 Task: Find a place to stay in Marataízes, Brazil from 10th to 25th July for 4 guests, with amenities like Free parking, TV, and Wifi, within a price range of ₹15,000 to ₹25,000, and with 2 bedrooms, 3 beds, and 2 bathrooms.
Action: Mouse moved to (467, 66)
Screenshot: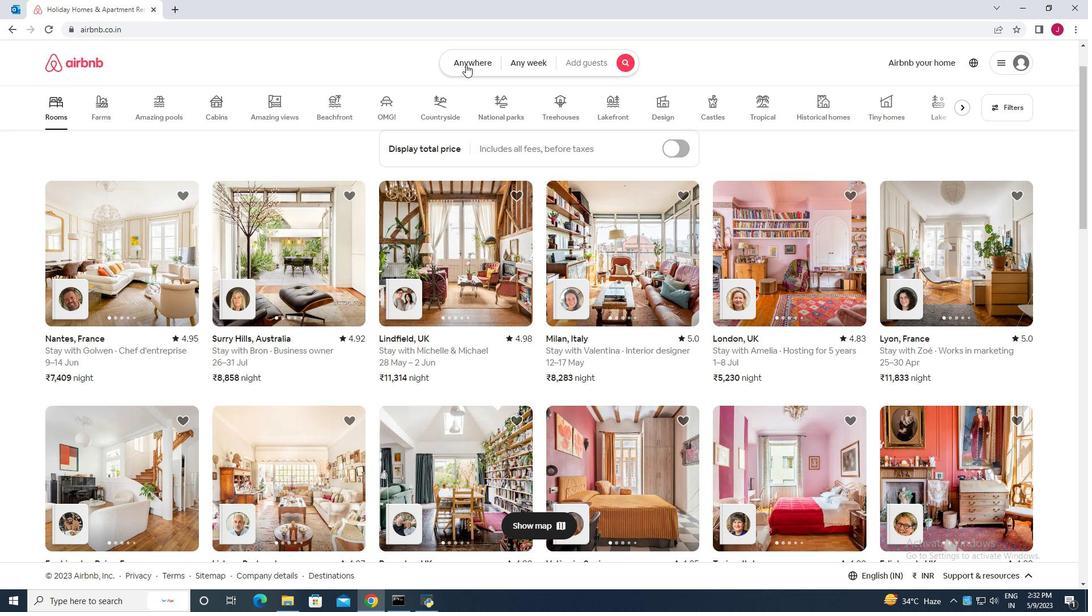 
Action: Mouse pressed left at (467, 66)
Screenshot: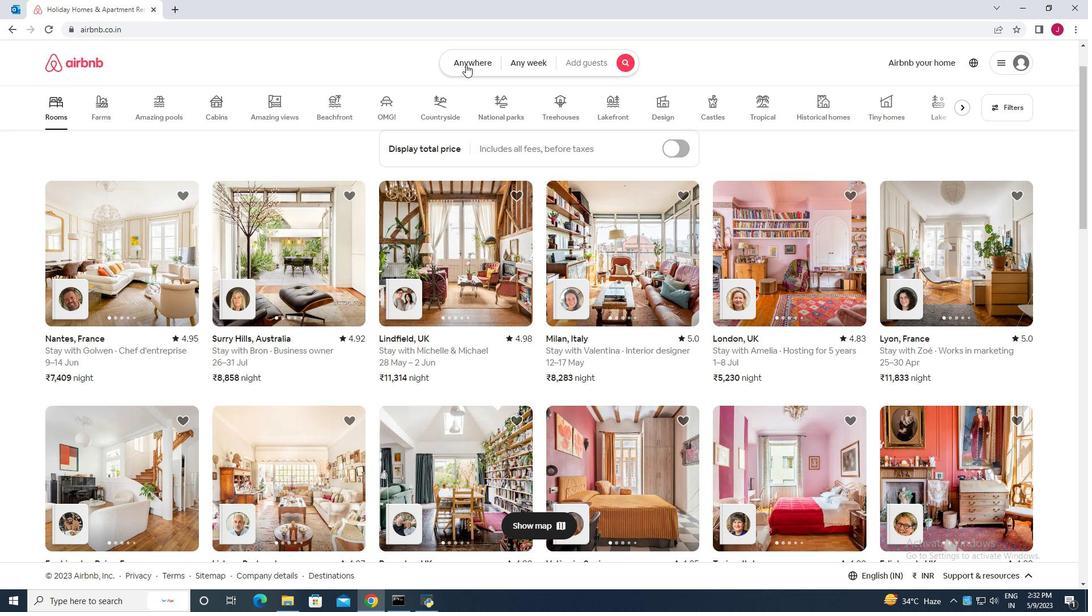 
Action: Mouse moved to (354, 107)
Screenshot: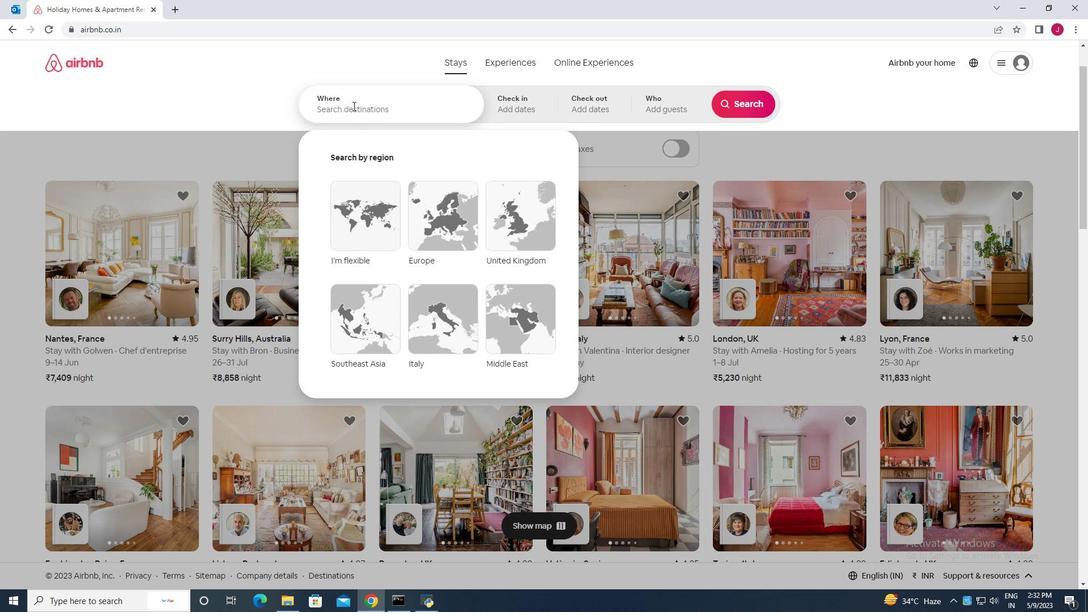 
Action: Mouse pressed left at (354, 107)
Screenshot: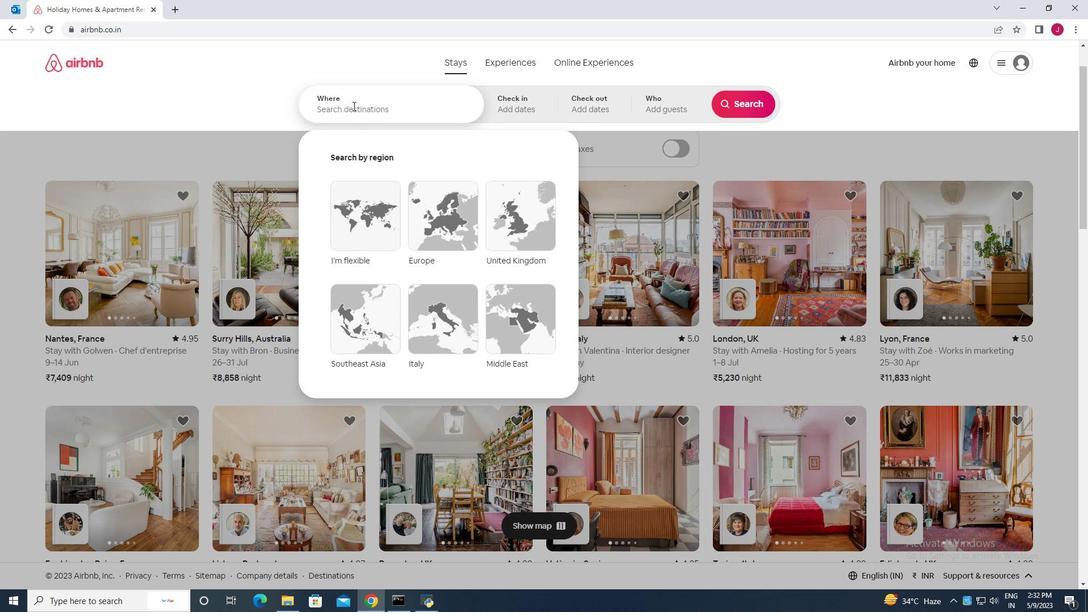 
Action: Key pressed marataizes
Screenshot: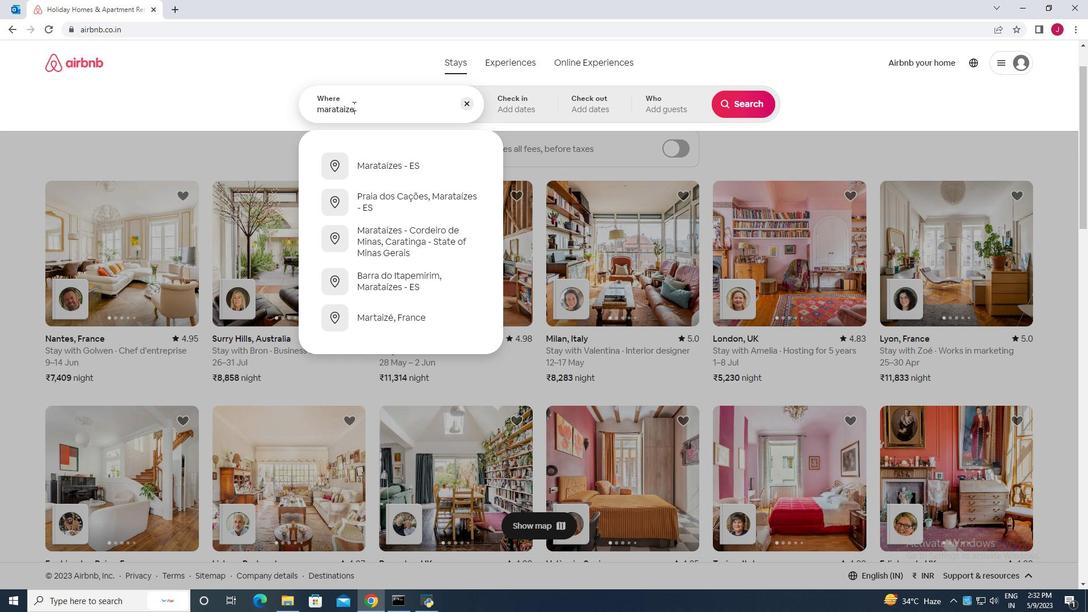 
Action: Mouse moved to (372, 107)
Screenshot: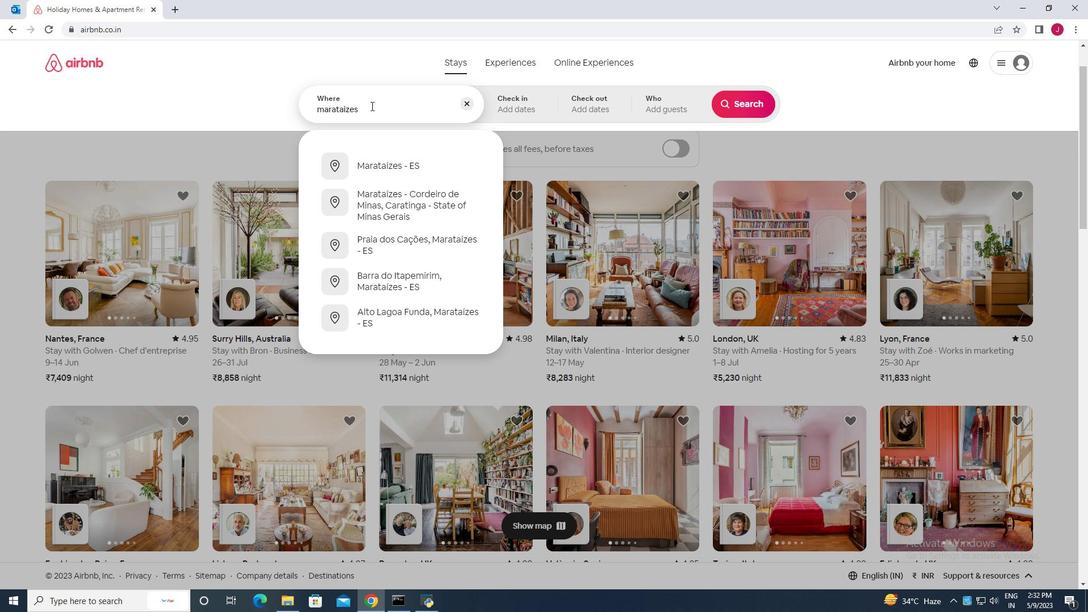 
Action: Key pressed <Key.space>brazil<Key.space>
Screenshot: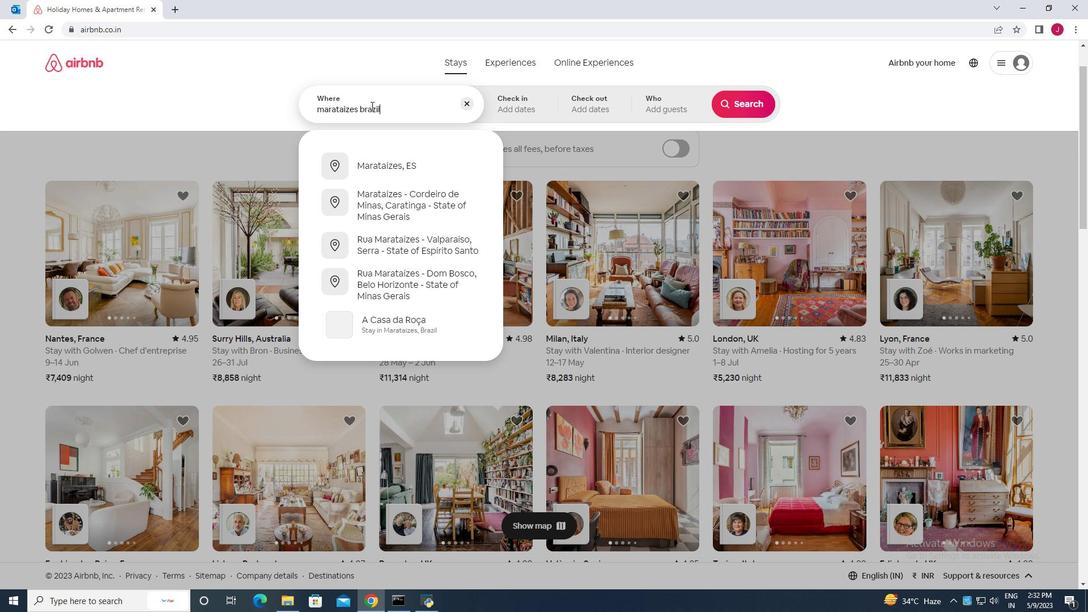 
Action: Mouse moved to (376, 132)
Screenshot: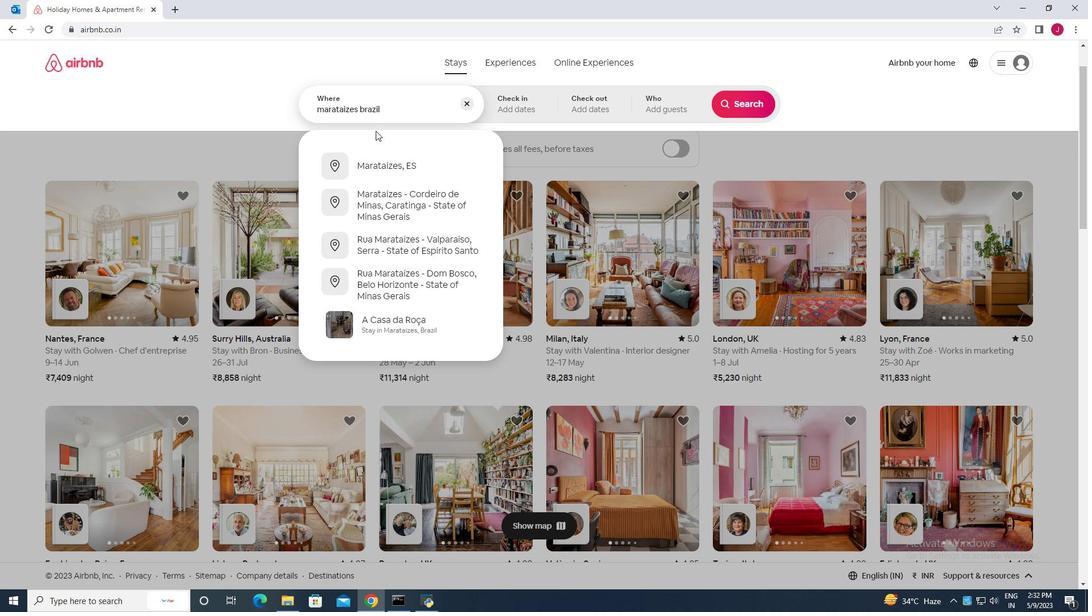
Action: Key pressed <Key.enter>
Screenshot: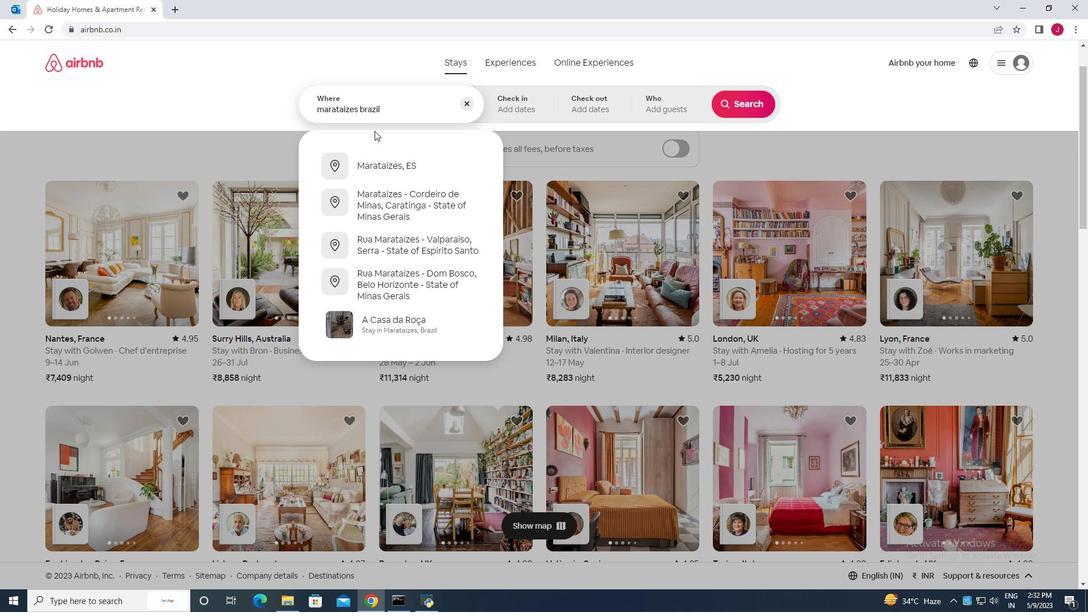 
Action: Mouse moved to (738, 202)
Screenshot: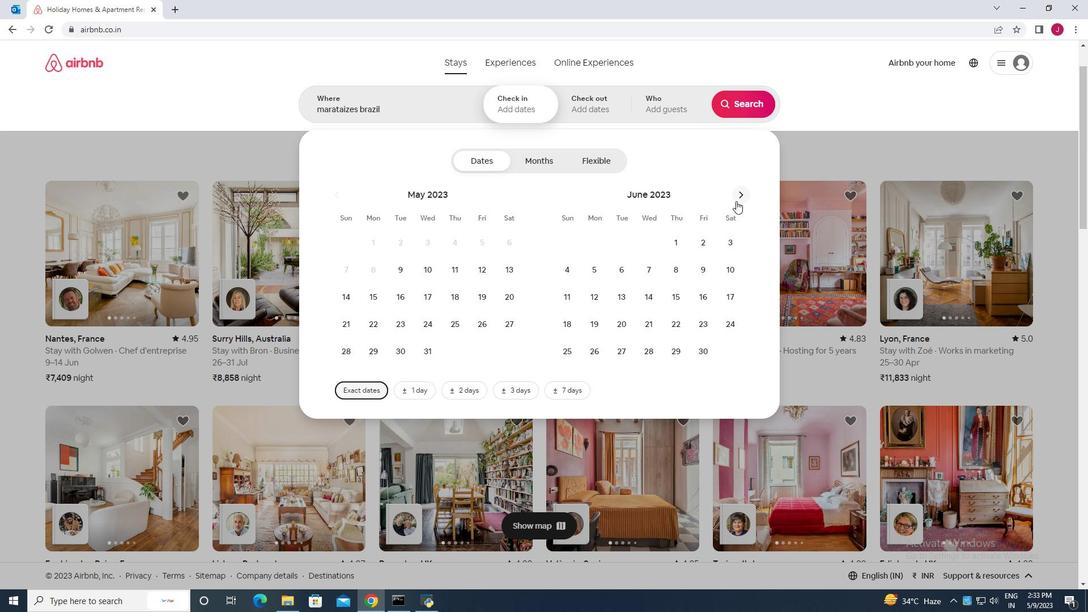 
Action: Mouse pressed left at (738, 202)
Screenshot: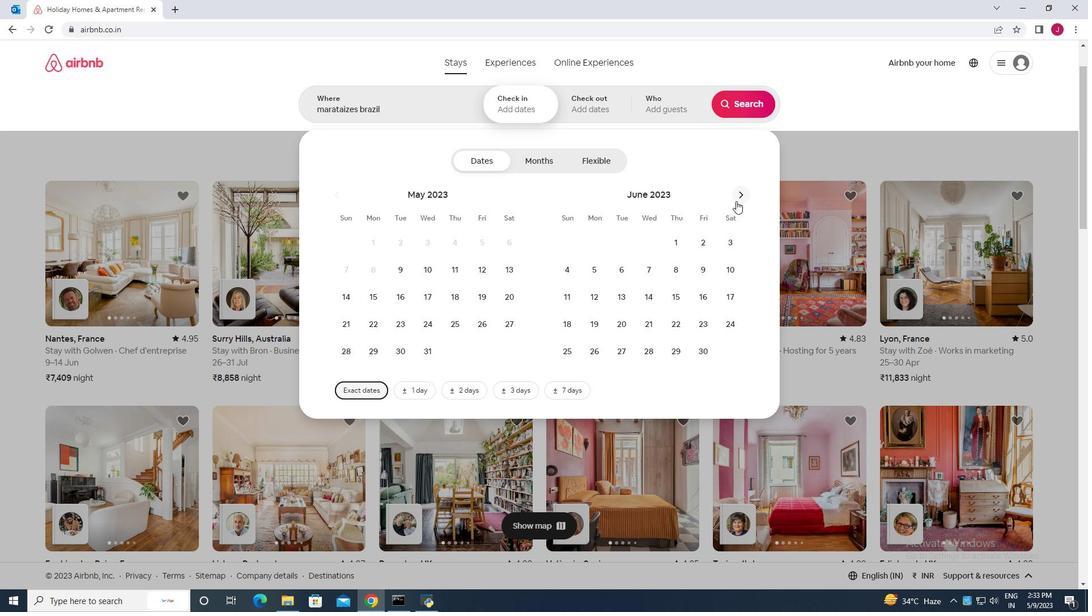 
Action: Mouse moved to (594, 299)
Screenshot: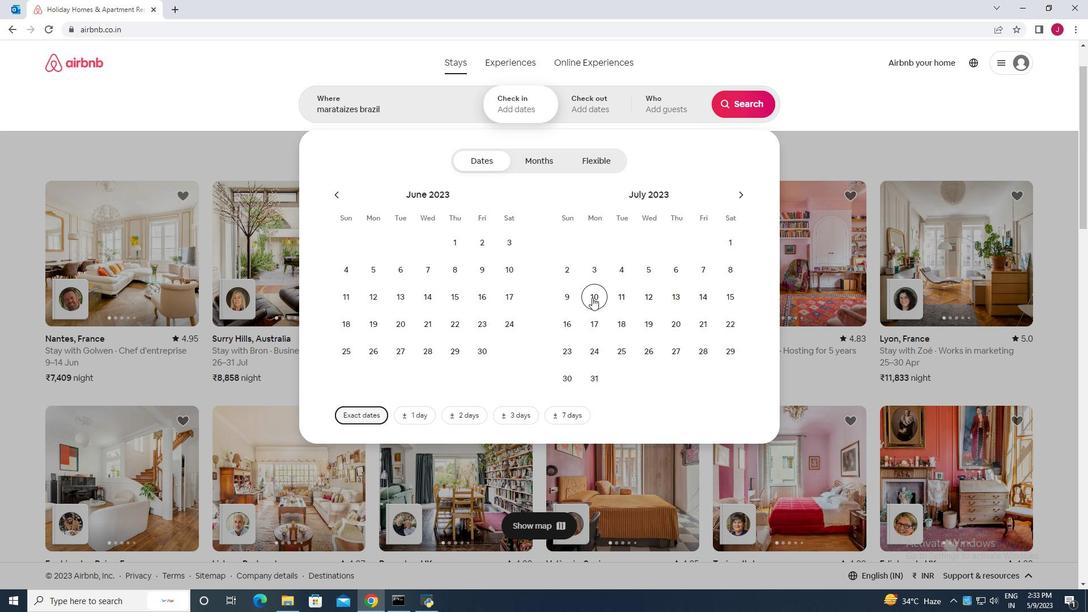
Action: Mouse pressed left at (594, 299)
Screenshot: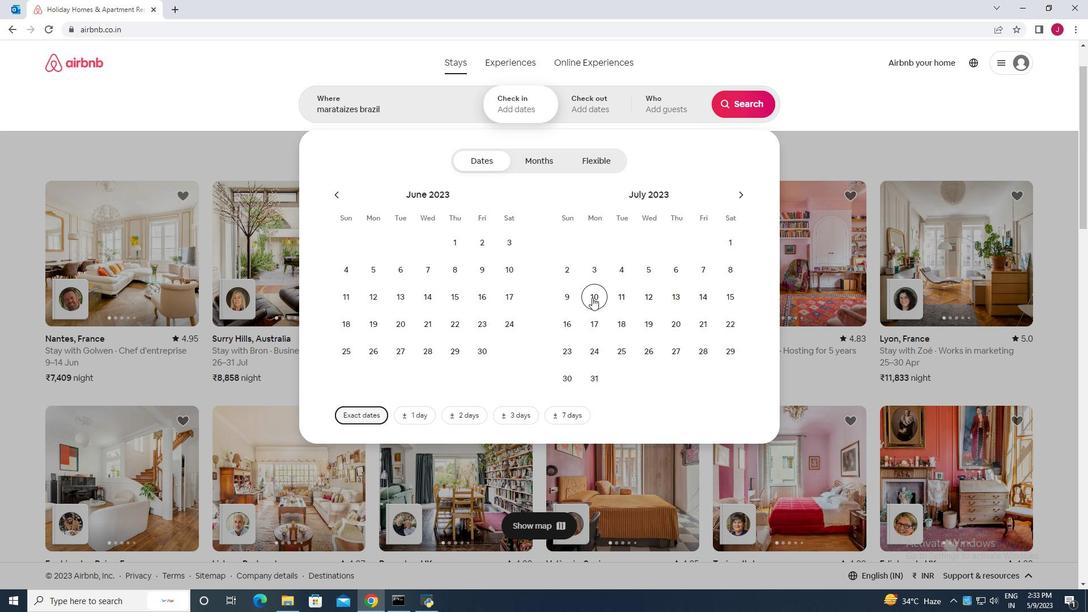 
Action: Mouse moved to (625, 355)
Screenshot: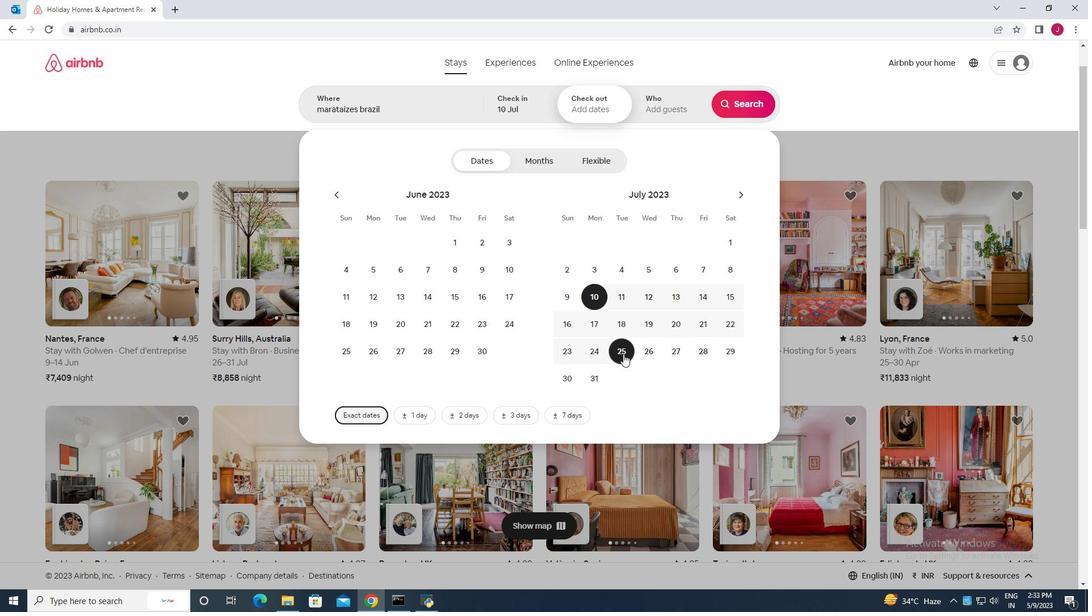 
Action: Mouse pressed left at (625, 355)
Screenshot: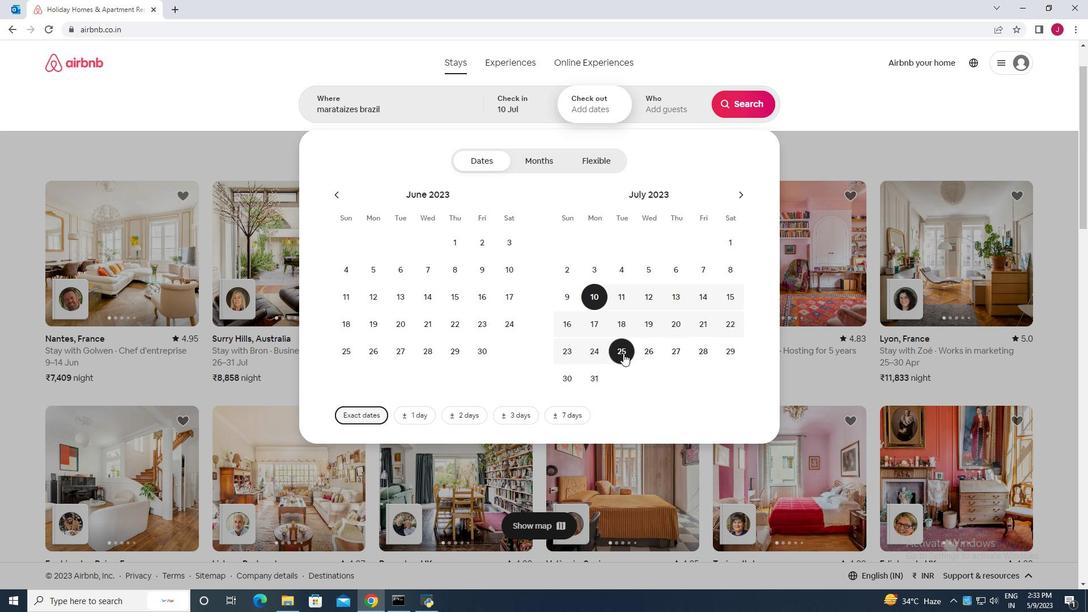 
Action: Mouse moved to (656, 112)
Screenshot: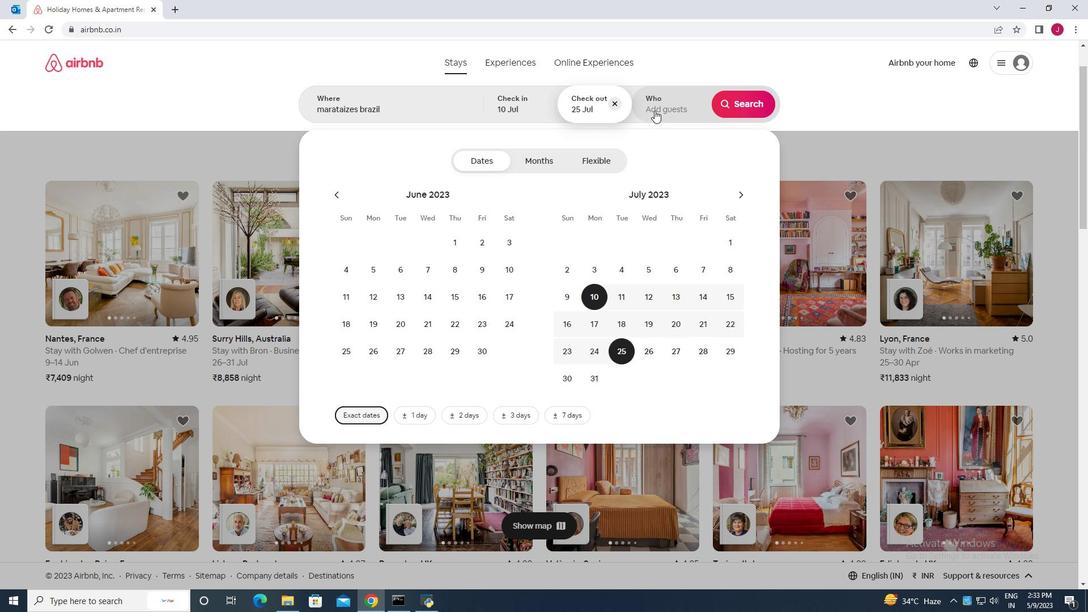 
Action: Mouse pressed left at (656, 112)
Screenshot: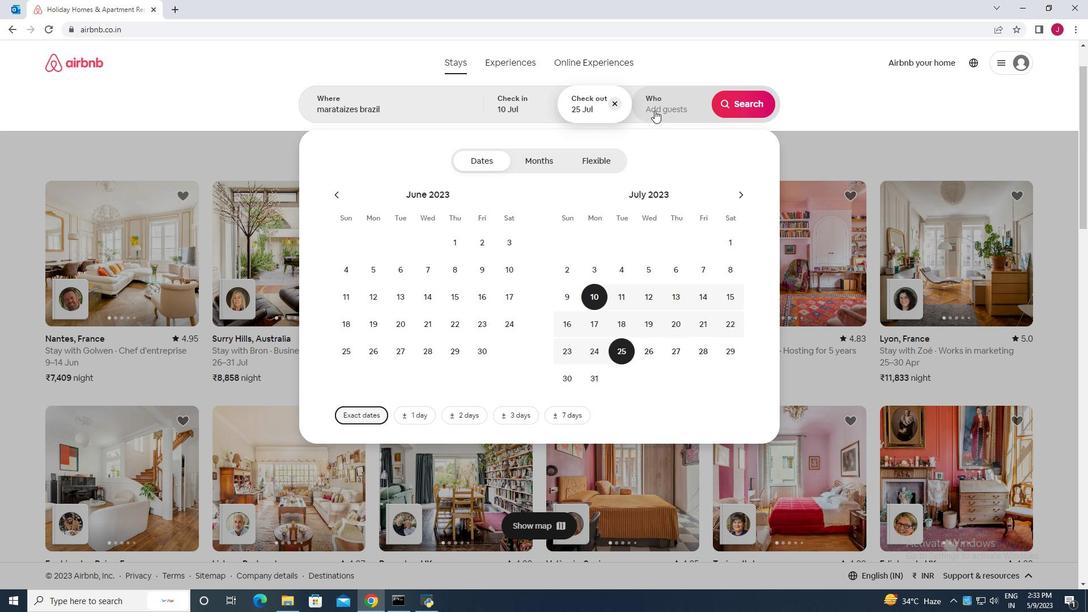 
Action: Mouse moved to (750, 166)
Screenshot: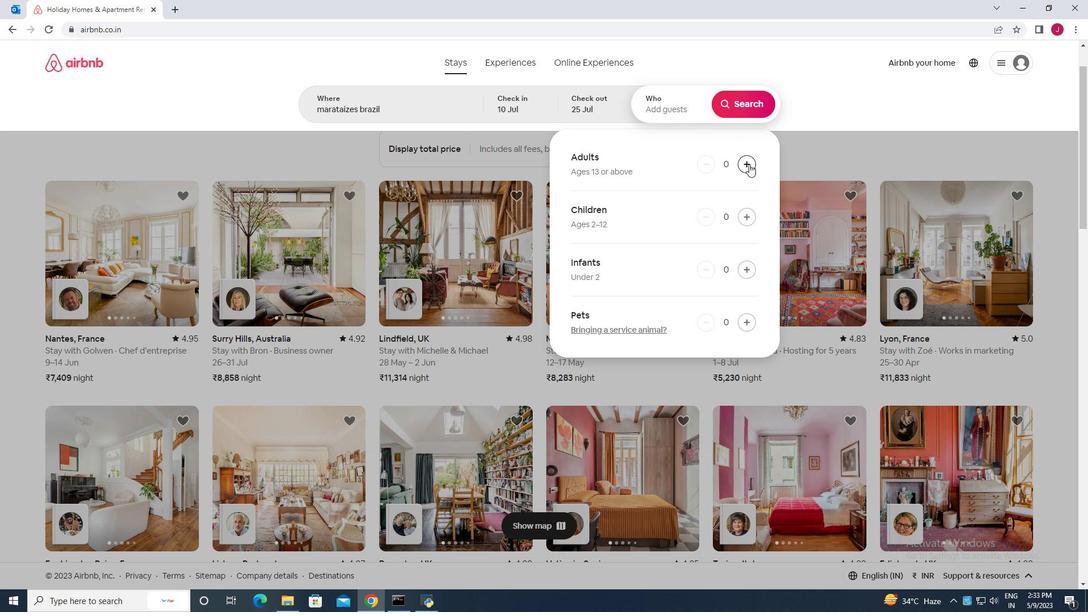 
Action: Mouse pressed left at (750, 166)
Screenshot: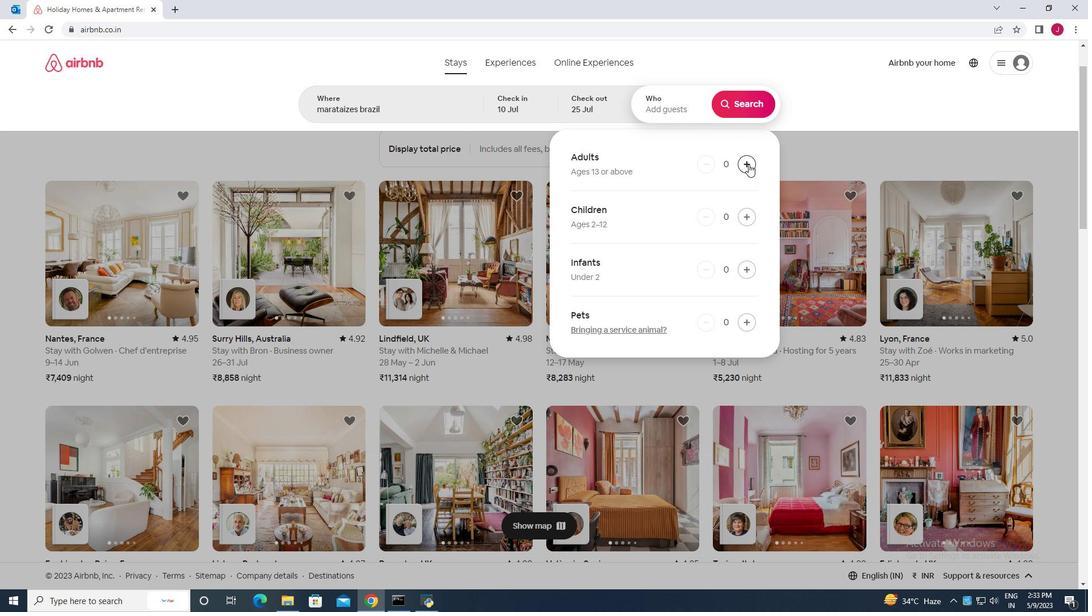 
Action: Mouse pressed left at (750, 166)
Screenshot: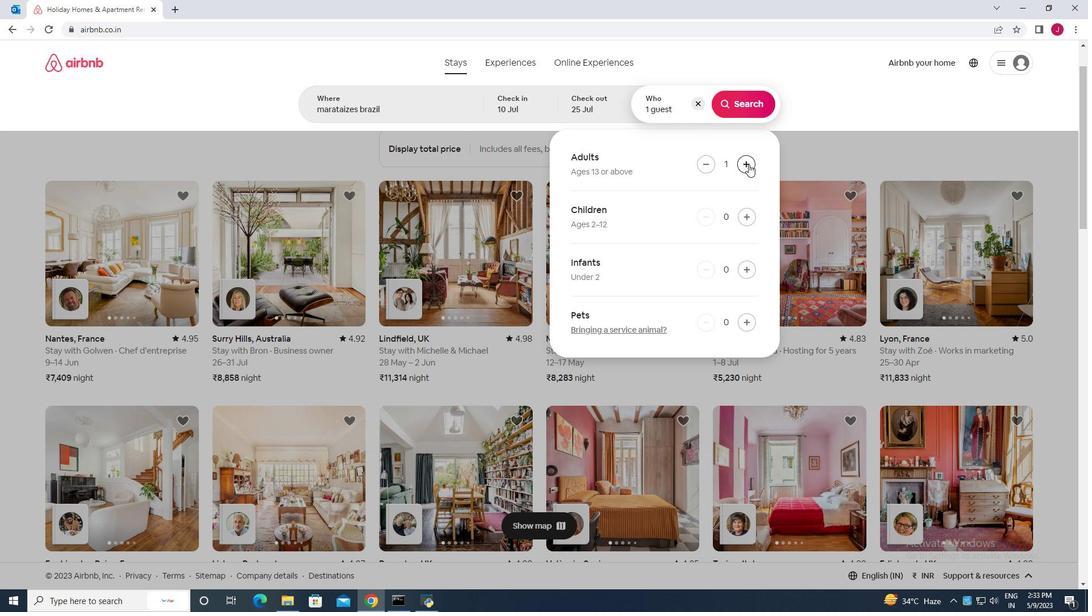 
Action: Mouse pressed left at (750, 166)
Screenshot: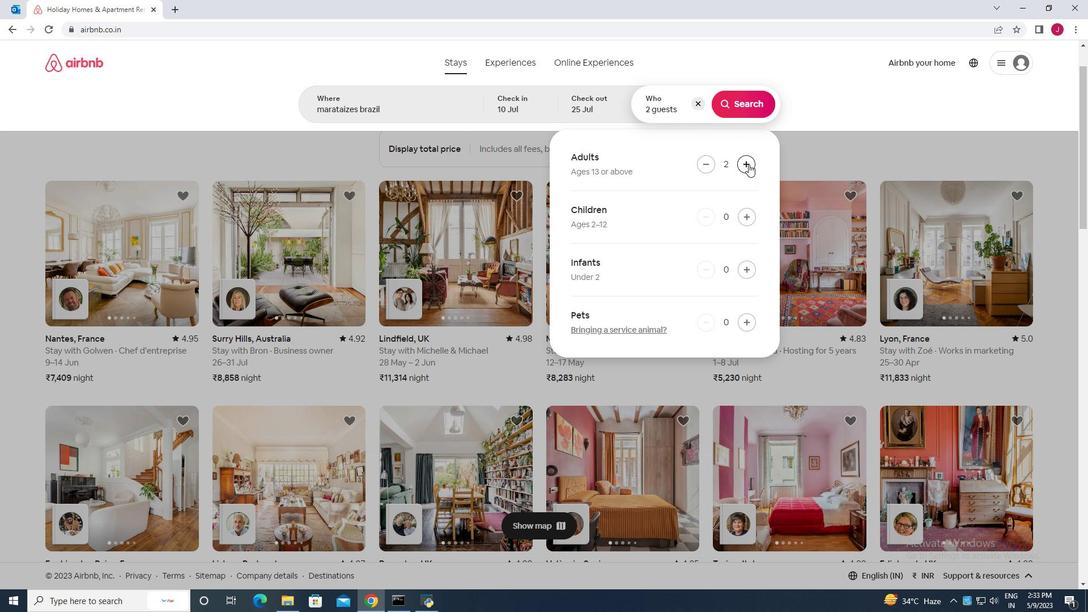 
Action: Mouse moved to (751, 219)
Screenshot: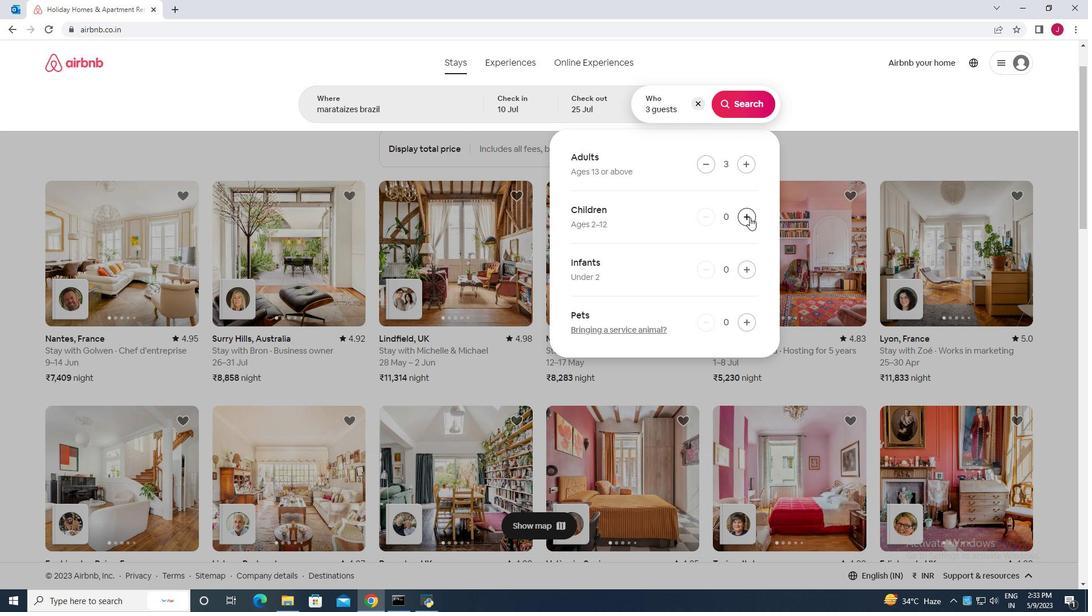 
Action: Mouse pressed left at (751, 219)
Screenshot: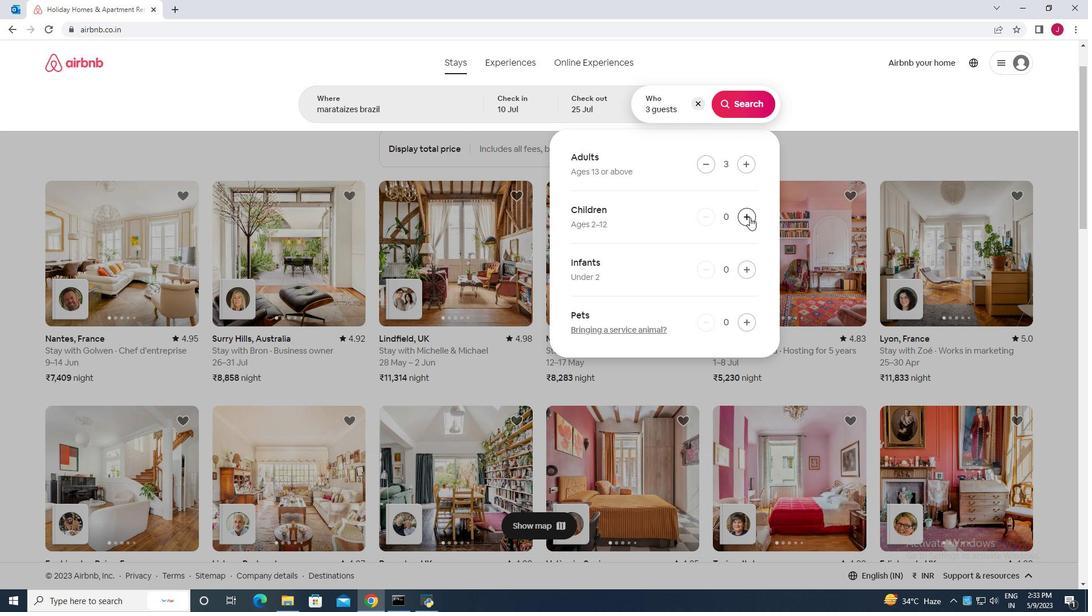 
Action: Mouse moved to (745, 108)
Screenshot: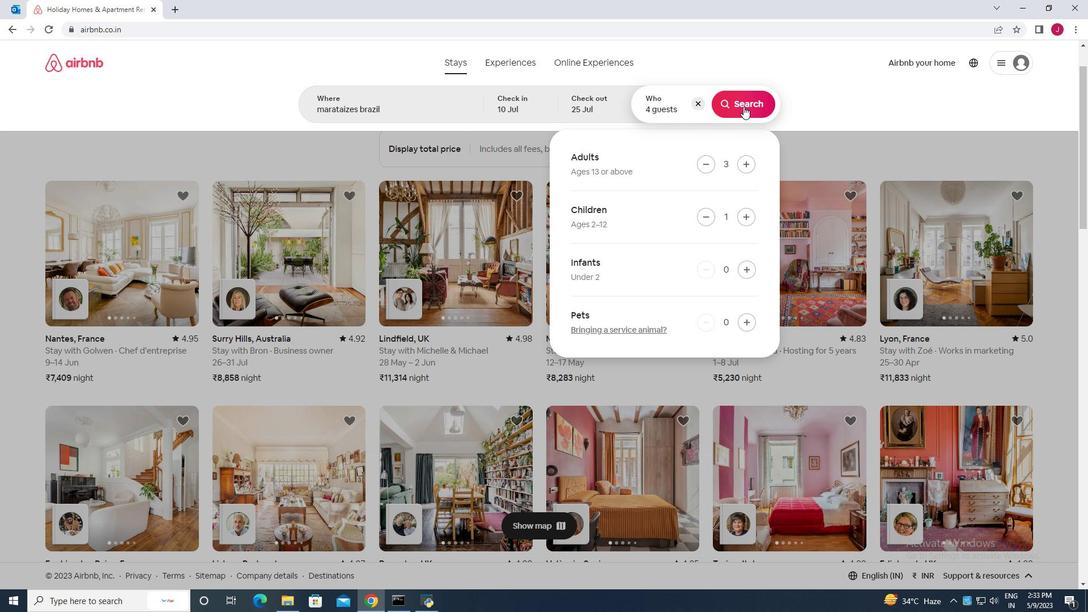
Action: Mouse pressed left at (745, 108)
Screenshot: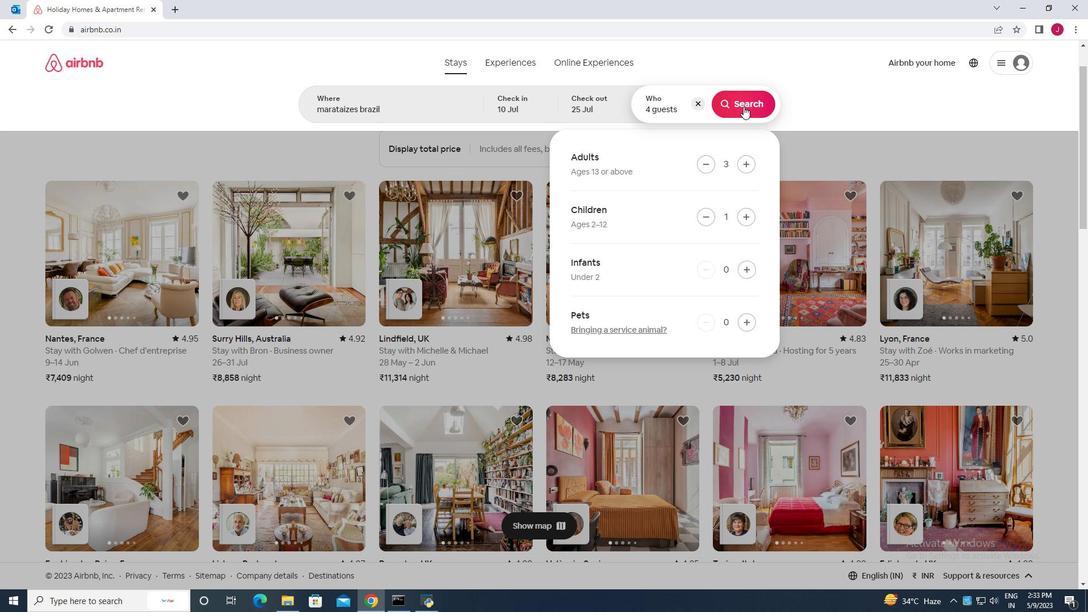 
Action: Mouse moved to (1045, 108)
Screenshot: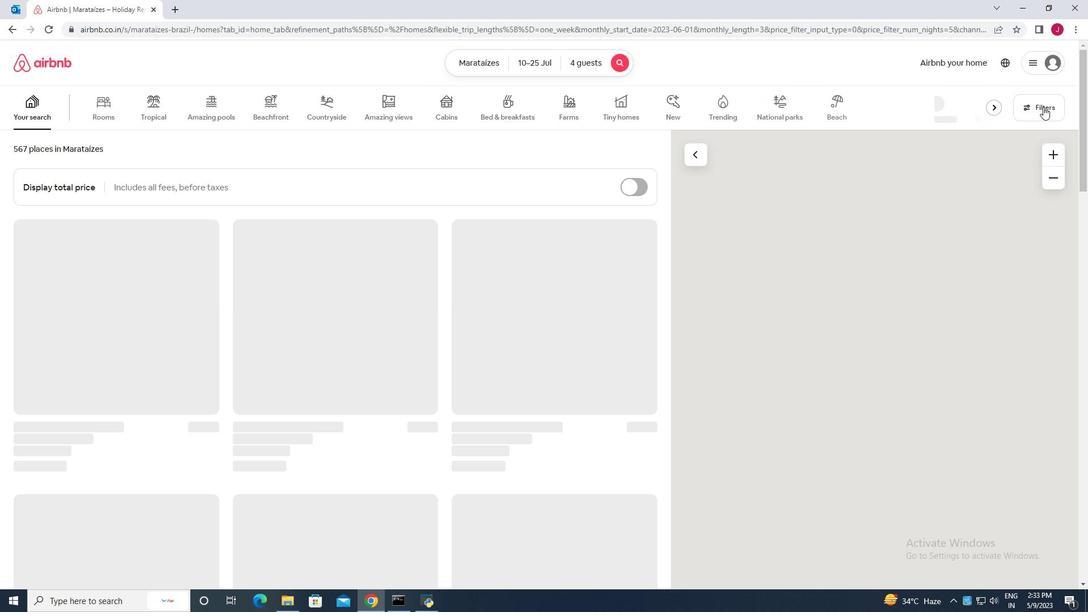 
Action: Mouse pressed left at (1045, 108)
Screenshot: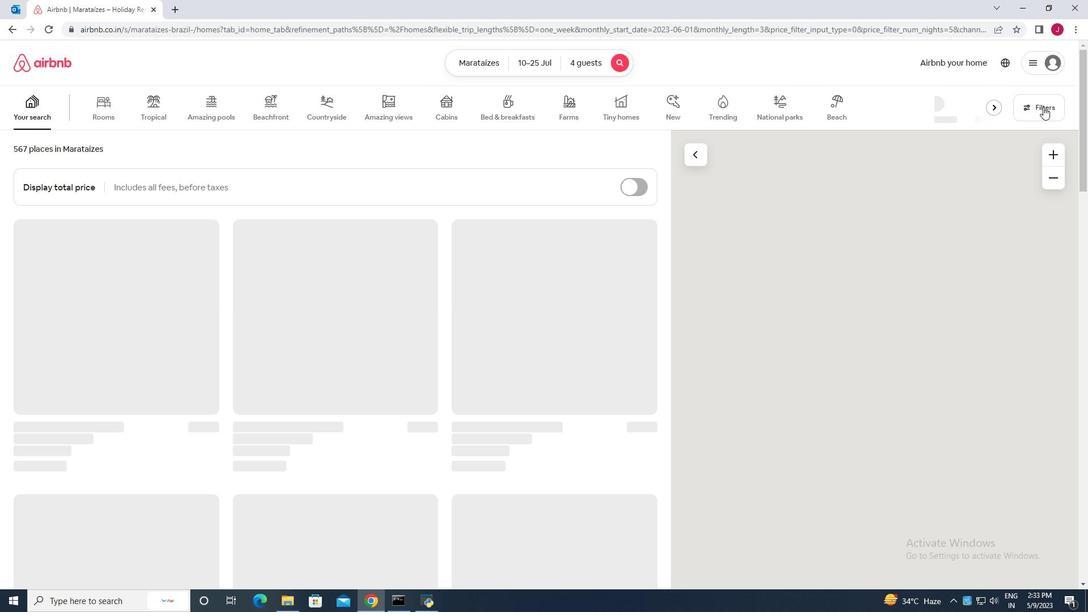 
Action: Mouse moved to (411, 387)
Screenshot: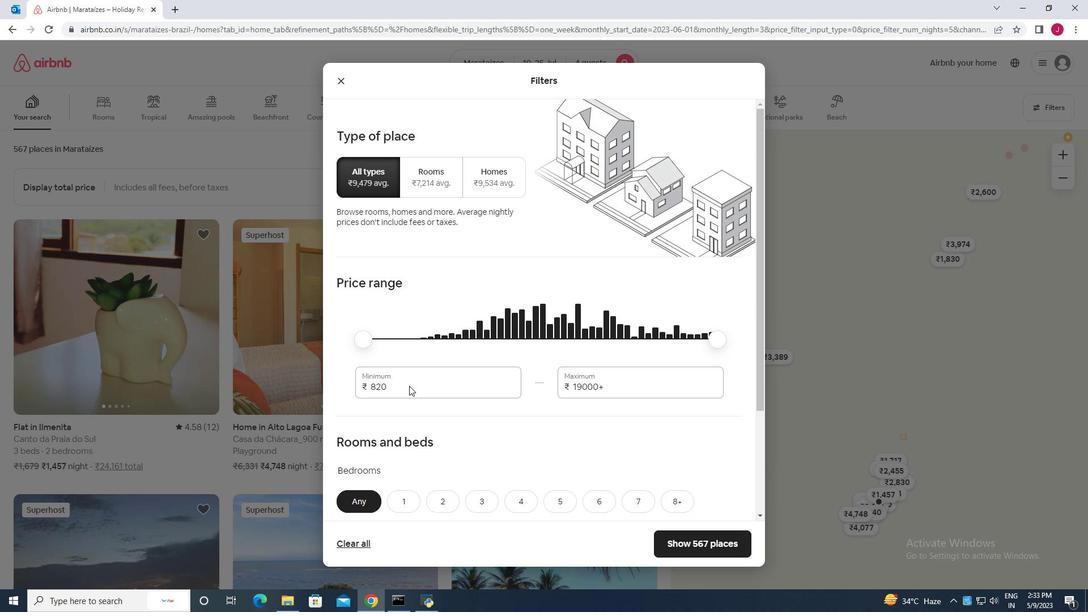 
Action: Mouse pressed left at (411, 387)
Screenshot: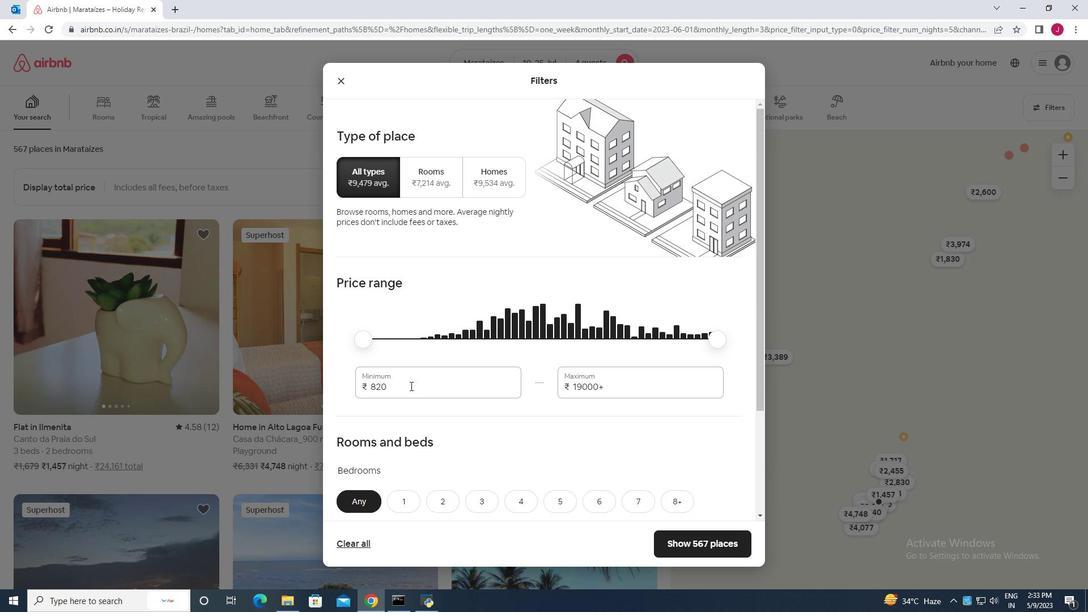
Action: Mouse moved to (414, 386)
Screenshot: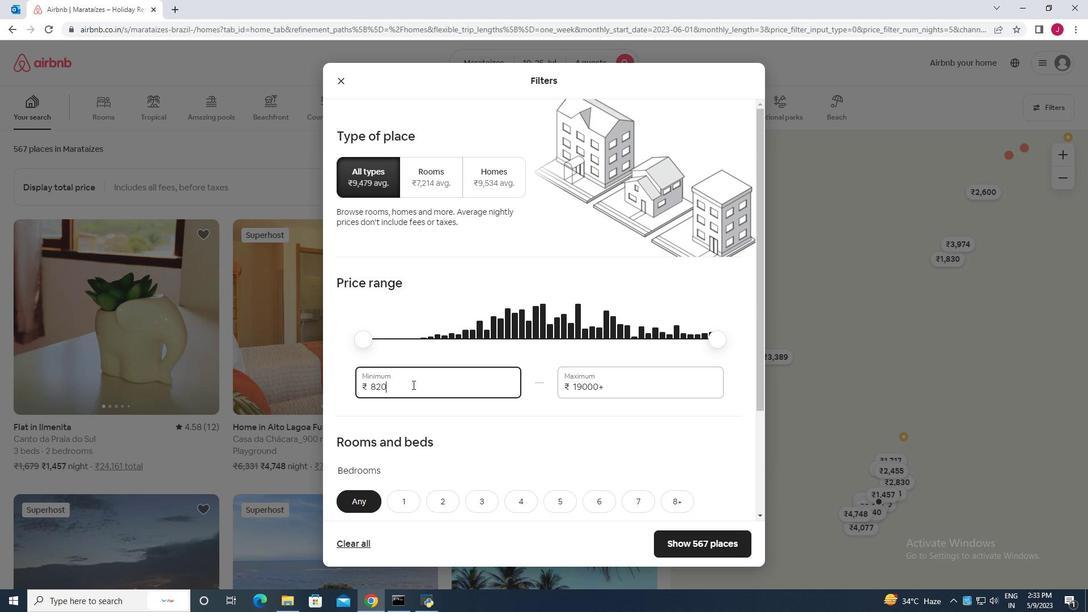 
Action: Key pressed <Key.backspace><Key.backspace><Key.backspace><Key.backspace><Key.backspace><Key.backspace><Key.backspace><Key.backspace><Key.backspace><Key.backspace><Key.backspace><Key.backspace><Key.backspace><Key.backspace>15000
Screenshot: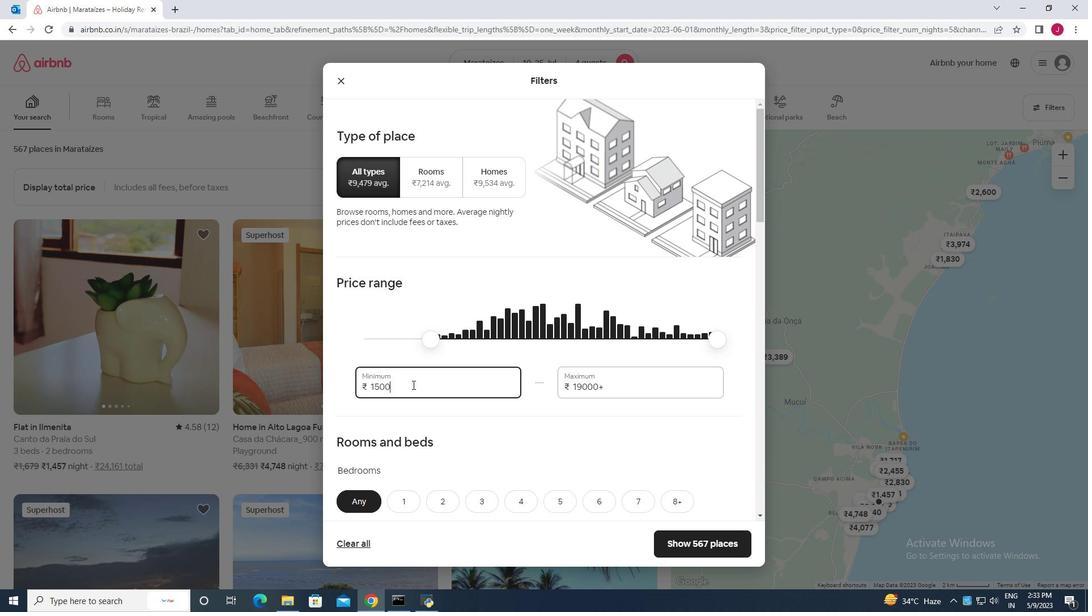 
Action: Mouse moved to (648, 379)
Screenshot: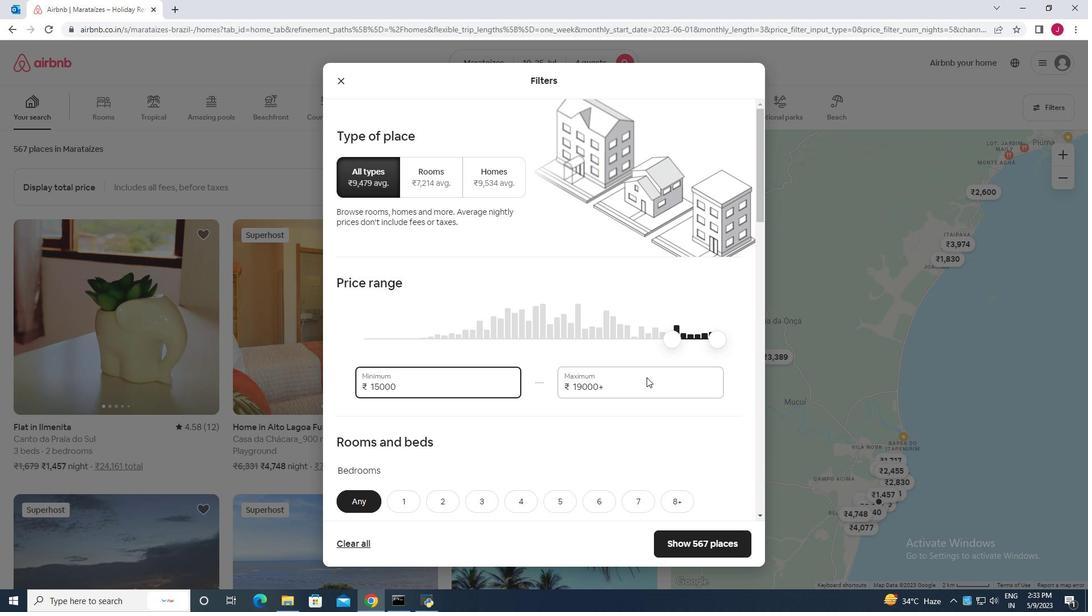 
Action: Mouse pressed left at (648, 379)
Screenshot: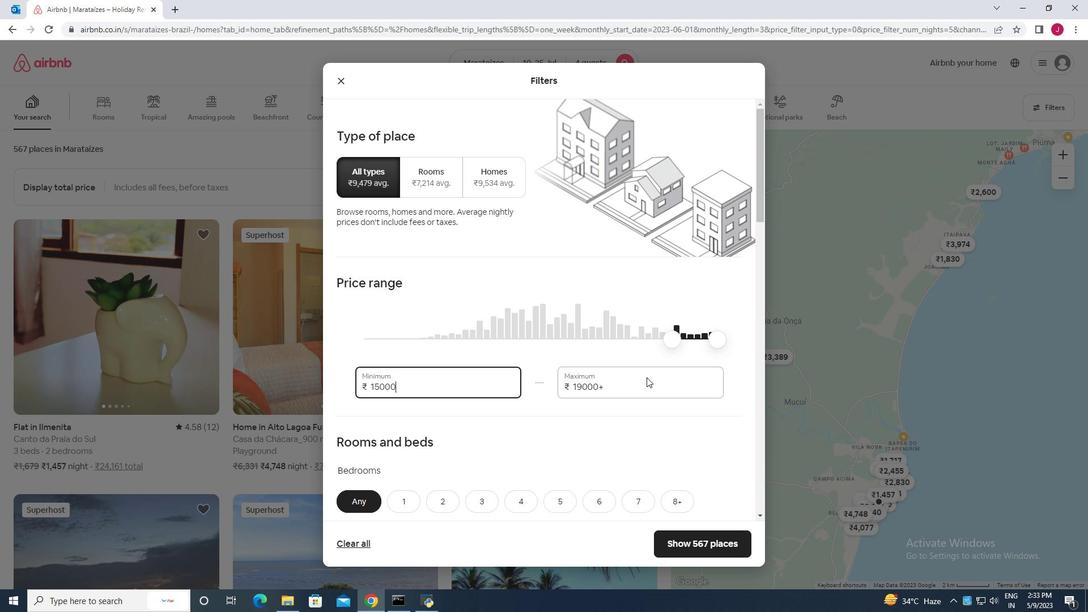 
Action: Mouse moved to (648, 378)
Screenshot: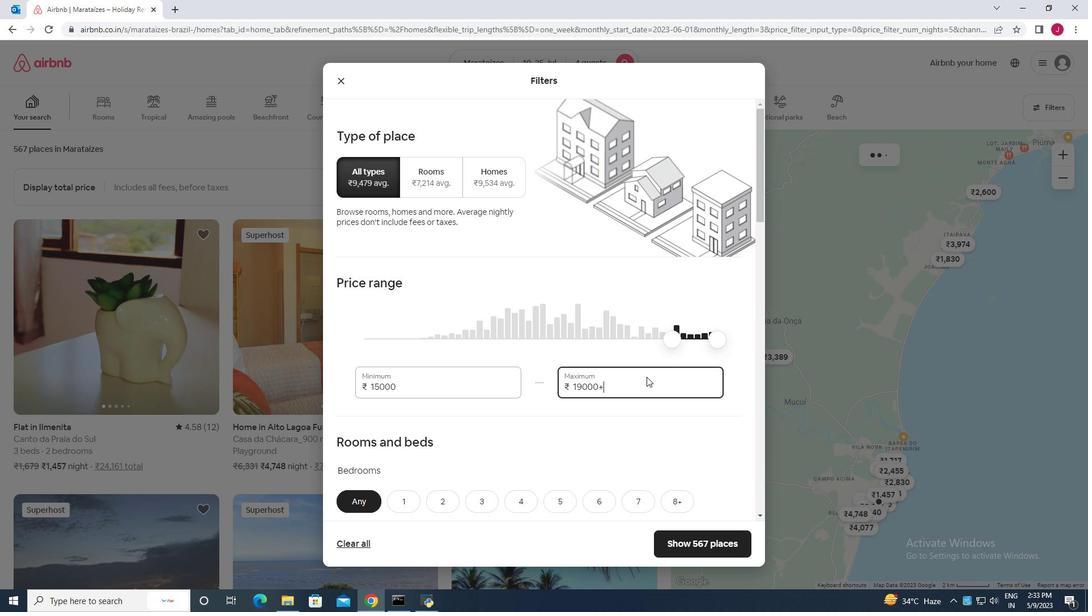 
Action: Key pressed <Key.backspace><Key.backspace><Key.backspace><Key.backspace><Key.backspace><Key.backspace><Key.backspace><Key.backspace><Key.backspace><Key.backspace><Key.backspace><Key.backspace>25000
Screenshot: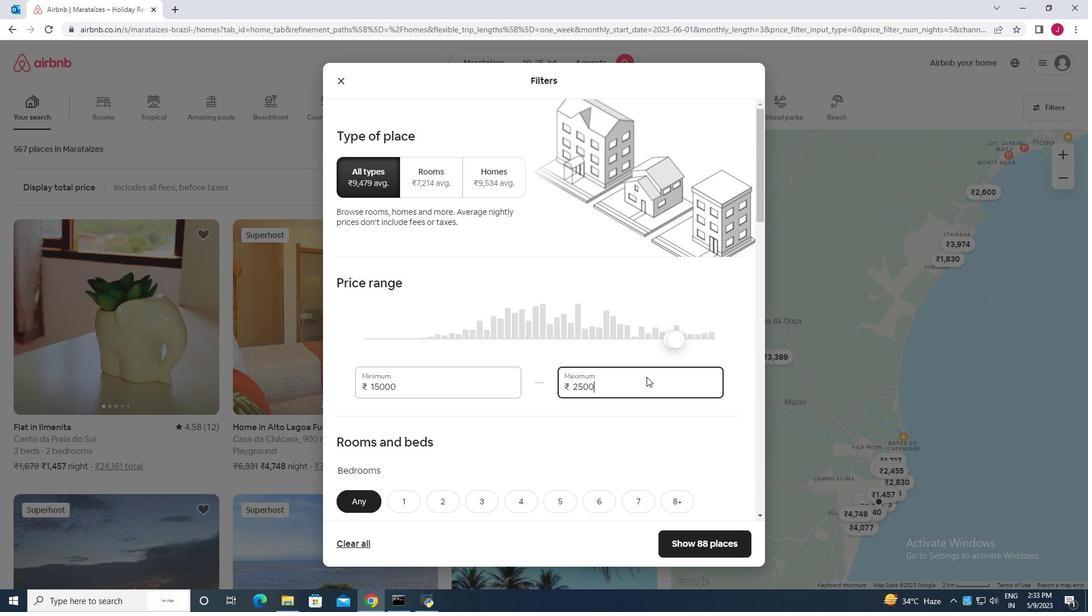 
Action: Mouse moved to (536, 393)
Screenshot: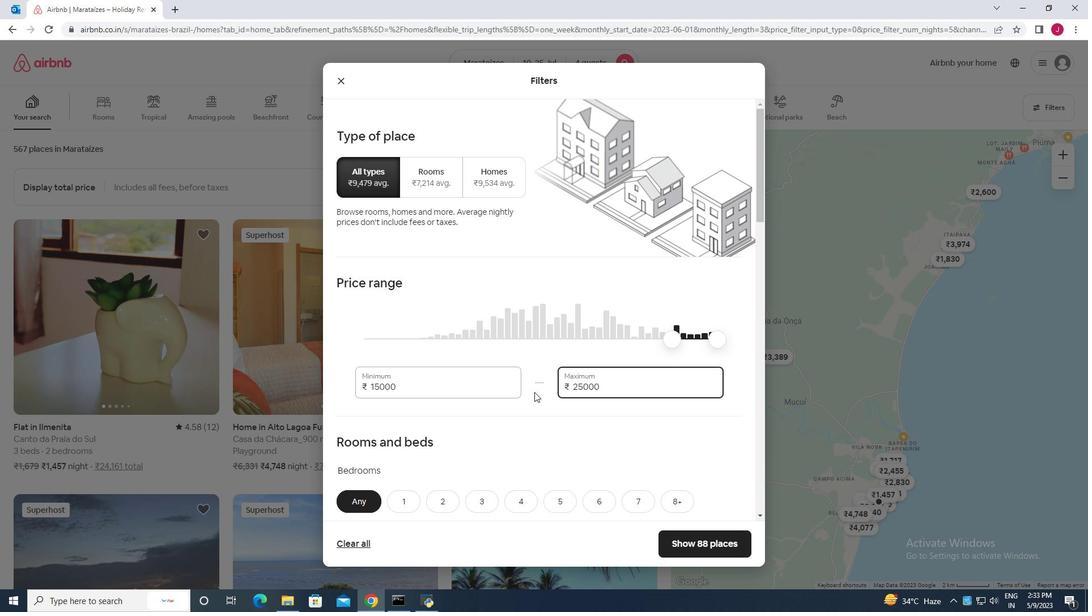 
Action: Mouse scrolled (536, 393) with delta (0, 0)
Screenshot: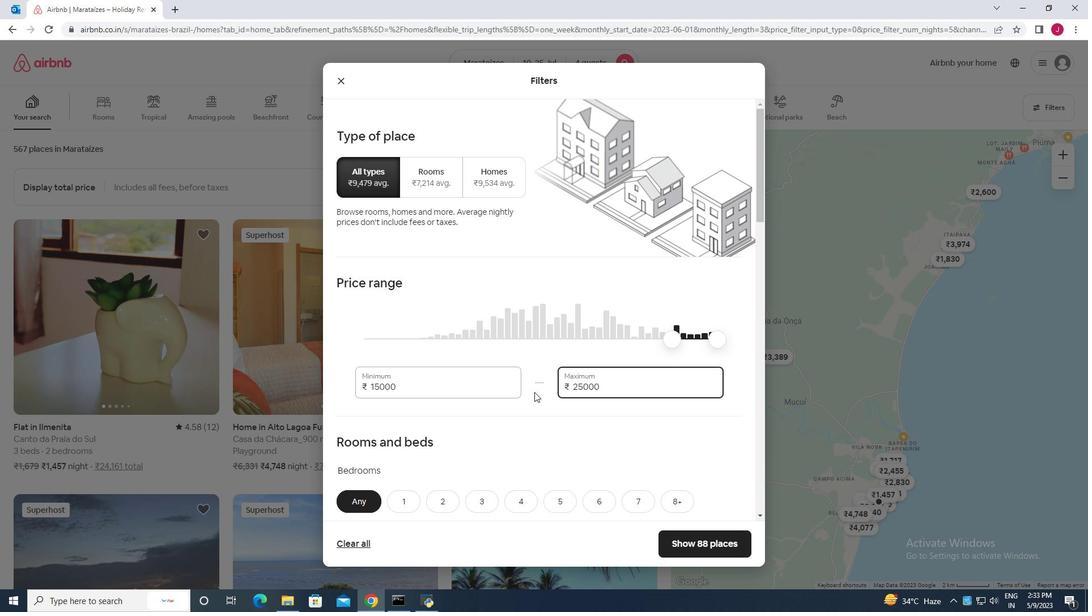 
Action: Mouse moved to (536, 393)
Screenshot: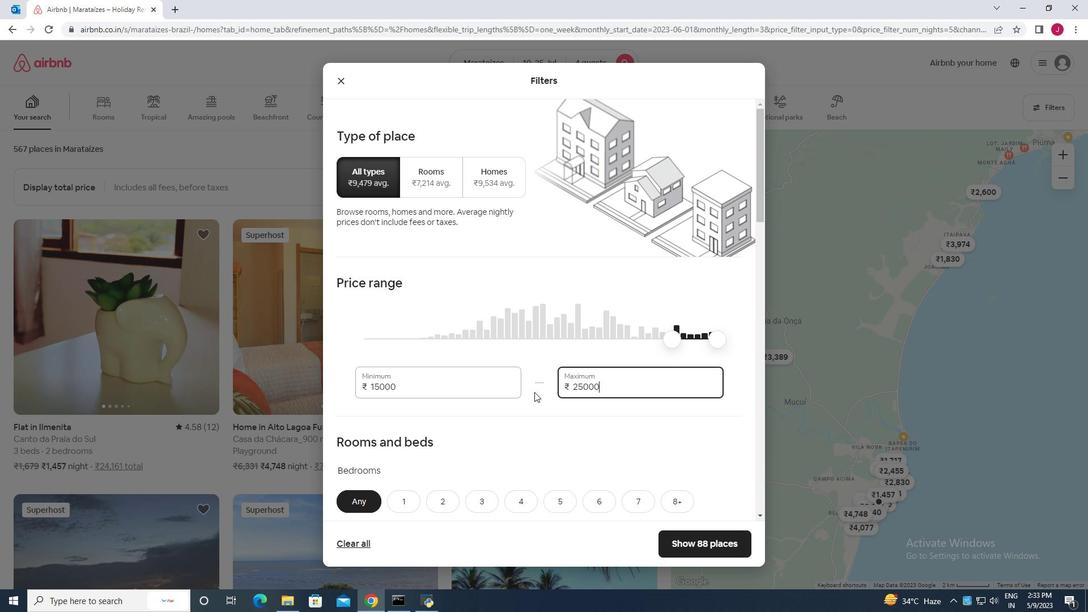 
Action: Mouse scrolled (536, 393) with delta (0, 0)
Screenshot: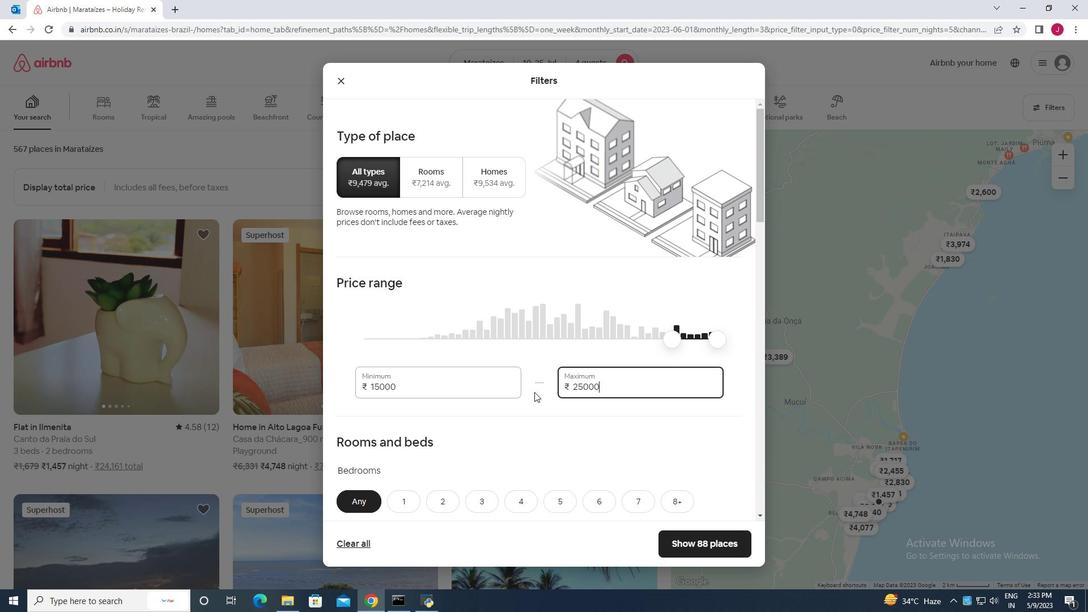 
Action: Mouse scrolled (536, 393) with delta (0, 0)
Screenshot: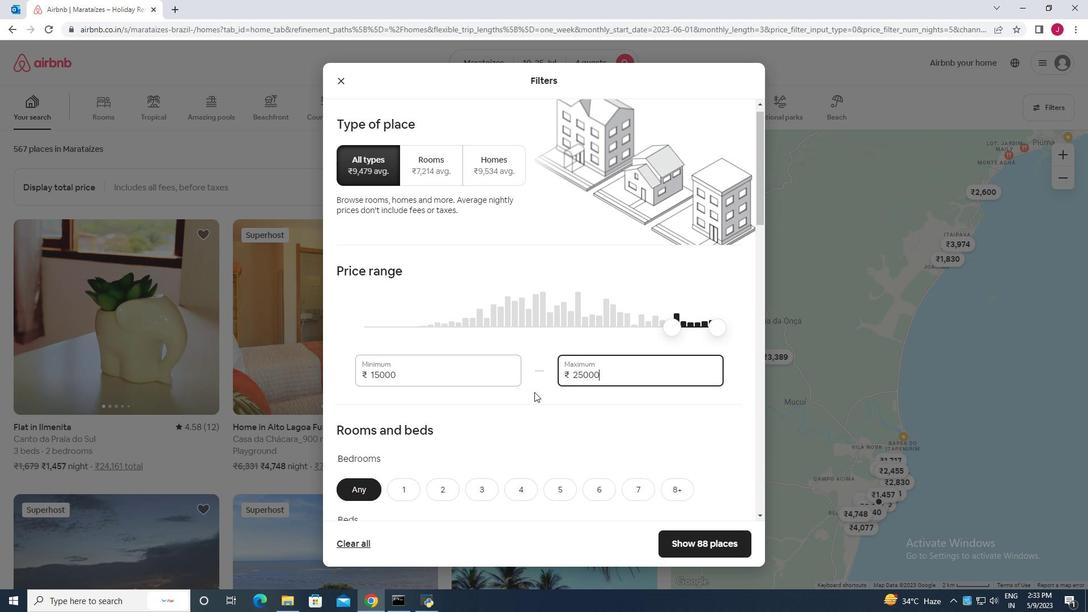 
Action: Mouse moved to (534, 394)
Screenshot: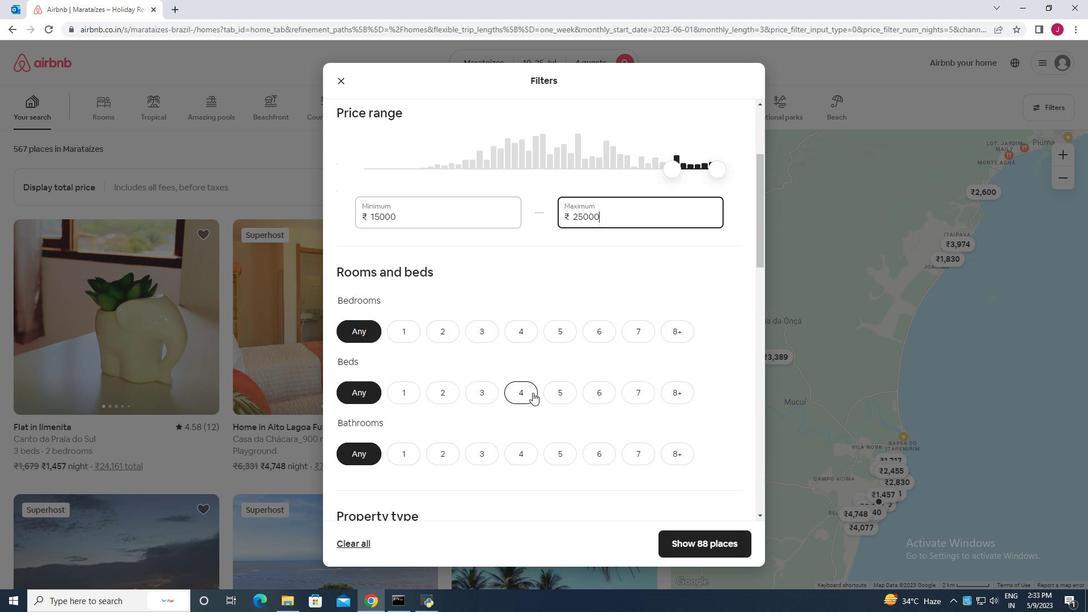 
Action: Mouse scrolled (534, 393) with delta (0, 0)
Screenshot: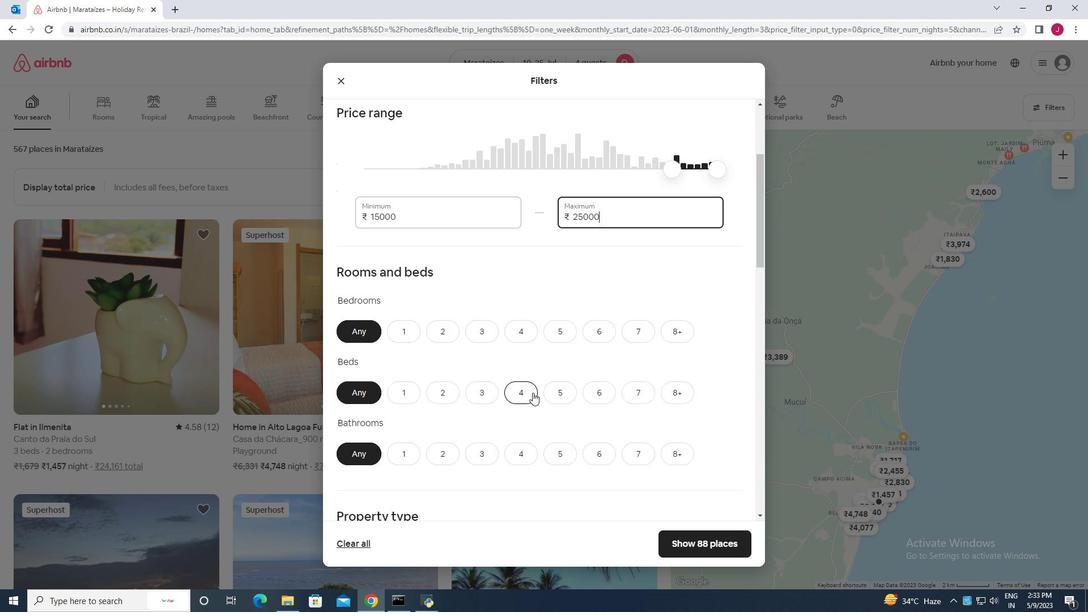 
Action: Mouse moved to (531, 394)
Screenshot: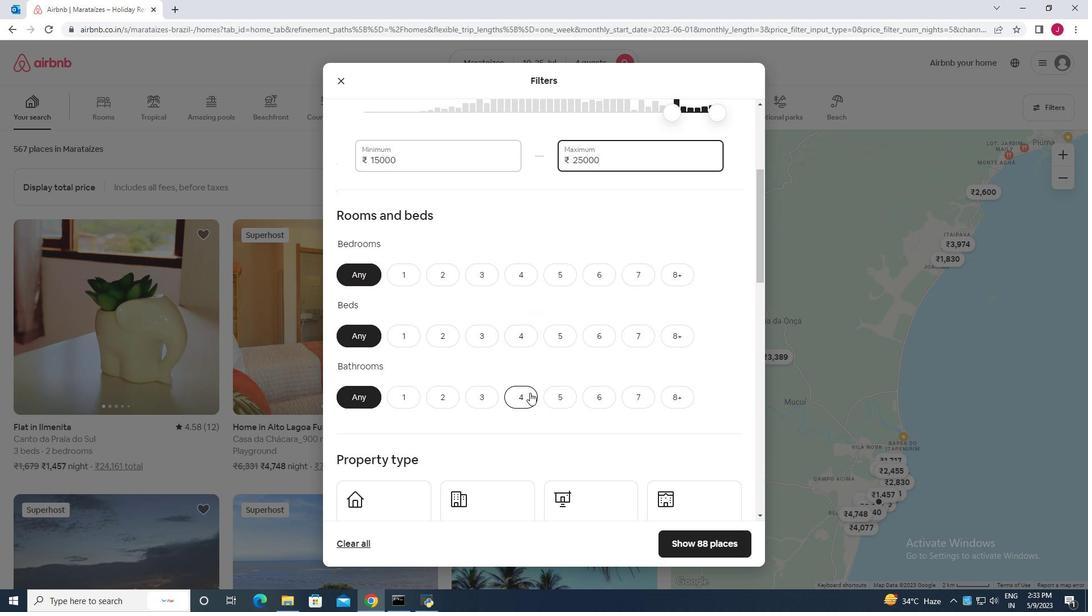 
Action: Mouse scrolled (531, 393) with delta (0, 0)
Screenshot: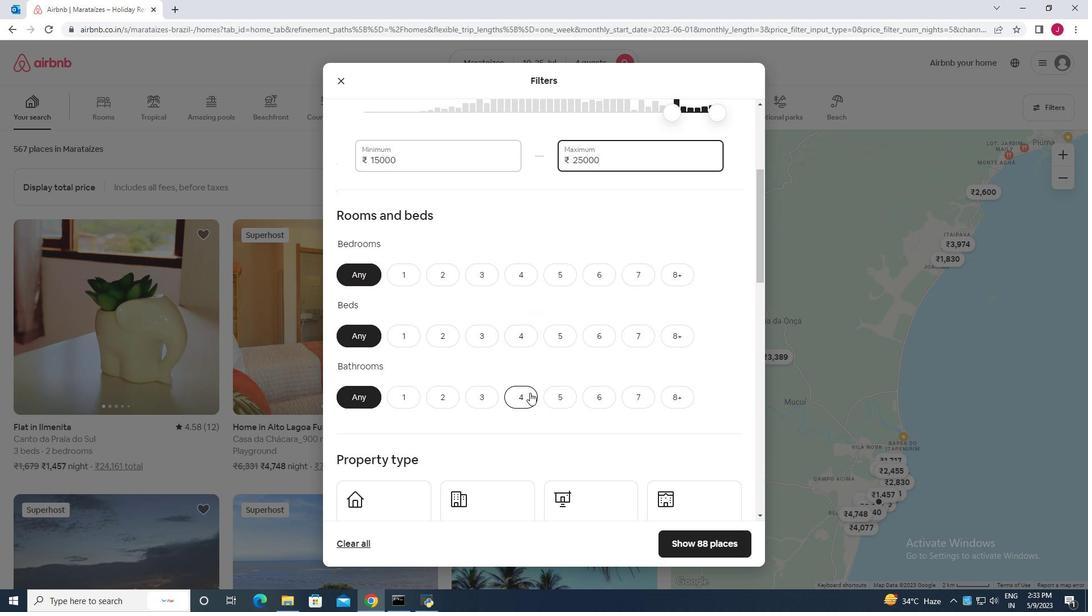 
Action: Mouse moved to (514, 369)
Screenshot: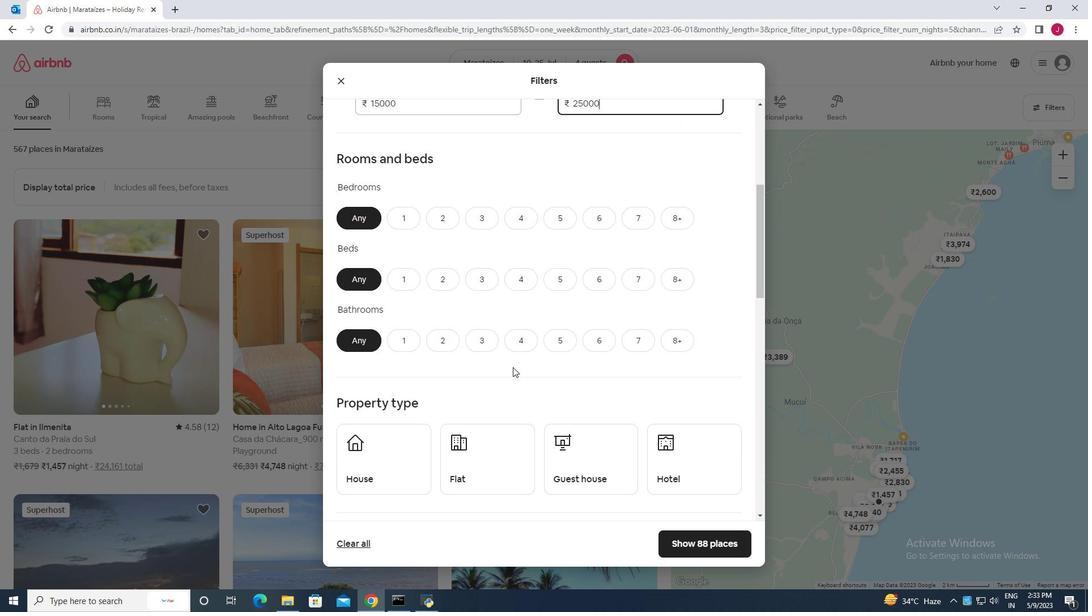 
Action: Mouse scrolled (514, 368) with delta (0, 0)
Screenshot: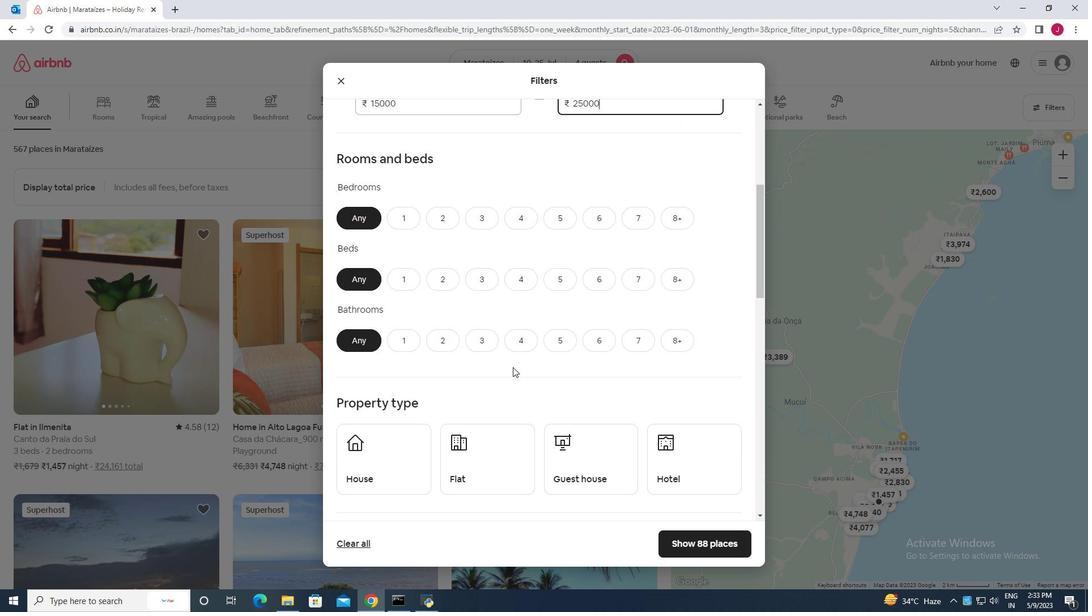 
Action: Mouse moved to (446, 165)
Screenshot: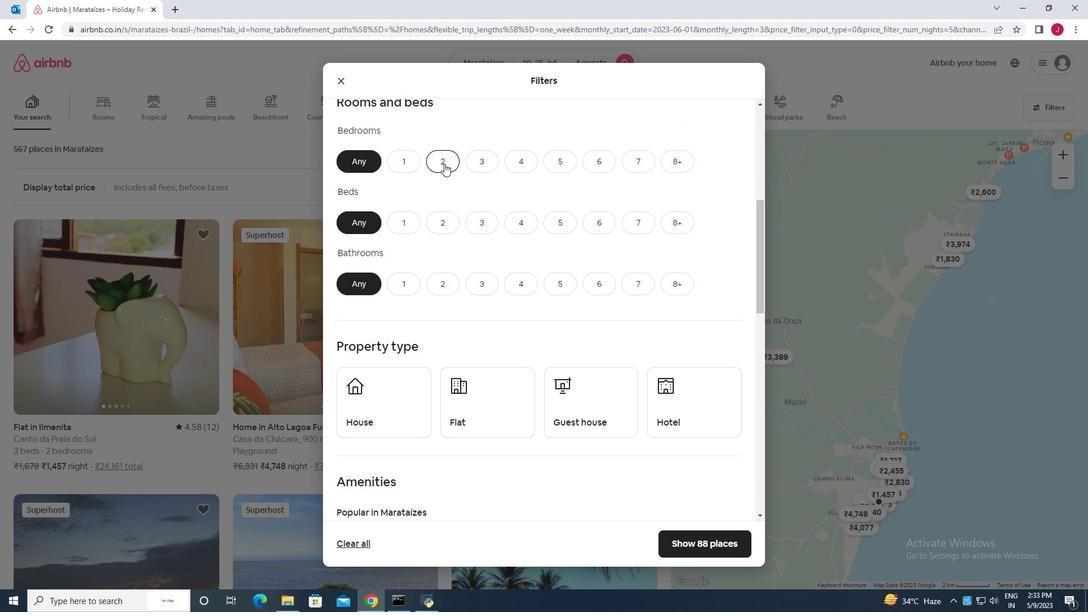 
Action: Mouse pressed left at (446, 165)
Screenshot: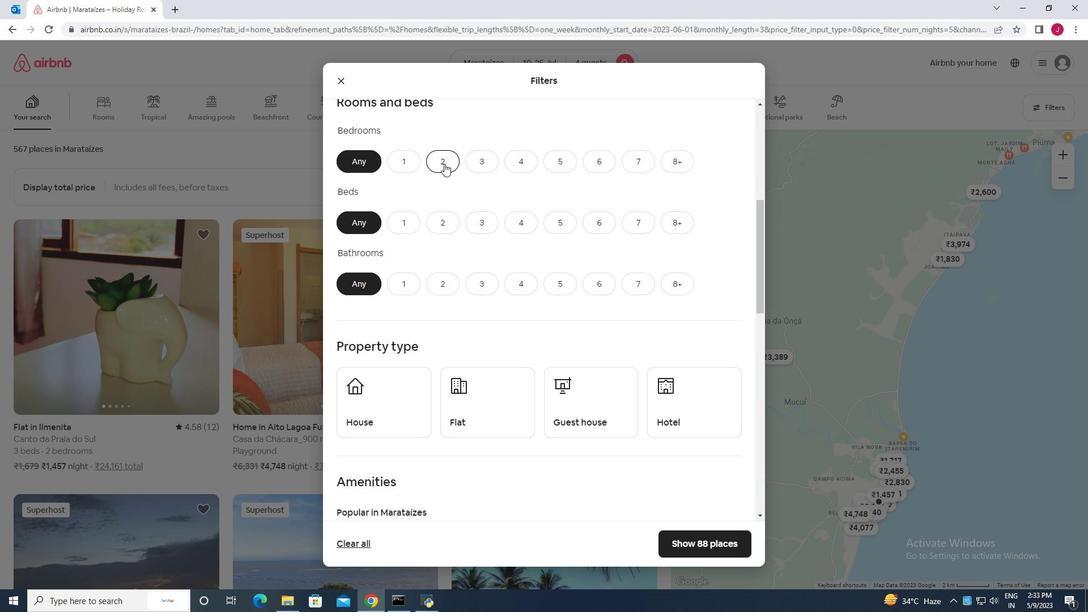 
Action: Mouse moved to (480, 217)
Screenshot: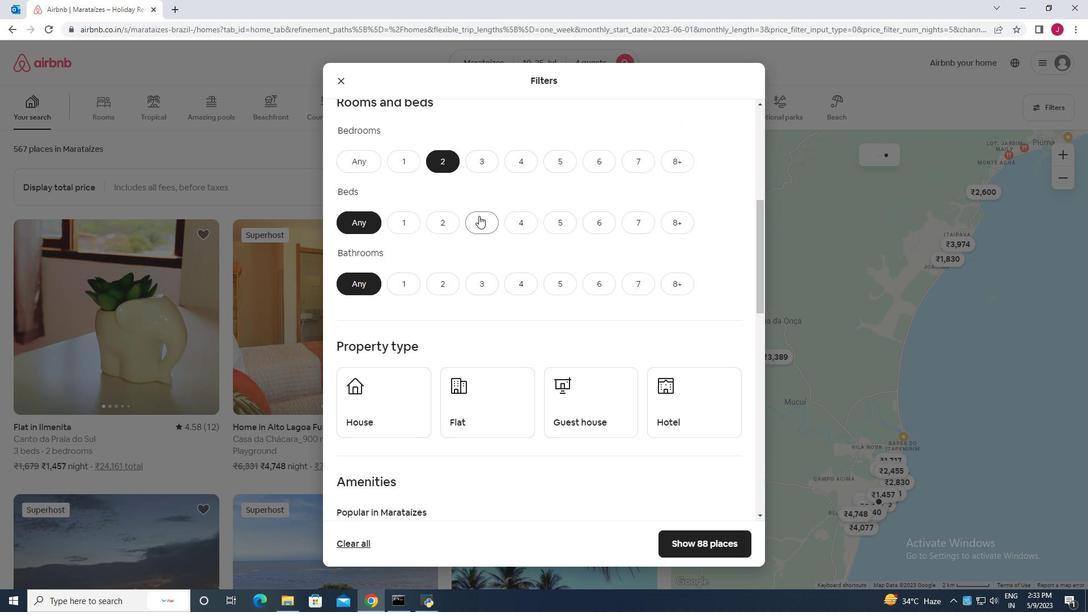 
Action: Mouse pressed left at (480, 217)
Screenshot: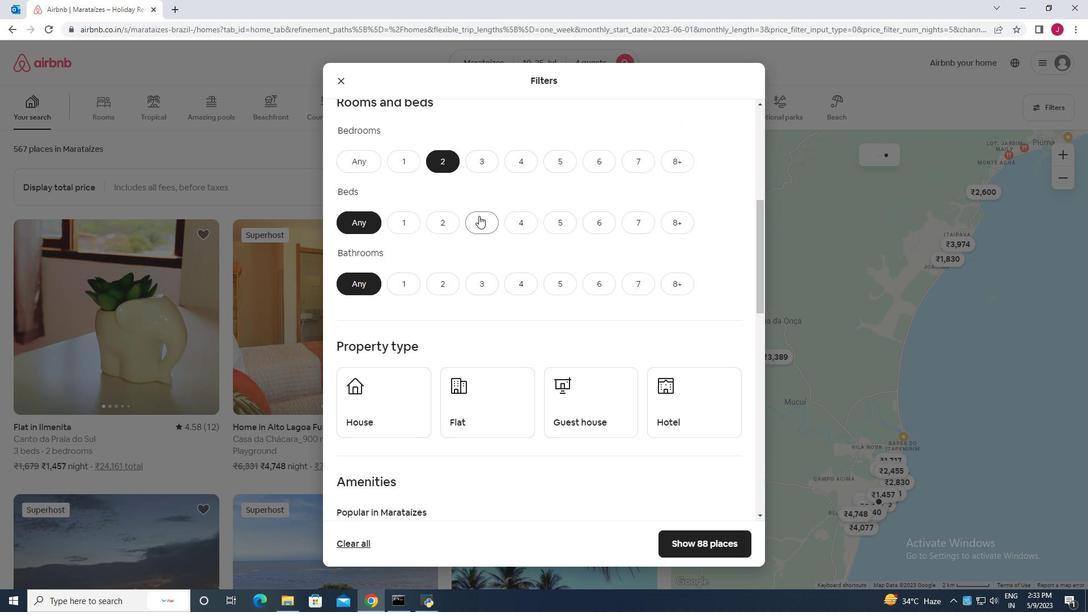 
Action: Mouse moved to (449, 286)
Screenshot: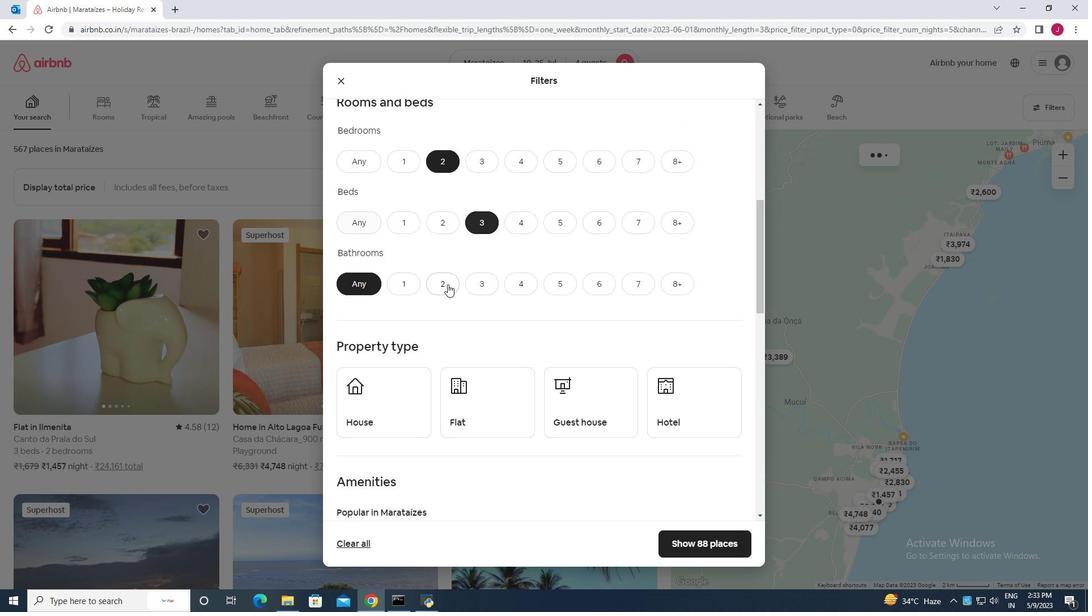 
Action: Mouse pressed left at (449, 286)
Screenshot: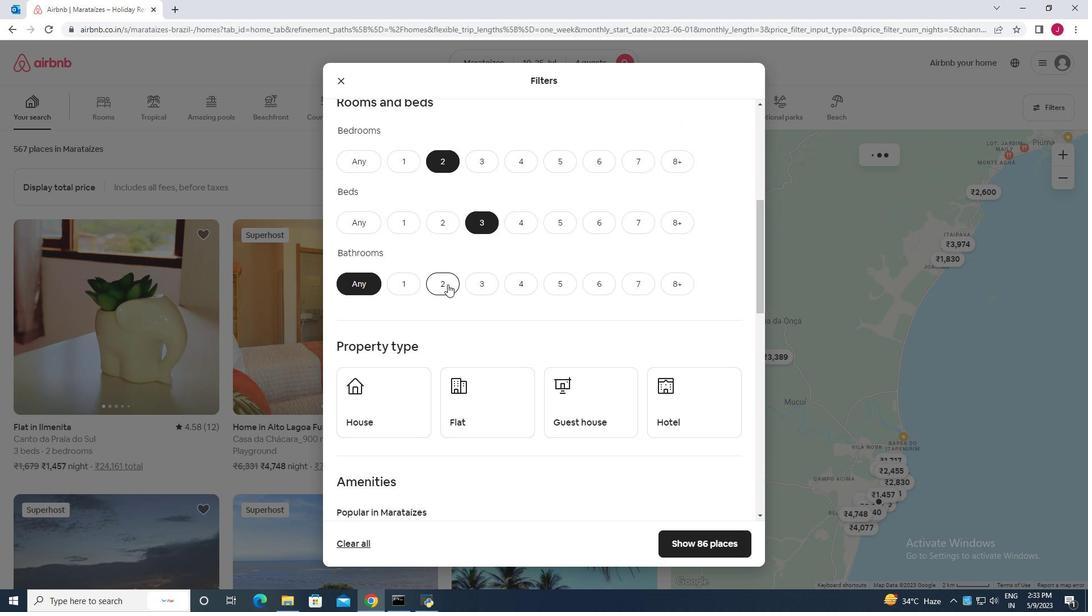 
Action: Mouse moved to (472, 288)
Screenshot: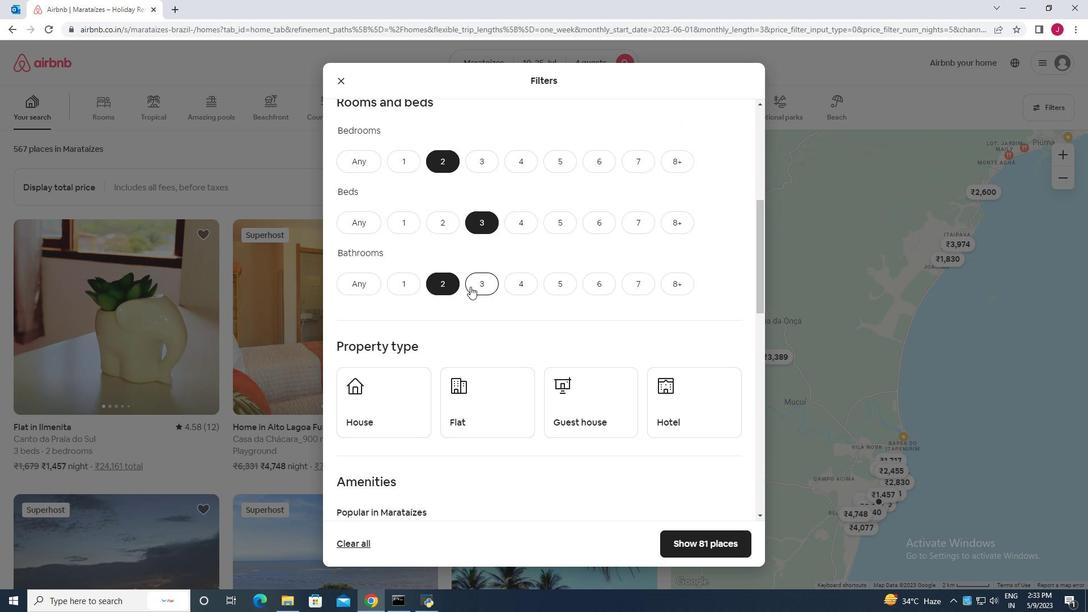 
Action: Mouse scrolled (472, 287) with delta (0, 0)
Screenshot: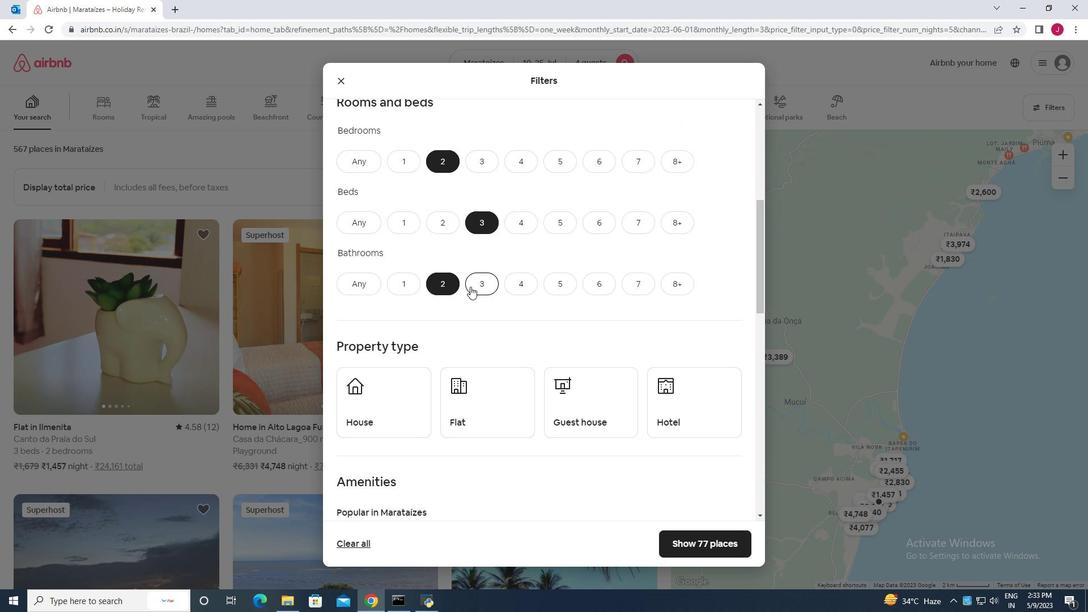 
Action: Mouse scrolled (472, 287) with delta (0, 0)
Screenshot: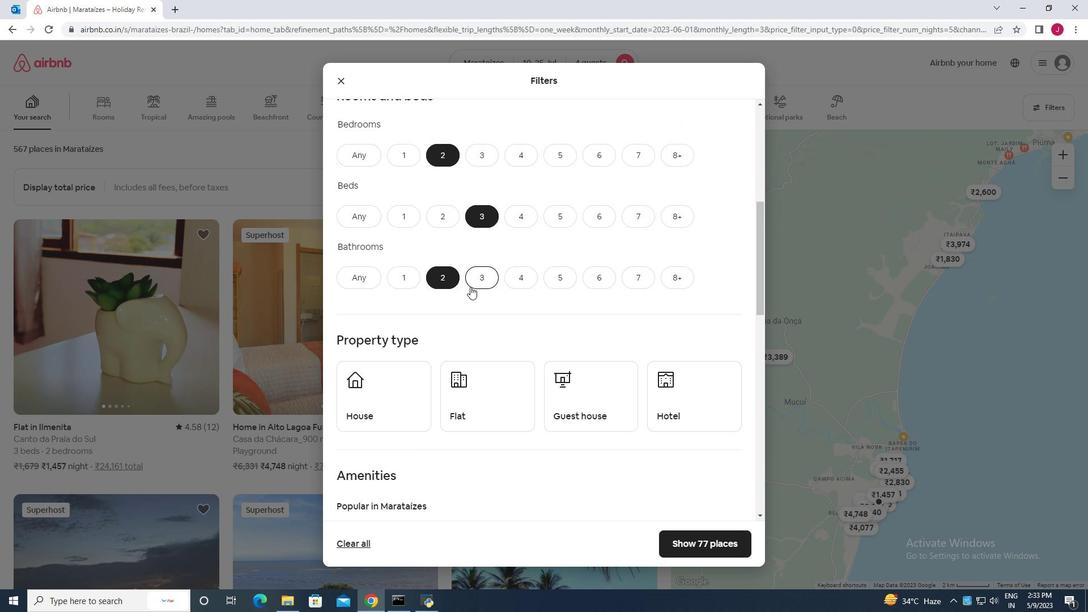 
Action: Mouse moved to (398, 306)
Screenshot: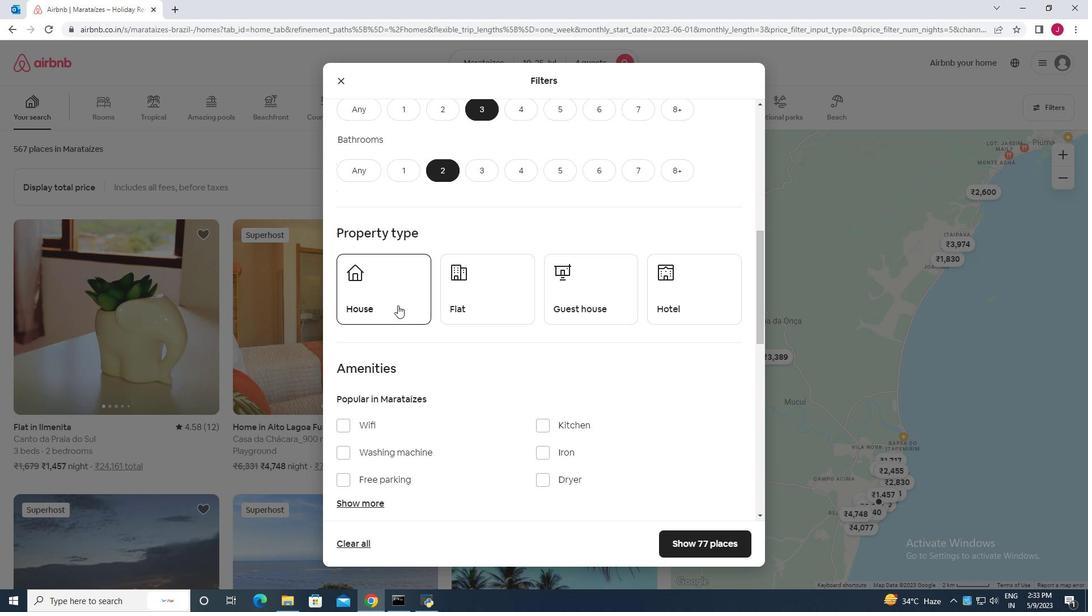 
Action: Mouse pressed left at (398, 306)
Screenshot: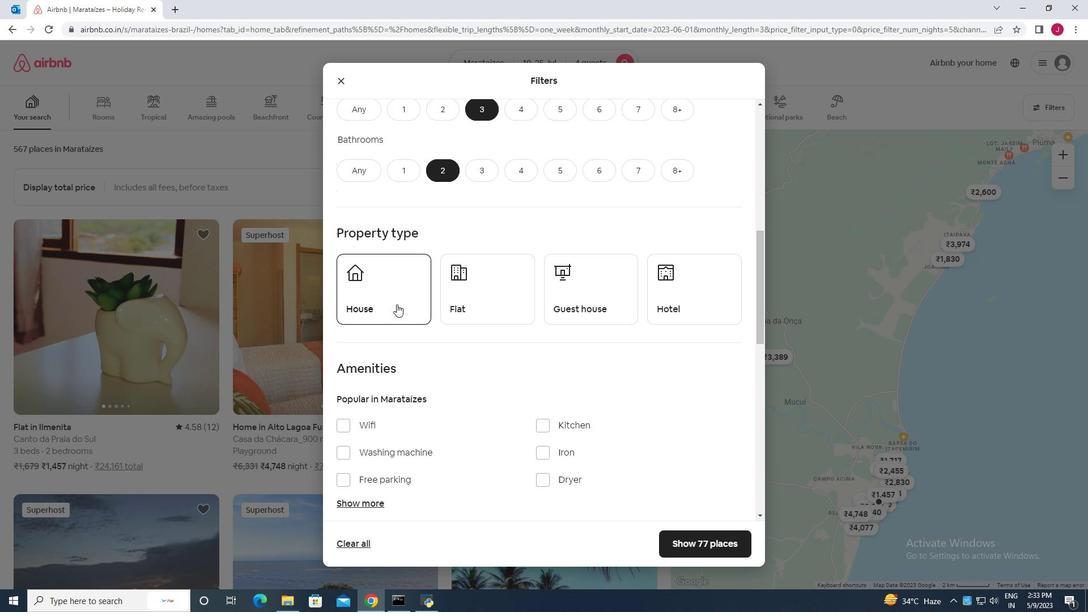 
Action: Mouse moved to (456, 302)
Screenshot: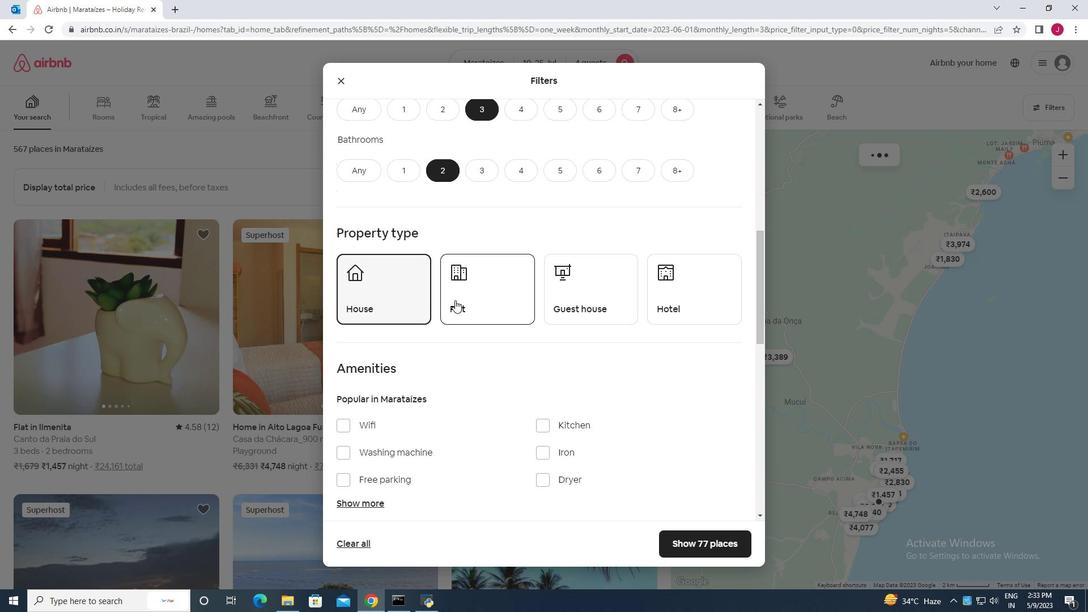 
Action: Mouse pressed left at (456, 302)
Screenshot: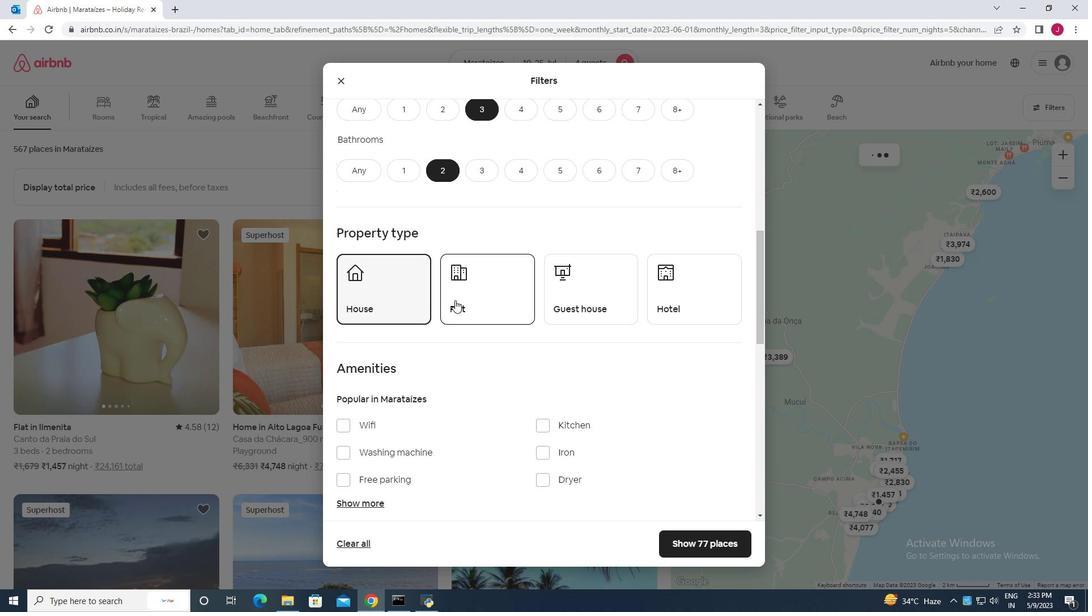 
Action: Mouse moved to (569, 303)
Screenshot: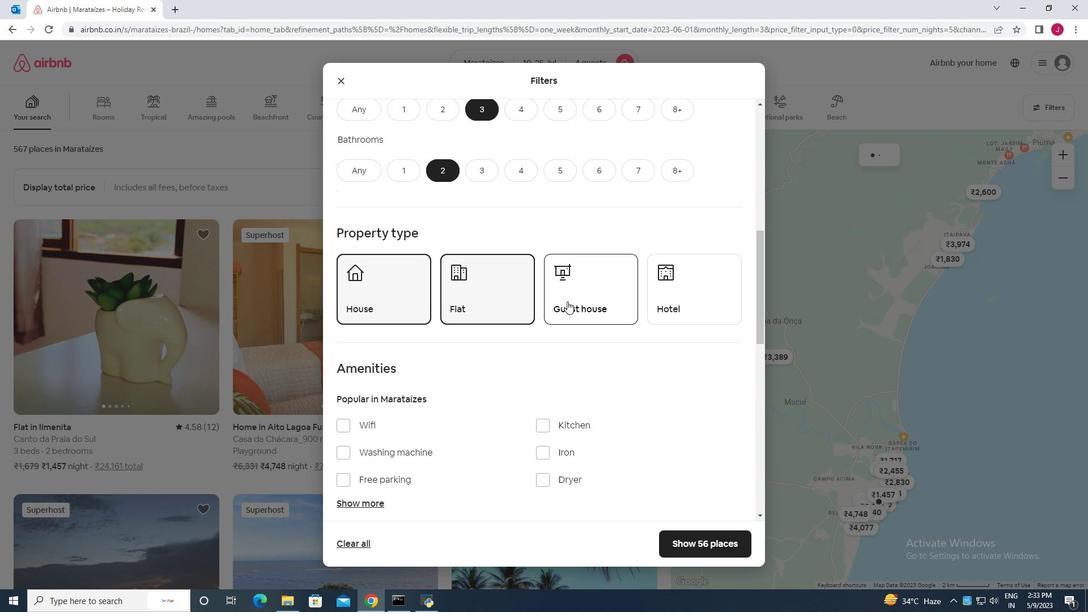 
Action: Mouse pressed left at (569, 303)
Screenshot: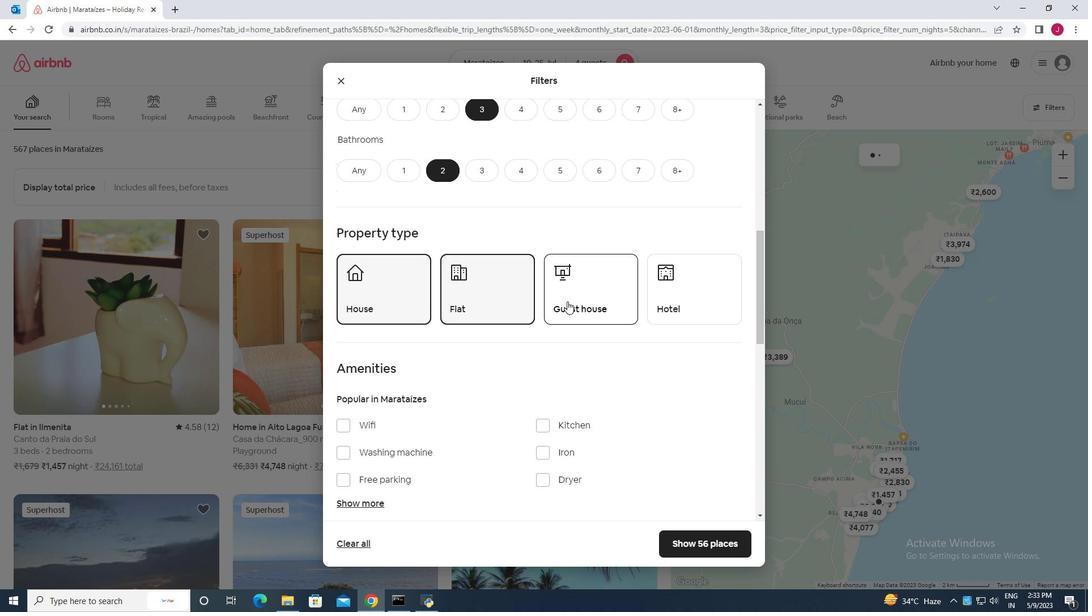 
Action: Mouse moved to (510, 302)
Screenshot: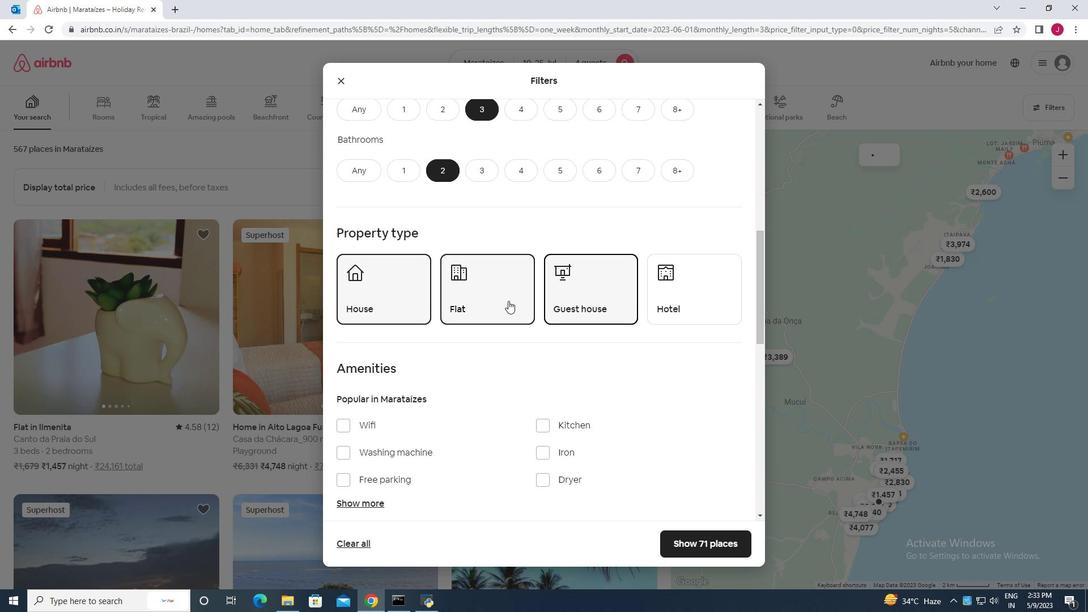 
Action: Mouse scrolled (510, 302) with delta (0, 0)
Screenshot: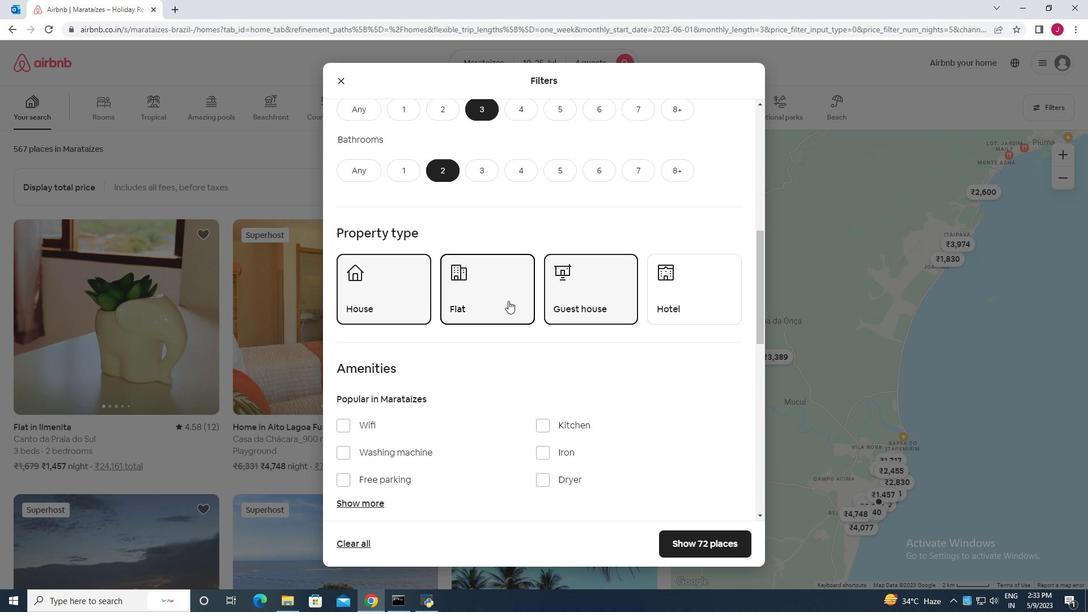 
Action: Mouse scrolled (510, 302) with delta (0, 0)
Screenshot: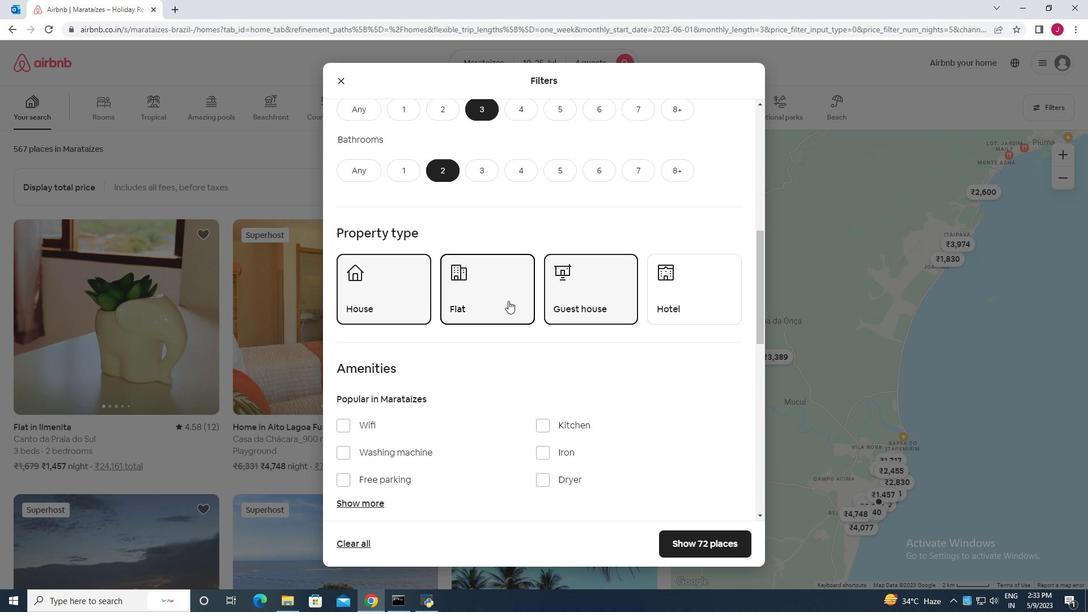 
Action: Mouse moved to (345, 314)
Screenshot: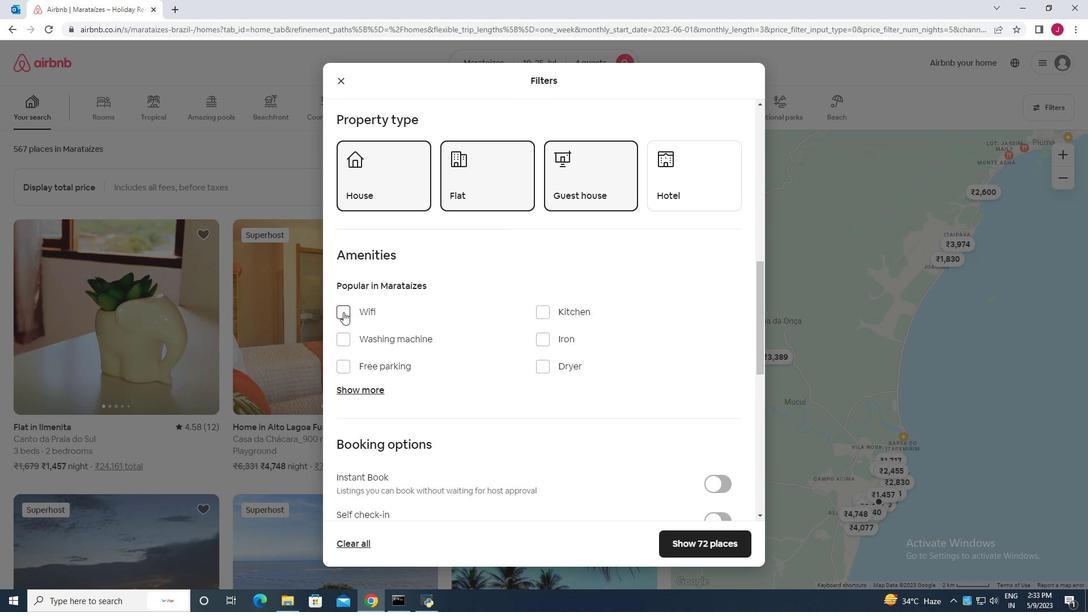 
Action: Mouse pressed left at (345, 314)
Screenshot: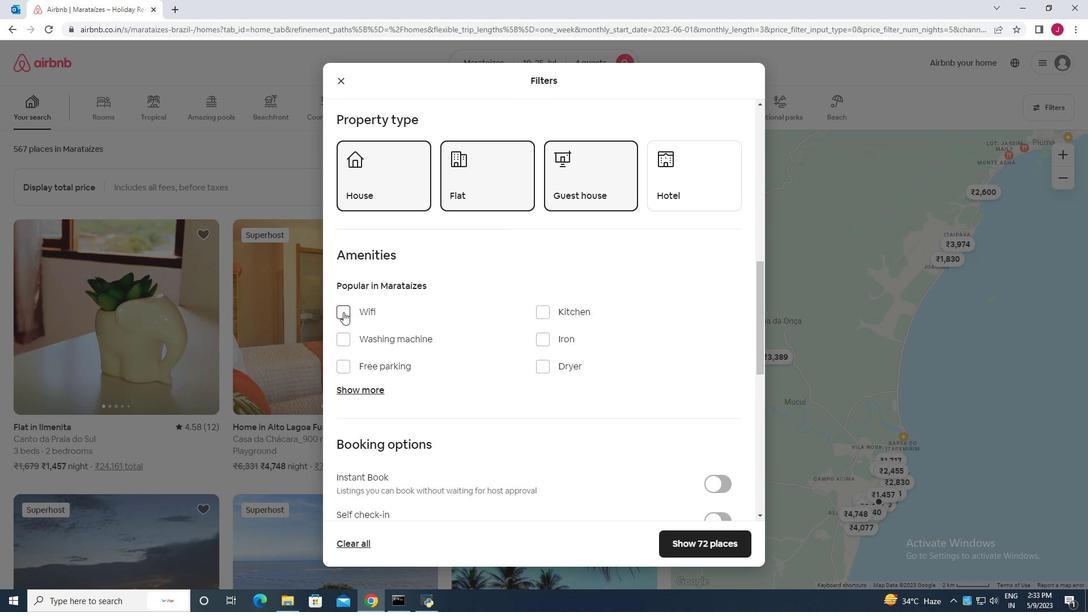 
Action: Mouse moved to (362, 392)
Screenshot: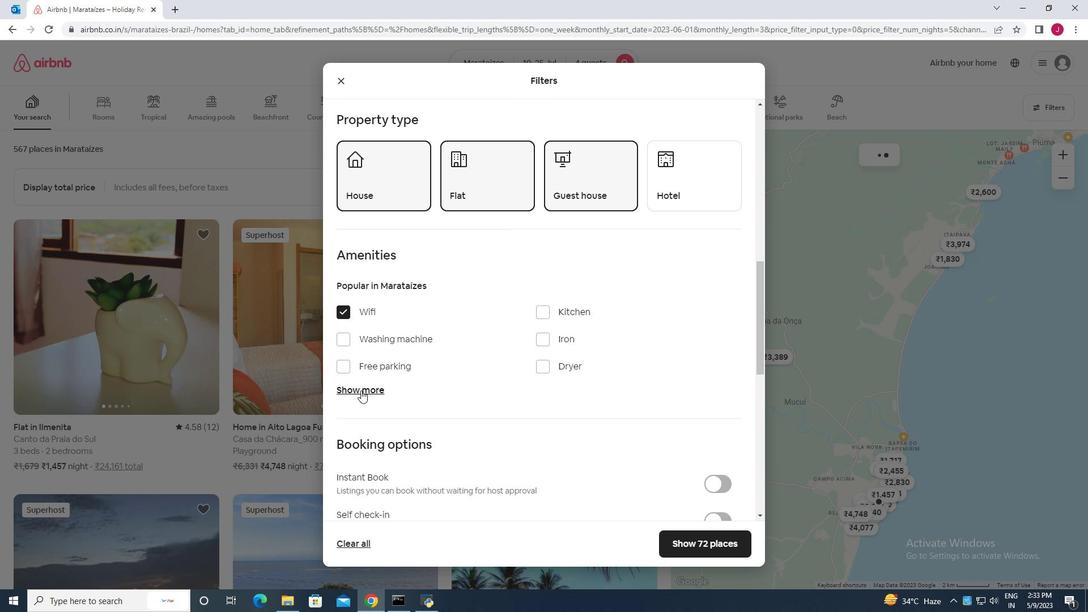 
Action: Mouse pressed left at (362, 392)
Screenshot: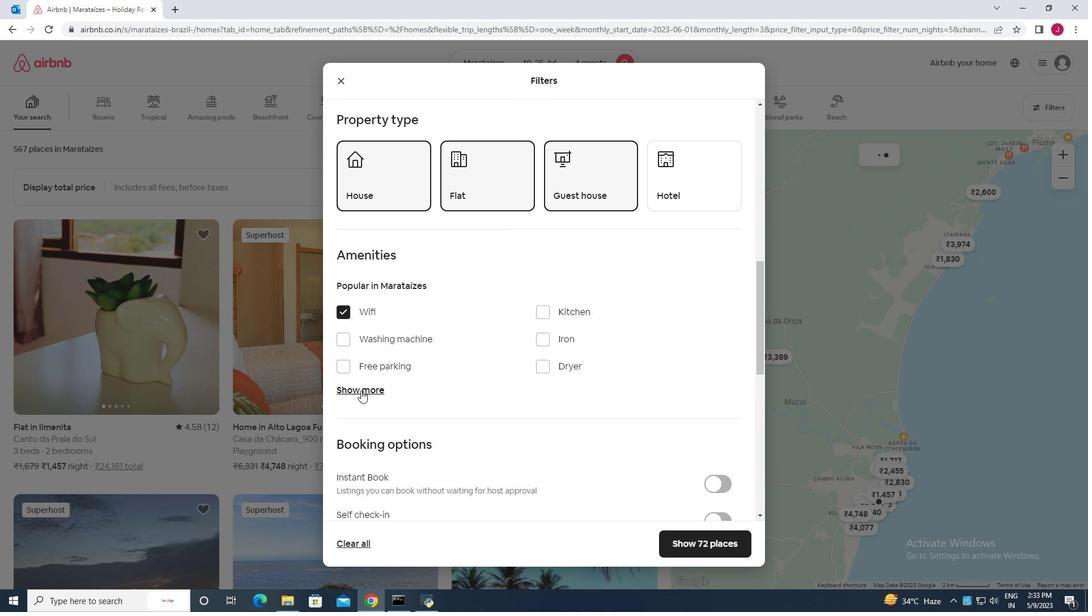 
Action: Mouse moved to (346, 369)
Screenshot: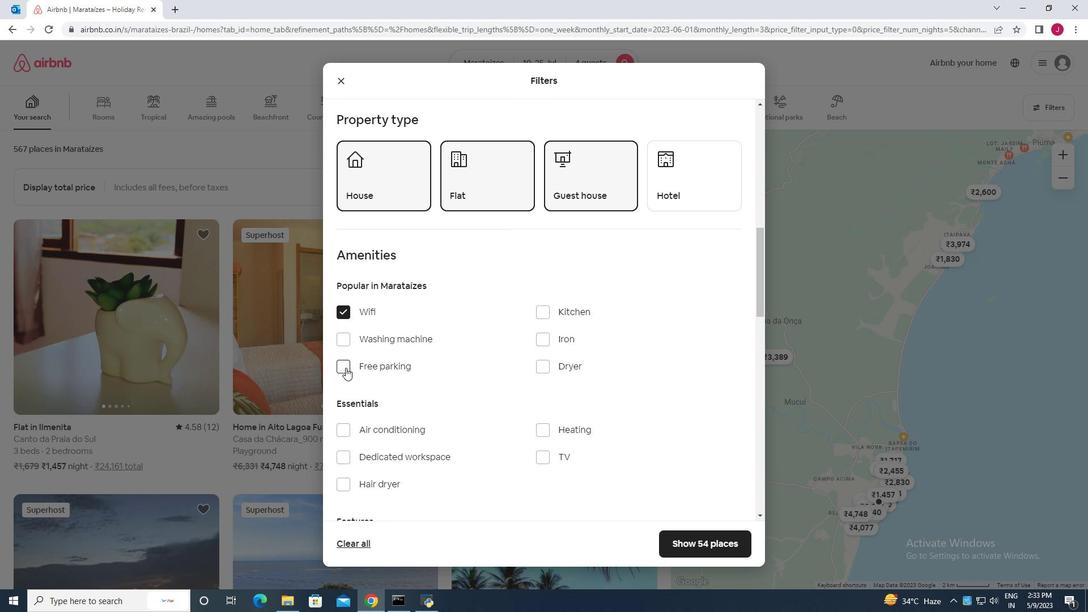 
Action: Mouse pressed left at (346, 369)
Screenshot: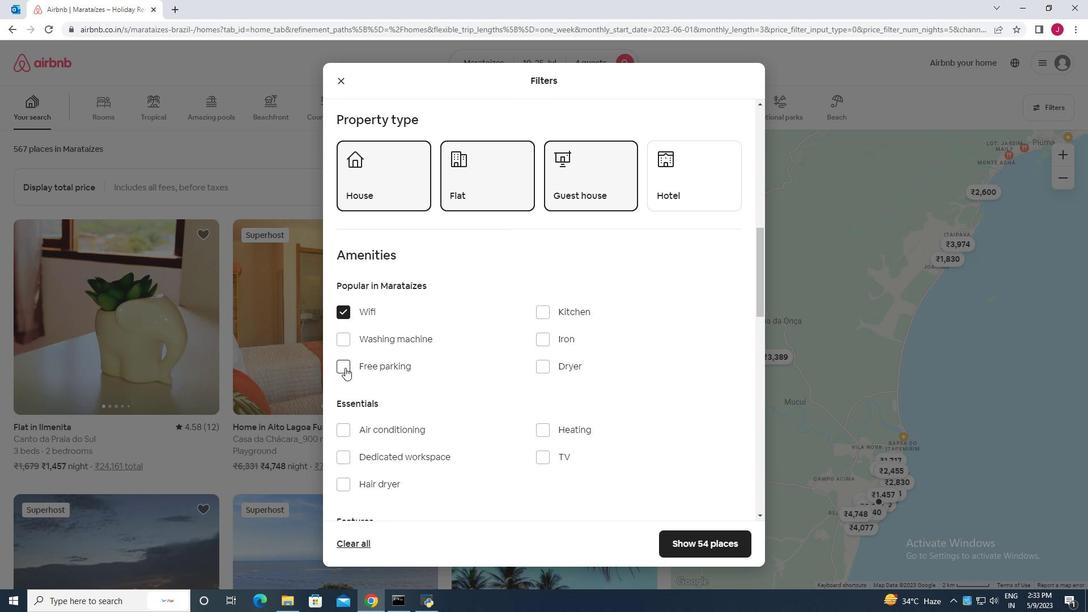 
Action: Mouse moved to (383, 363)
Screenshot: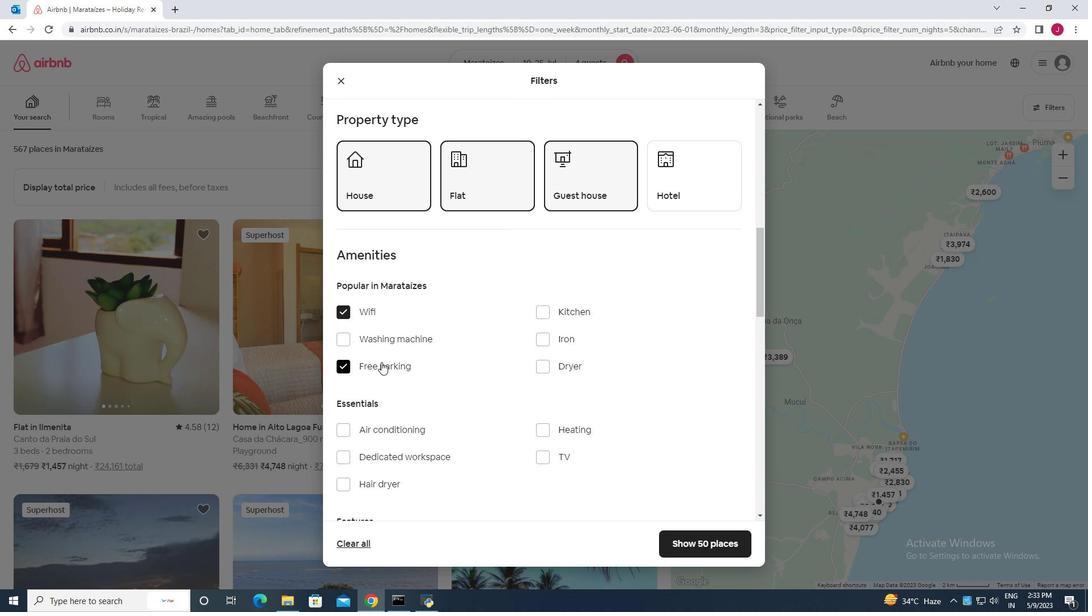 
Action: Mouse scrolled (383, 363) with delta (0, 0)
Screenshot: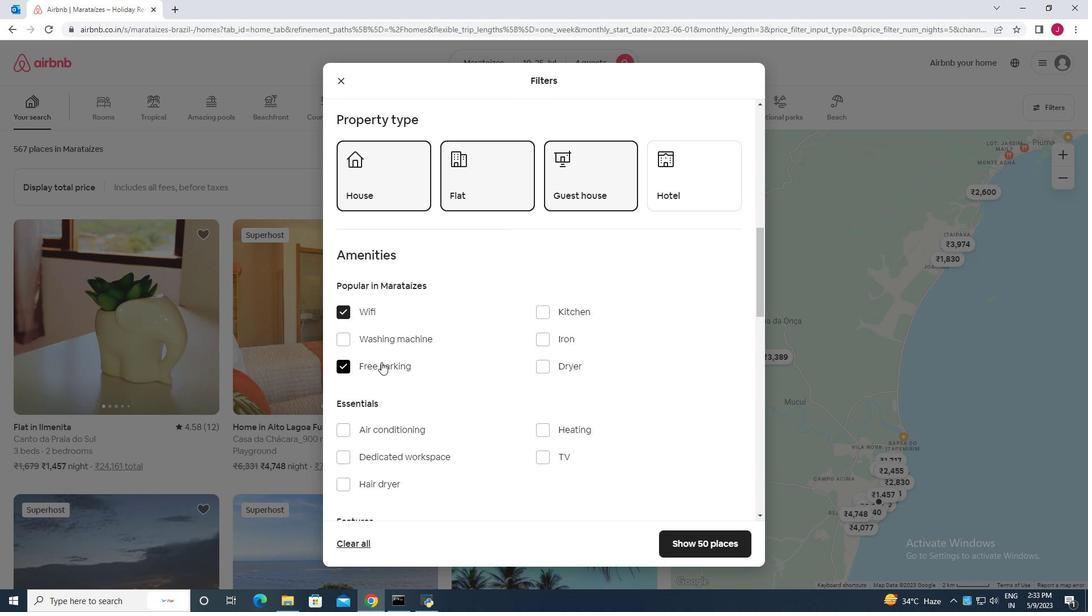
Action: Mouse scrolled (383, 363) with delta (0, 0)
Screenshot: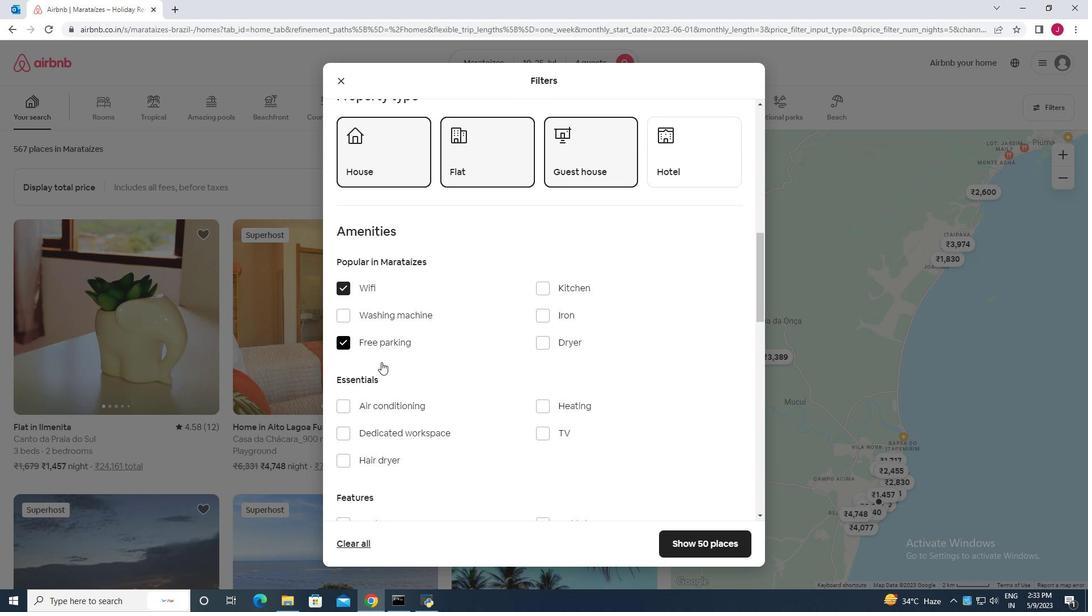 
Action: Mouse moved to (545, 344)
Screenshot: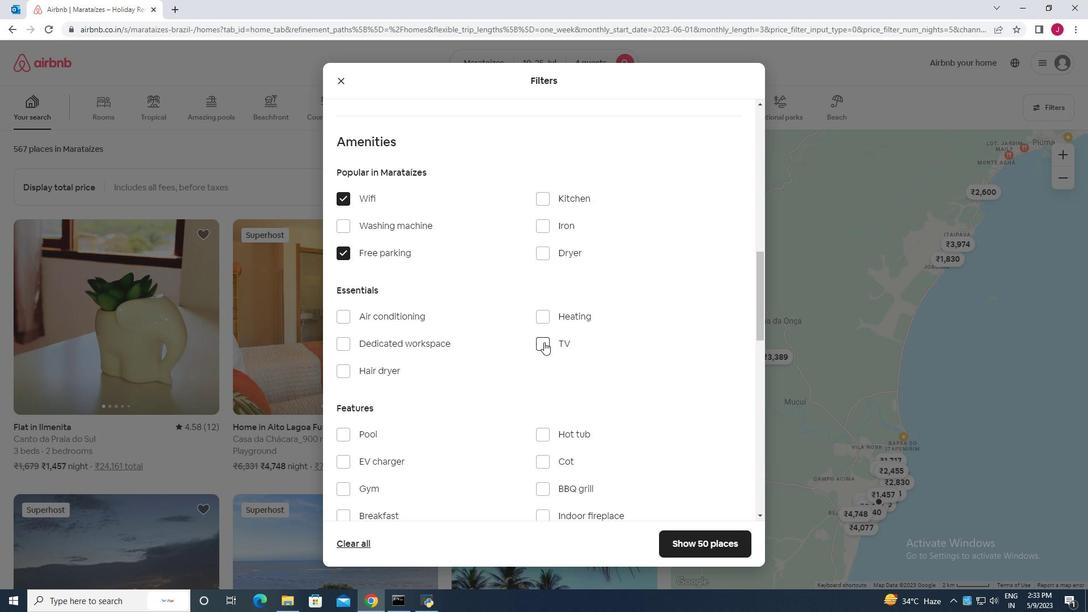 
Action: Mouse pressed left at (545, 344)
Screenshot: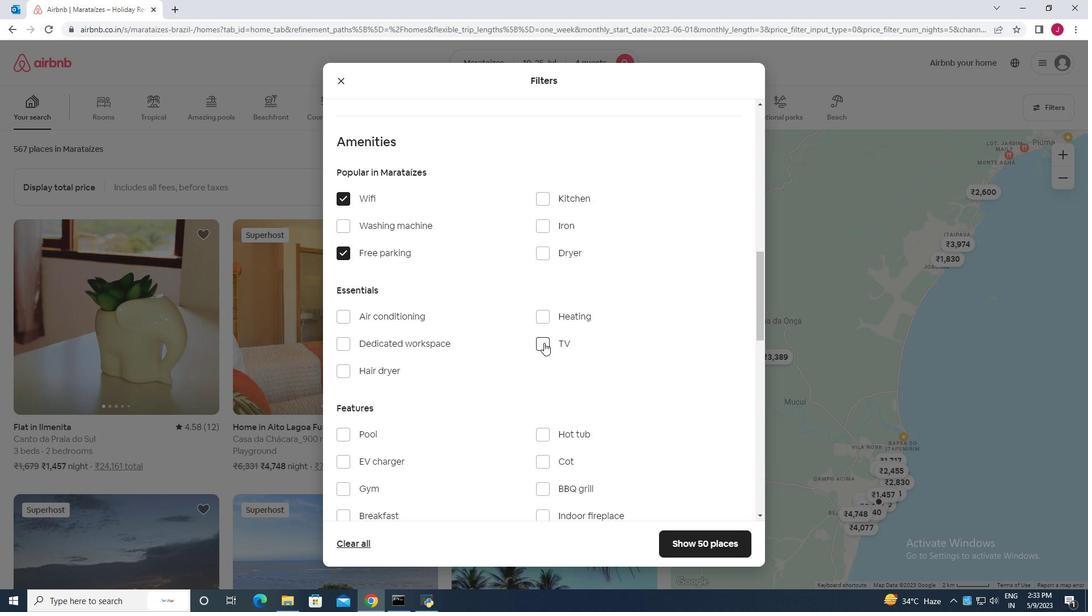 
Action: Mouse moved to (486, 334)
Screenshot: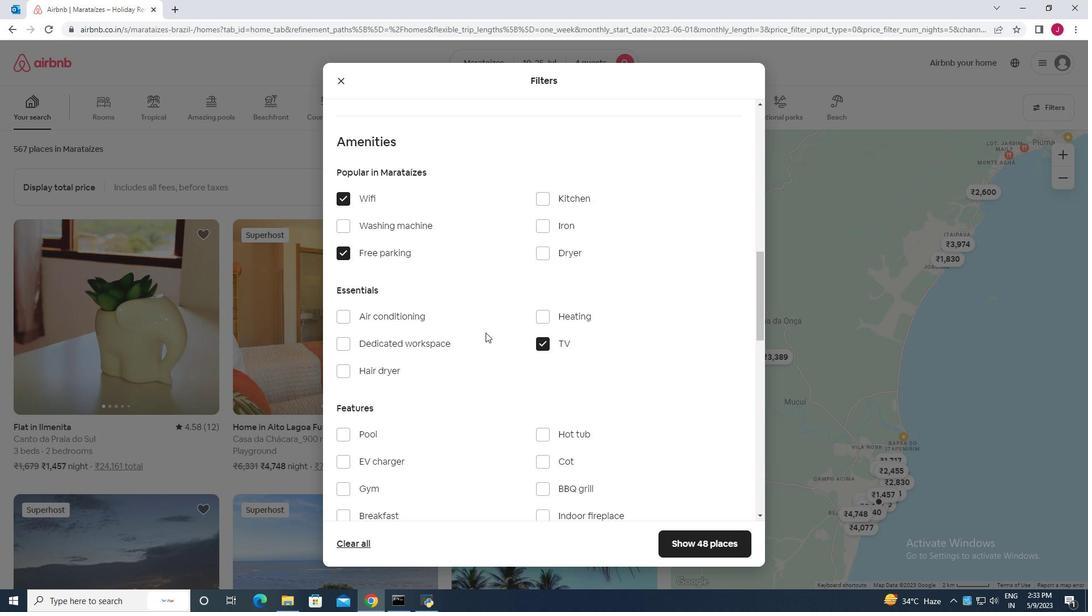 
Action: Mouse scrolled (486, 333) with delta (0, 0)
Screenshot: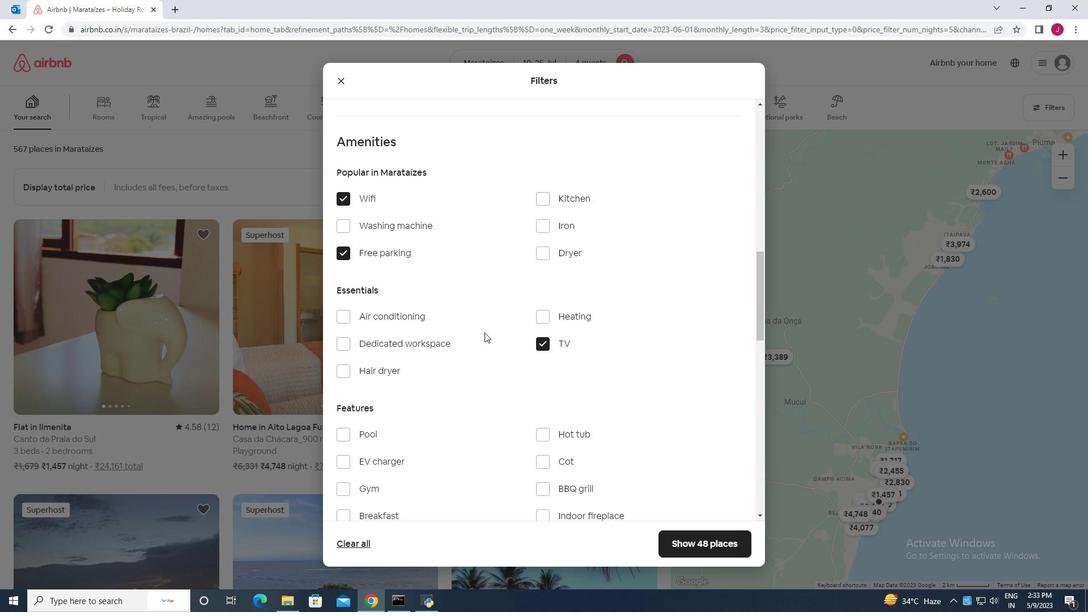 
Action: Mouse scrolled (486, 333) with delta (0, 0)
Screenshot: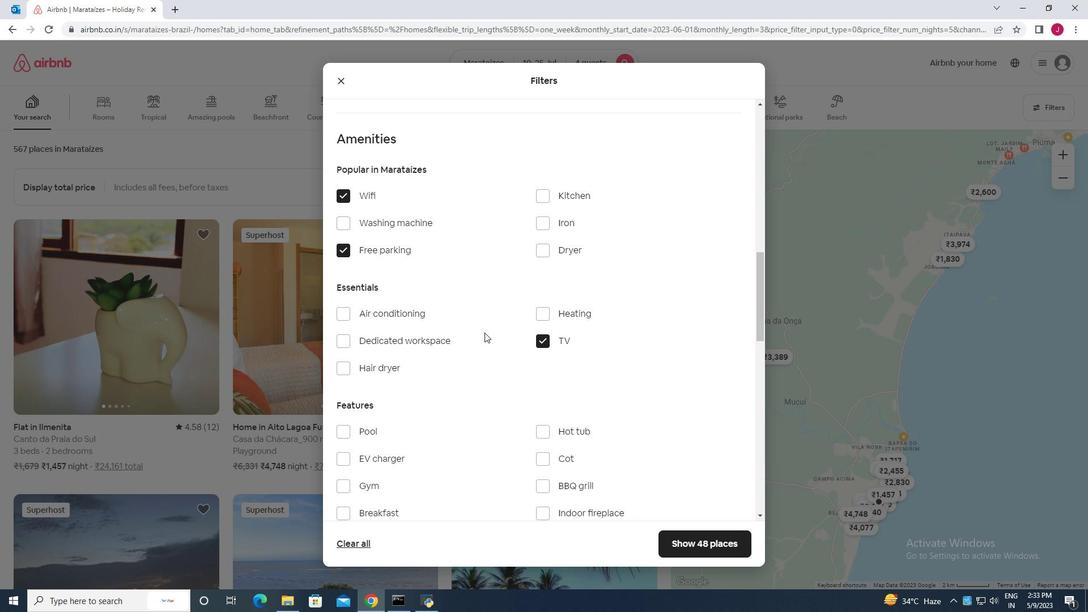 
Action: Mouse moved to (345, 375)
Screenshot: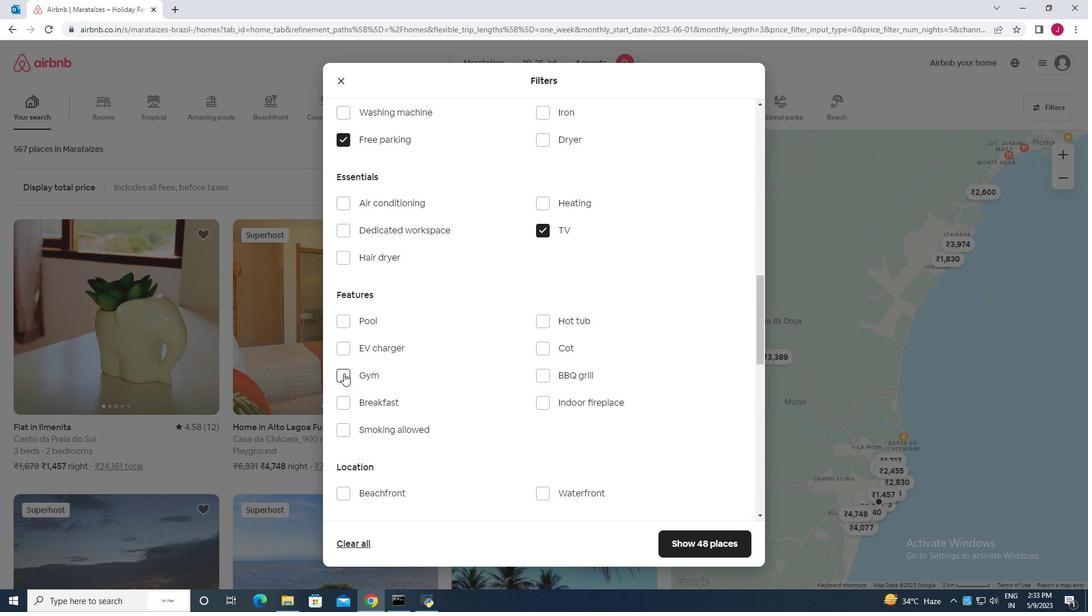 
Action: Mouse pressed left at (345, 375)
Screenshot: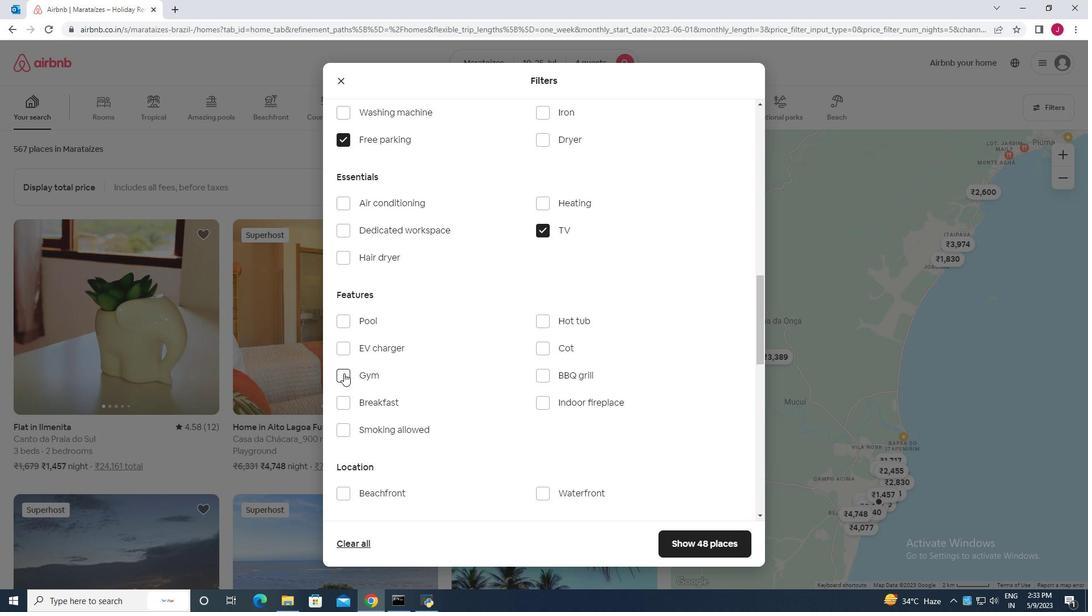 
Action: Mouse moved to (342, 404)
Screenshot: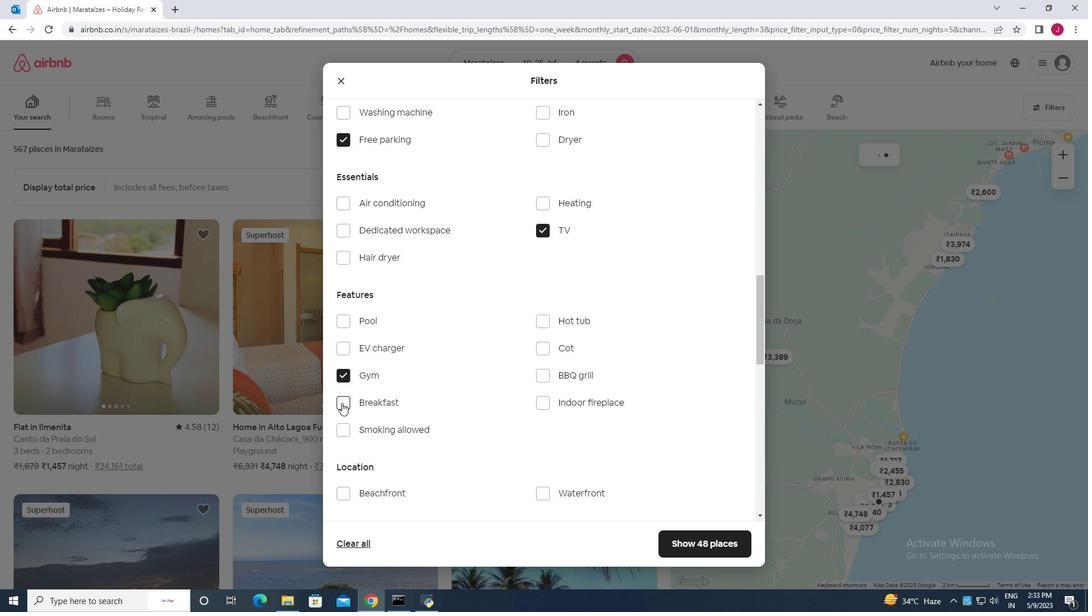 
Action: Mouse pressed left at (342, 404)
Screenshot: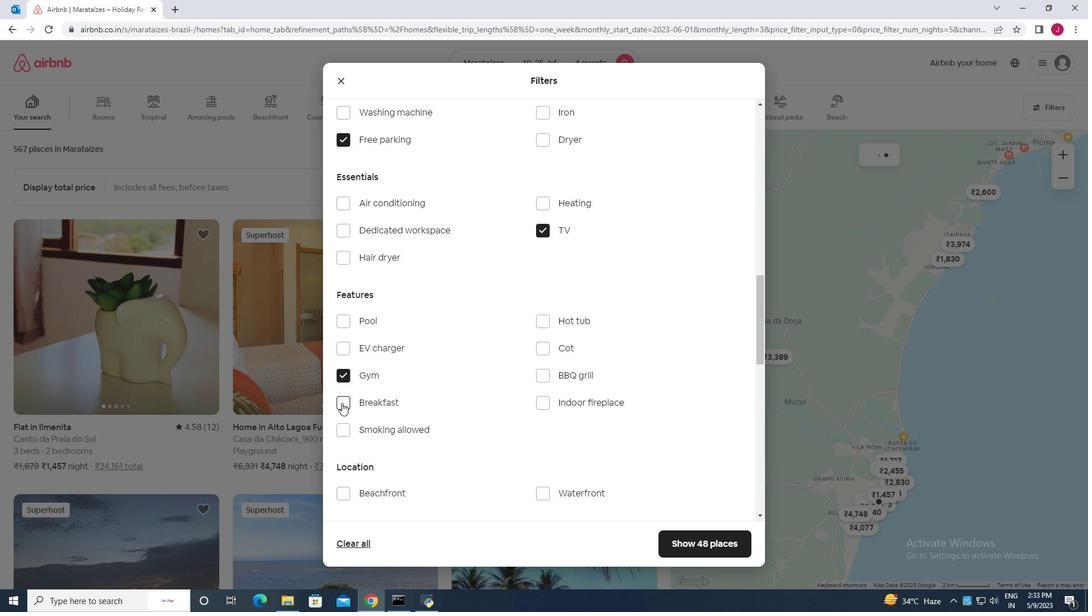 
Action: Mouse moved to (451, 378)
Screenshot: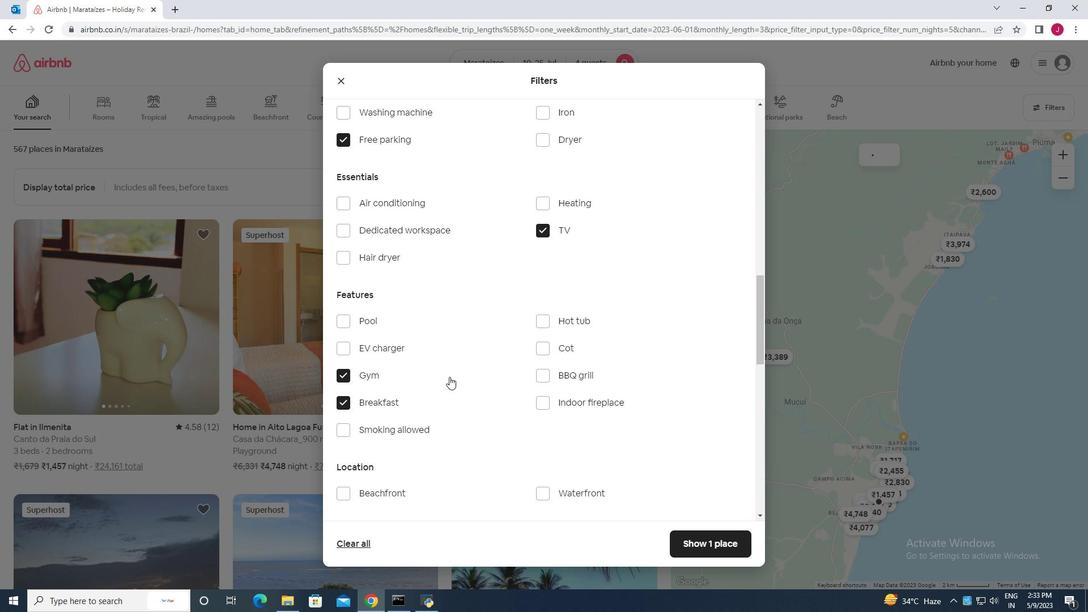 
Action: Mouse scrolled (451, 378) with delta (0, 0)
Screenshot: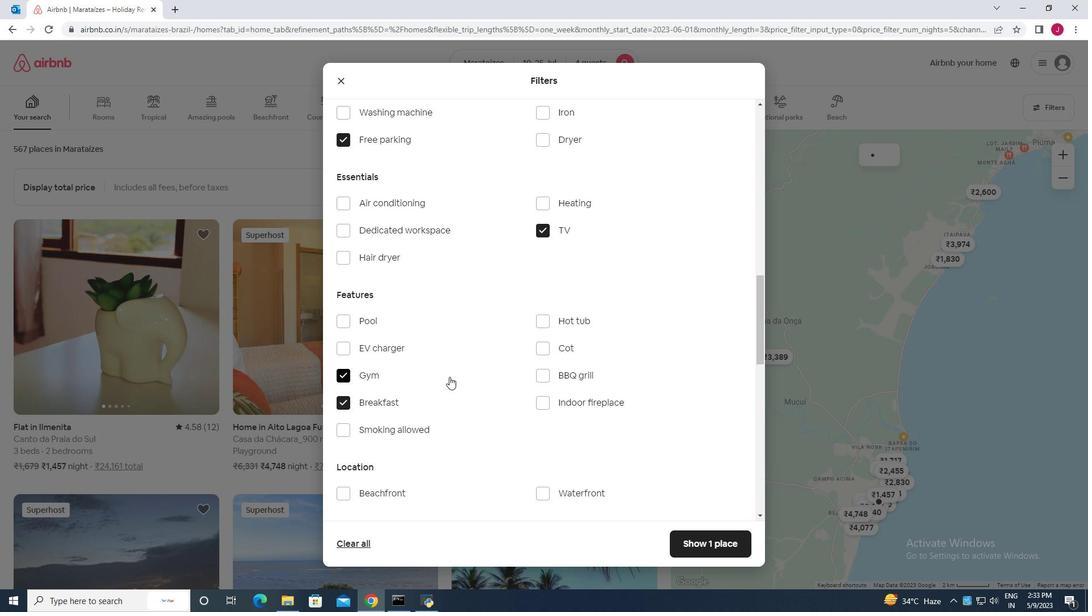 
Action: Mouse scrolled (451, 378) with delta (0, 0)
Screenshot: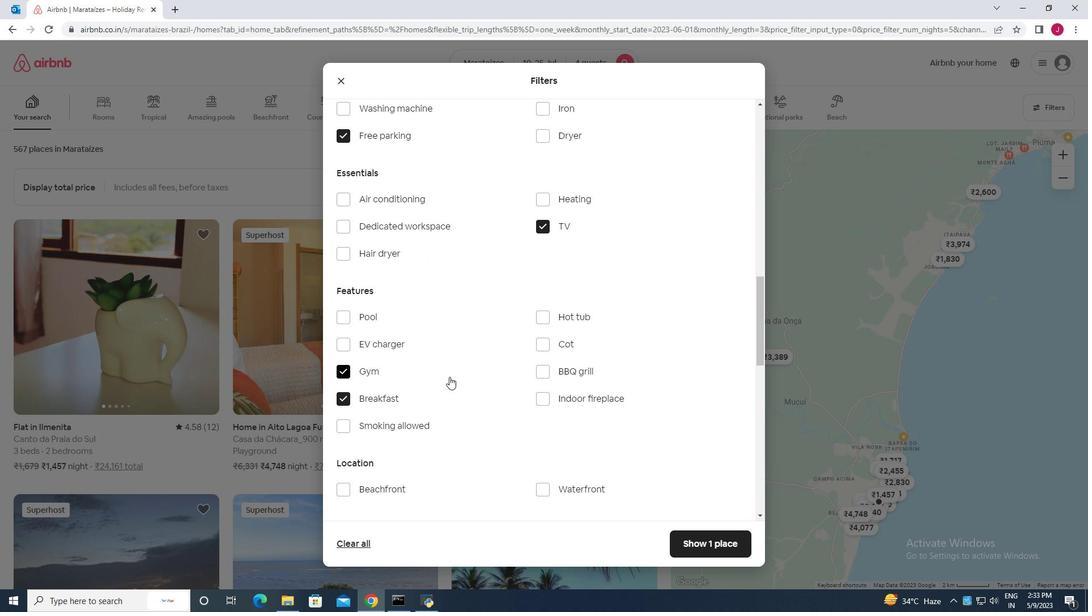 
Action: Mouse moved to (461, 379)
Screenshot: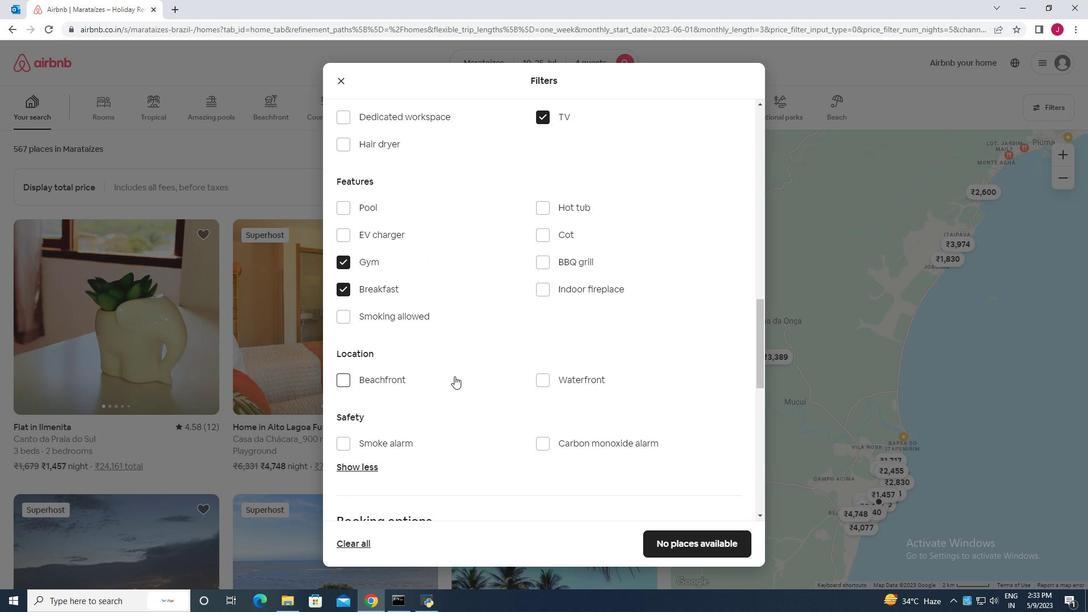 
Action: Mouse scrolled (461, 378) with delta (0, 0)
Screenshot: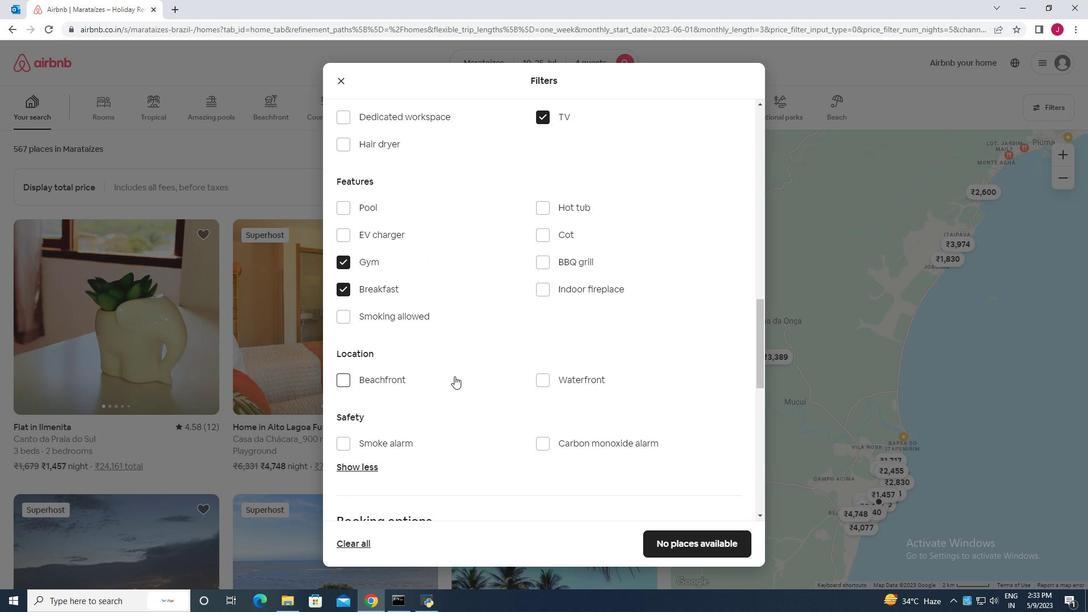 
Action: Mouse moved to (465, 381)
Screenshot: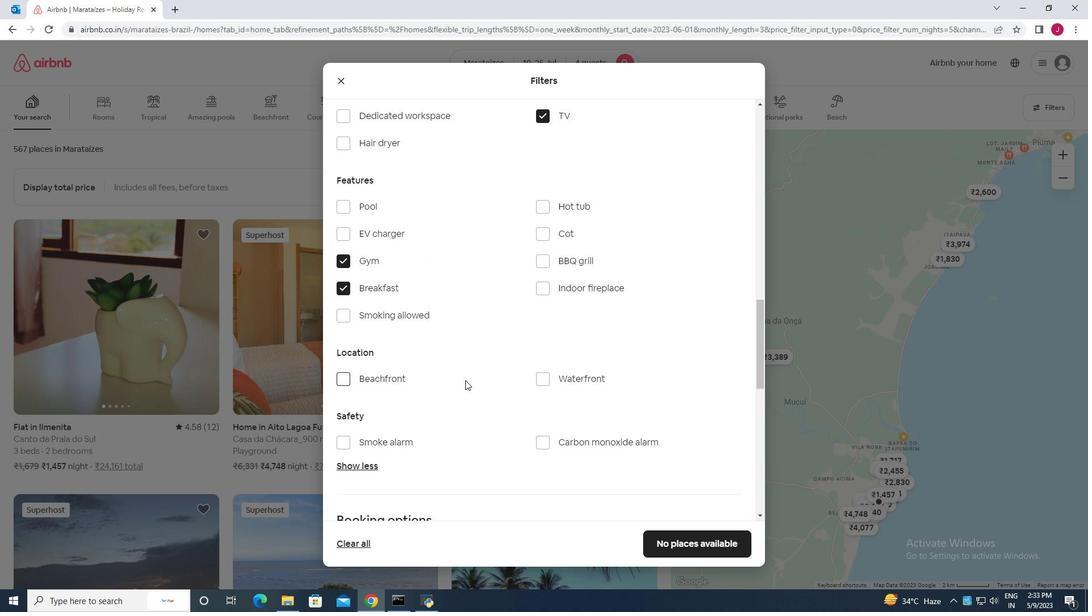 
Action: Mouse scrolled (465, 380) with delta (0, 0)
Screenshot: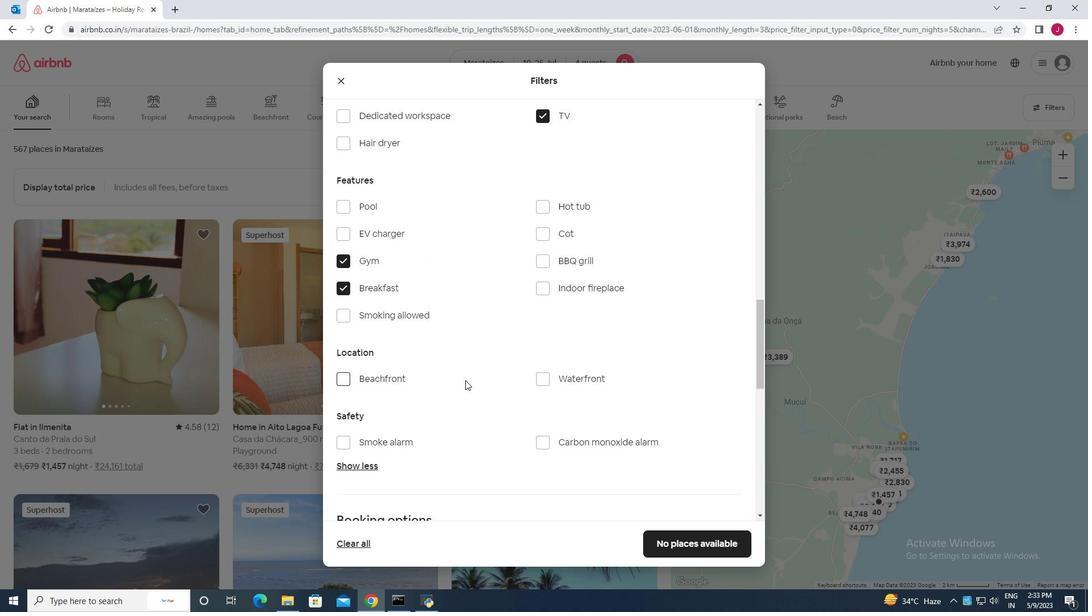 
Action: Mouse moved to (467, 382)
Screenshot: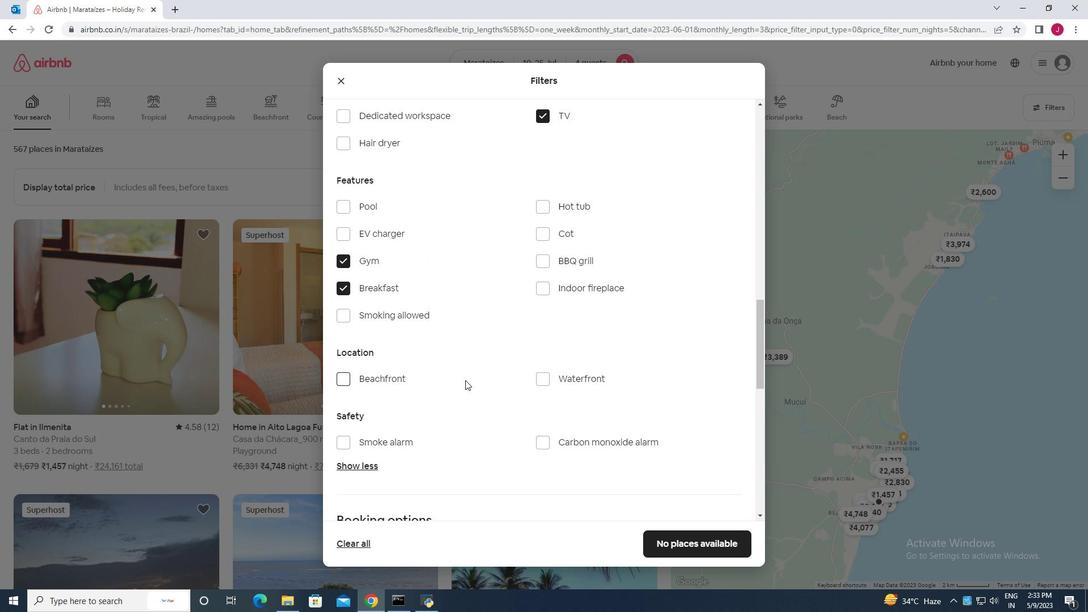 
Action: Mouse scrolled (467, 381) with delta (0, 0)
Screenshot: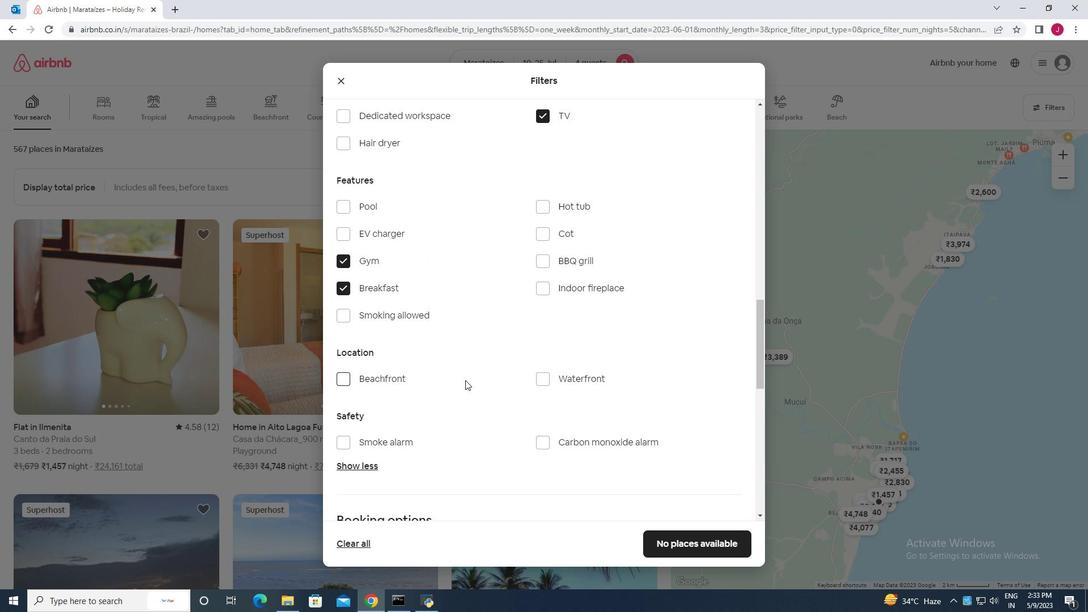 
Action: Mouse moved to (467, 382)
Screenshot: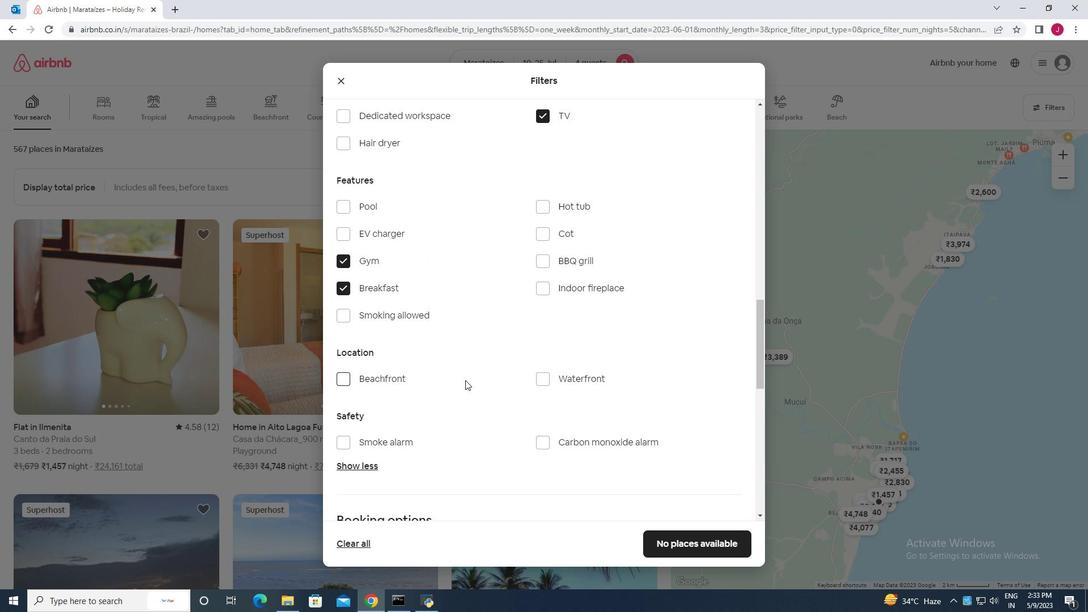 
Action: Mouse scrolled (467, 381) with delta (0, 0)
Screenshot: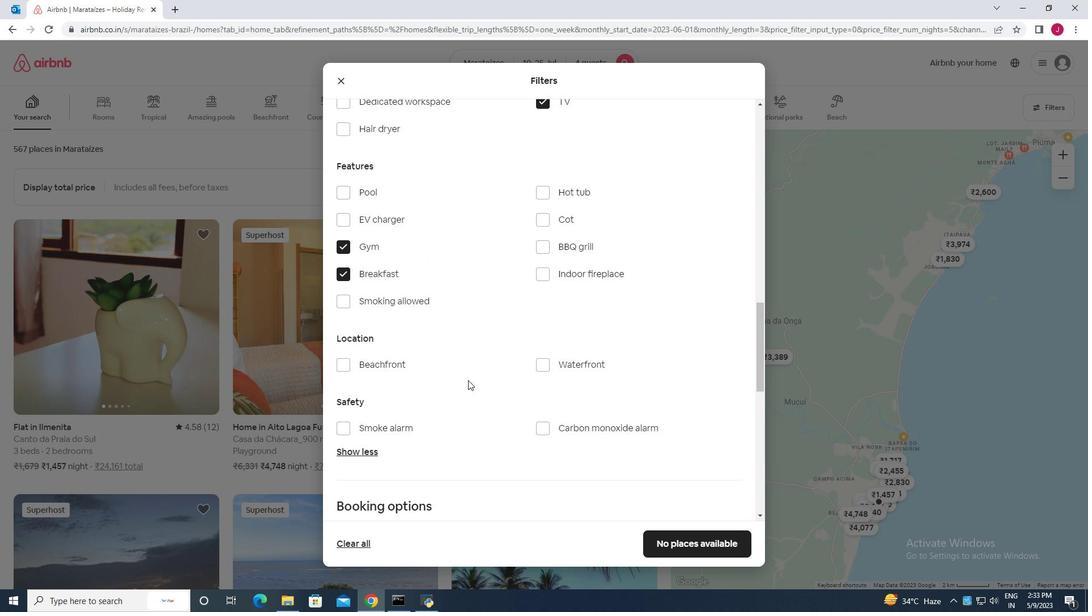 
Action: Mouse moved to (728, 373)
Screenshot: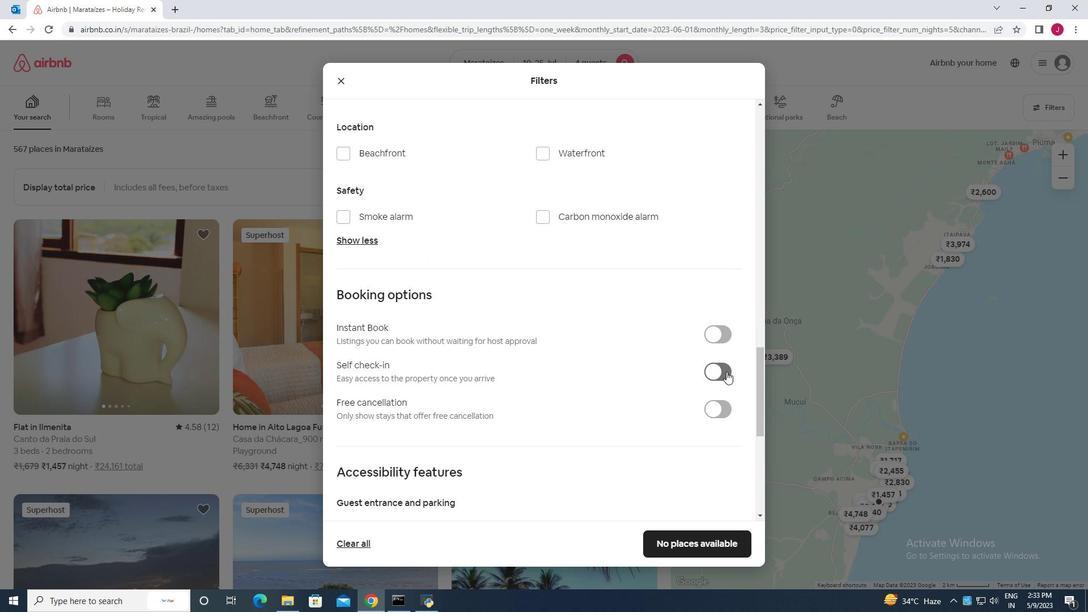 
Action: Mouse pressed left at (728, 373)
Screenshot: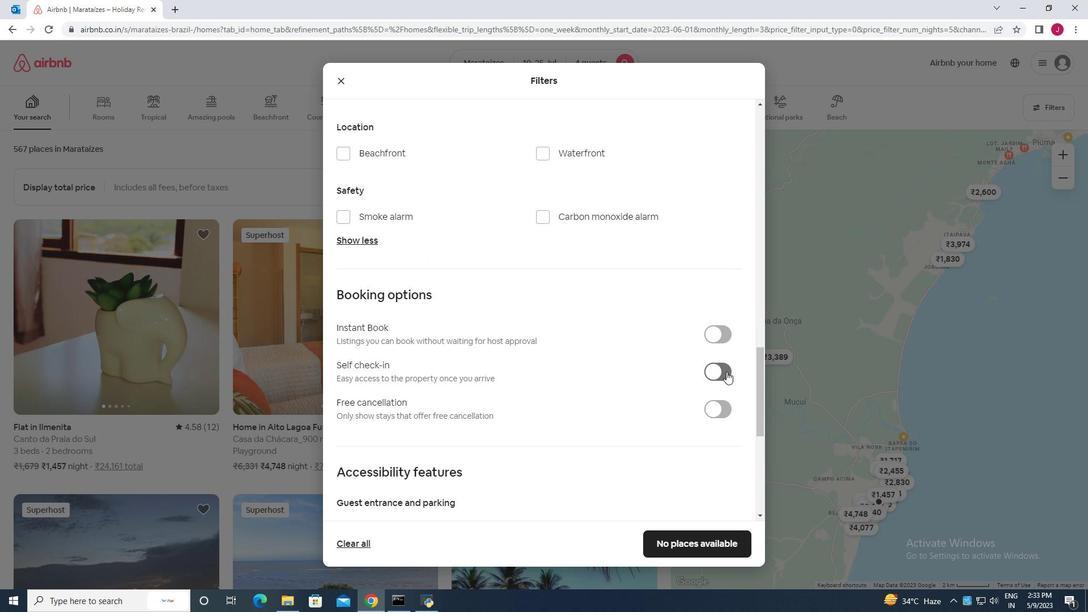 
Action: Mouse moved to (531, 395)
Screenshot: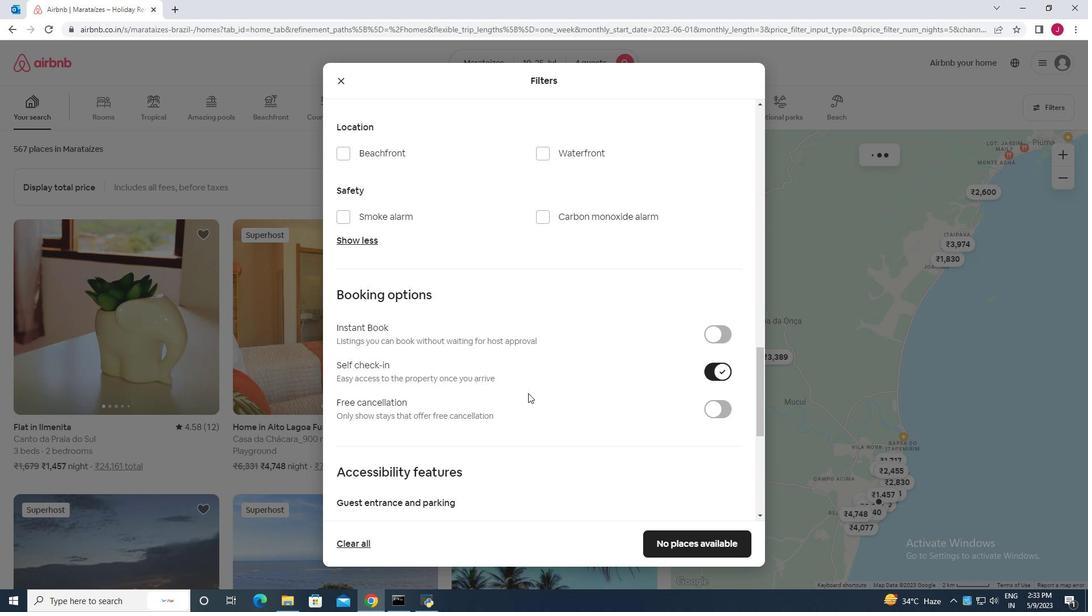 
Action: Mouse scrolled (531, 394) with delta (0, 0)
Screenshot: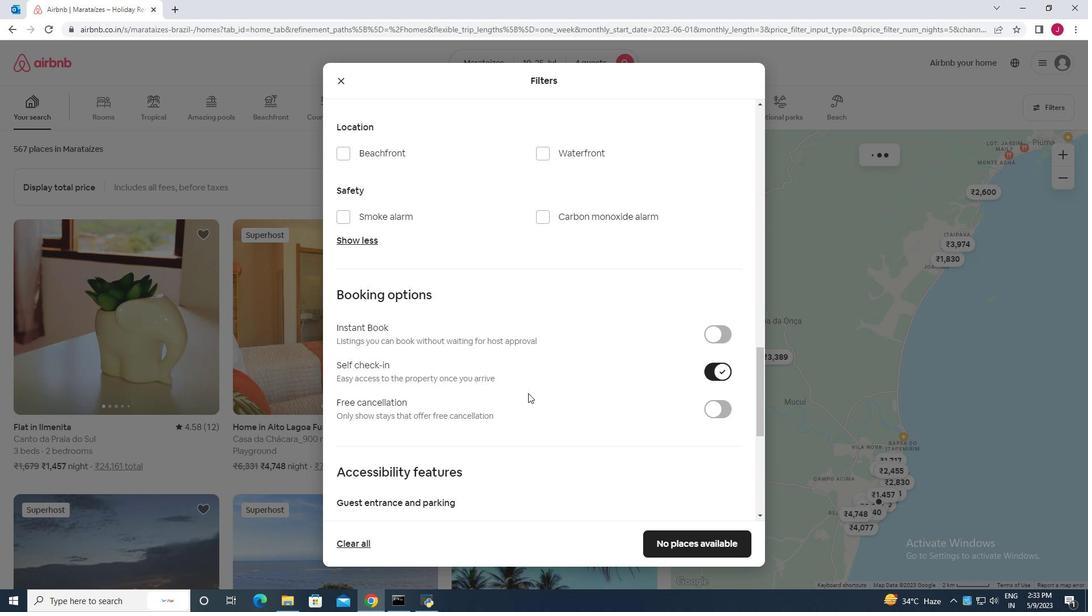 
Action: Mouse moved to (529, 395)
Screenshot: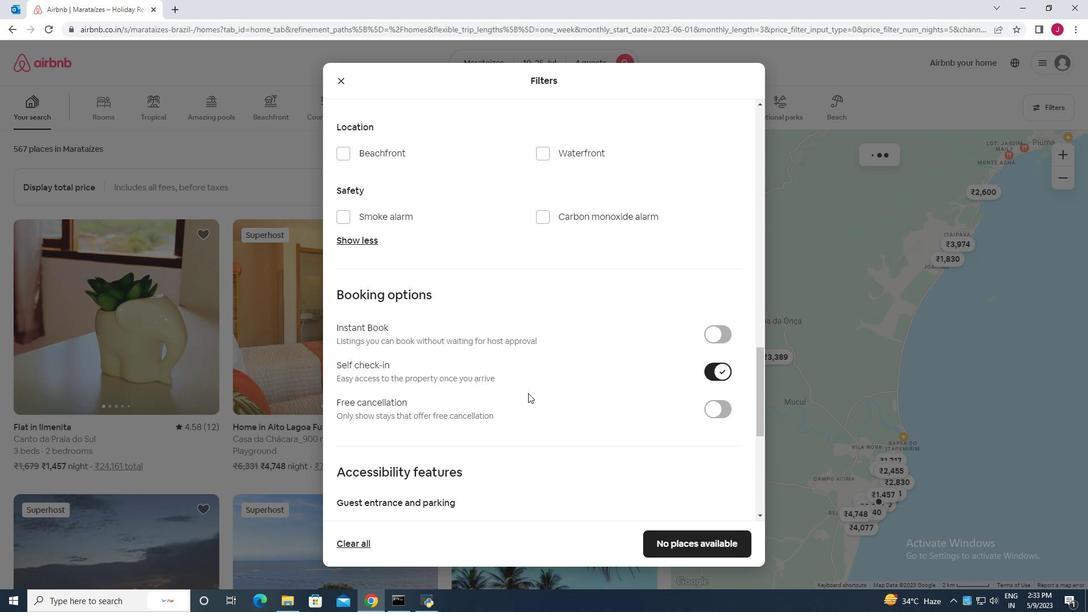 
Action: Mouse scrolled (529, 394) with delta (0, 0)
Screenshot: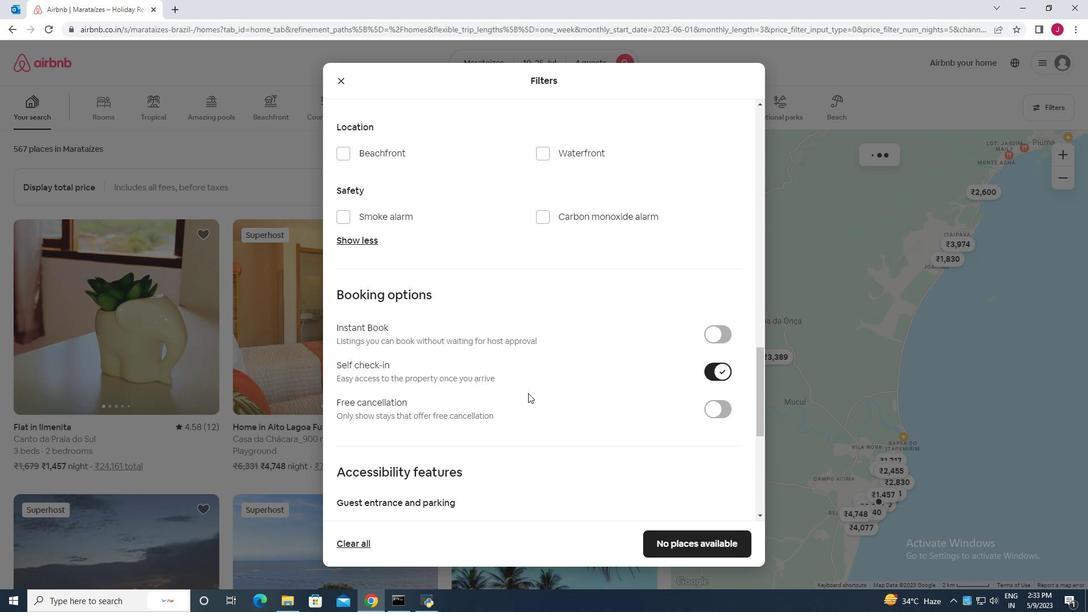 
Action: Mouse moved to (527, 395)
Screenshot: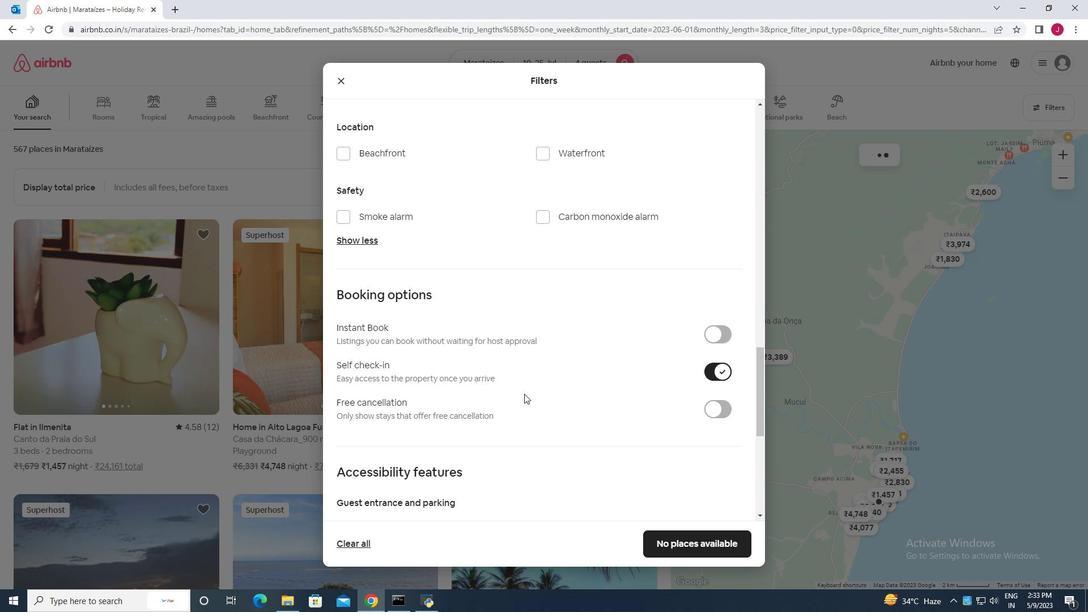 
Action: Mouse scrolled (527, 395) with delta (0, 0)
Screenshot: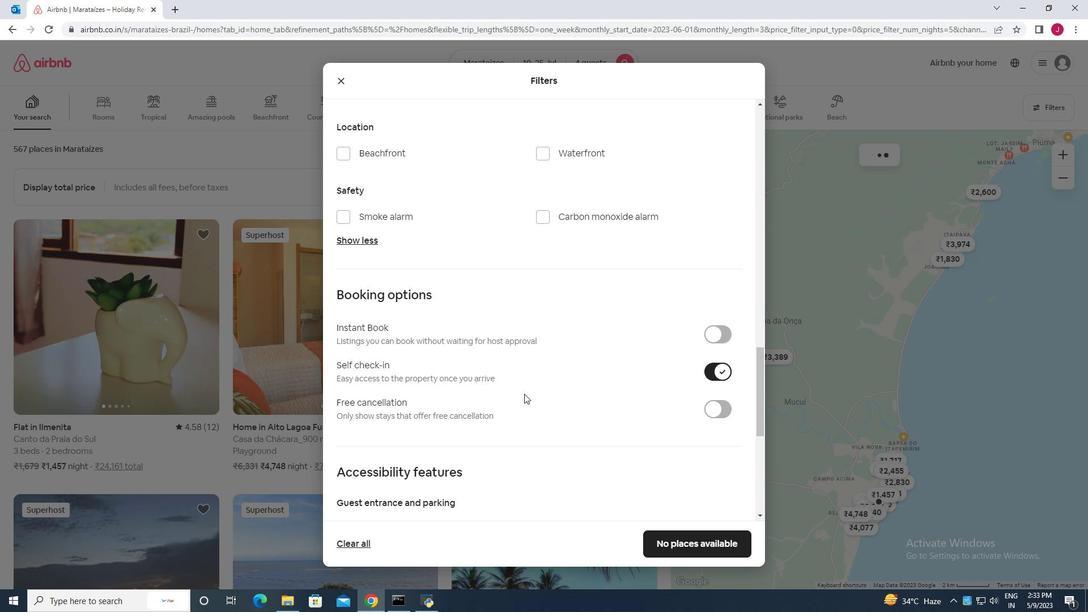 
Action: Mouse moved to (526, 395)
Screenshot: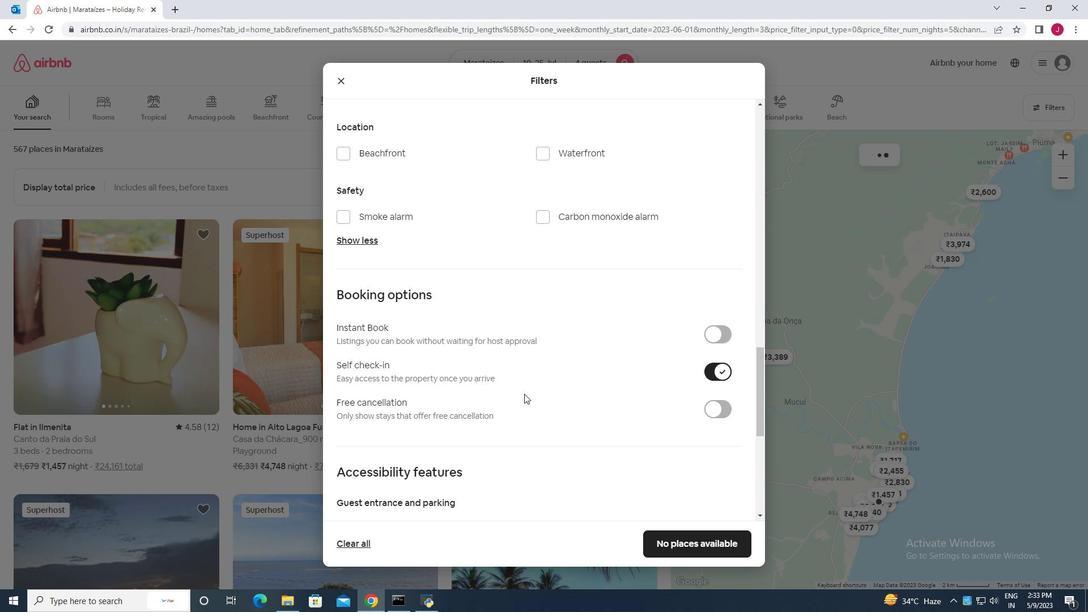 
Action: Mouse scrolled (526, 395) with delta (0, 0)
Screenshot: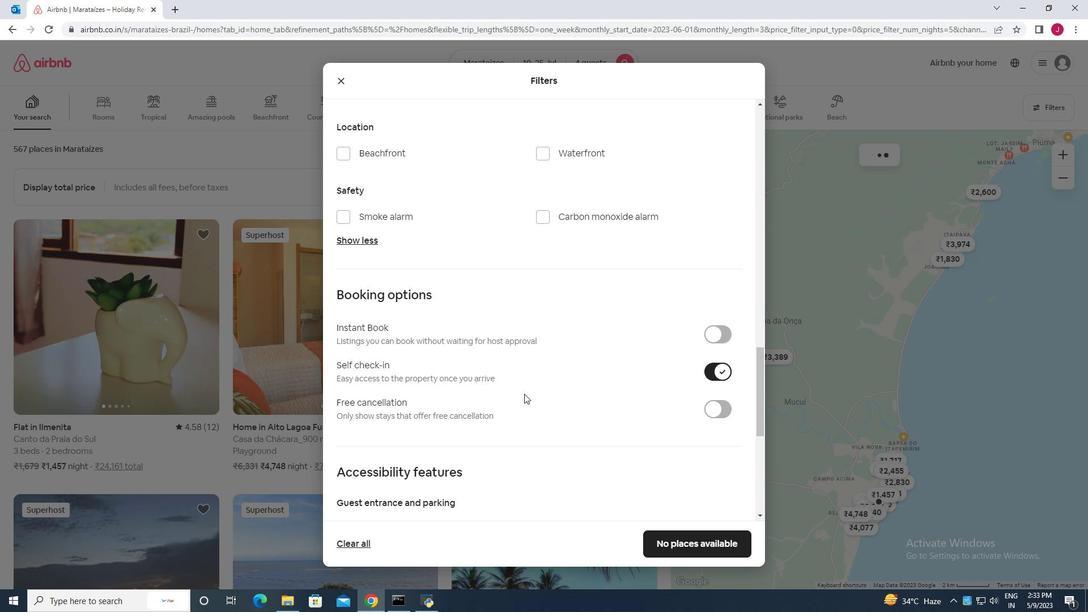 
Action: Mouse scrolled (526, 395) with delta (0, 0)
Screenshot: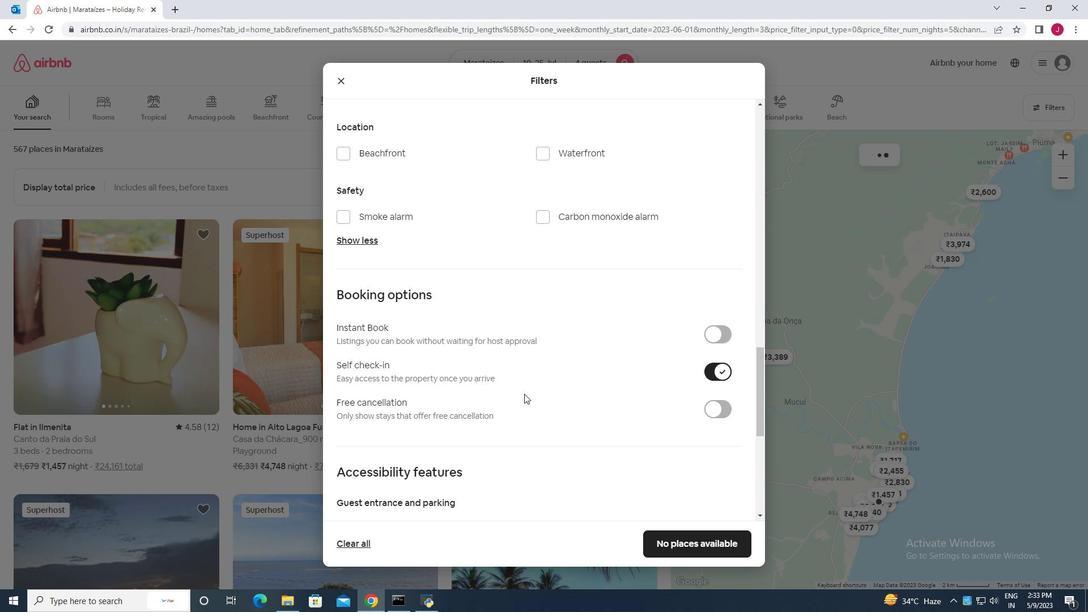 
Action: Mouse moved to (526, 395)
Screenshot: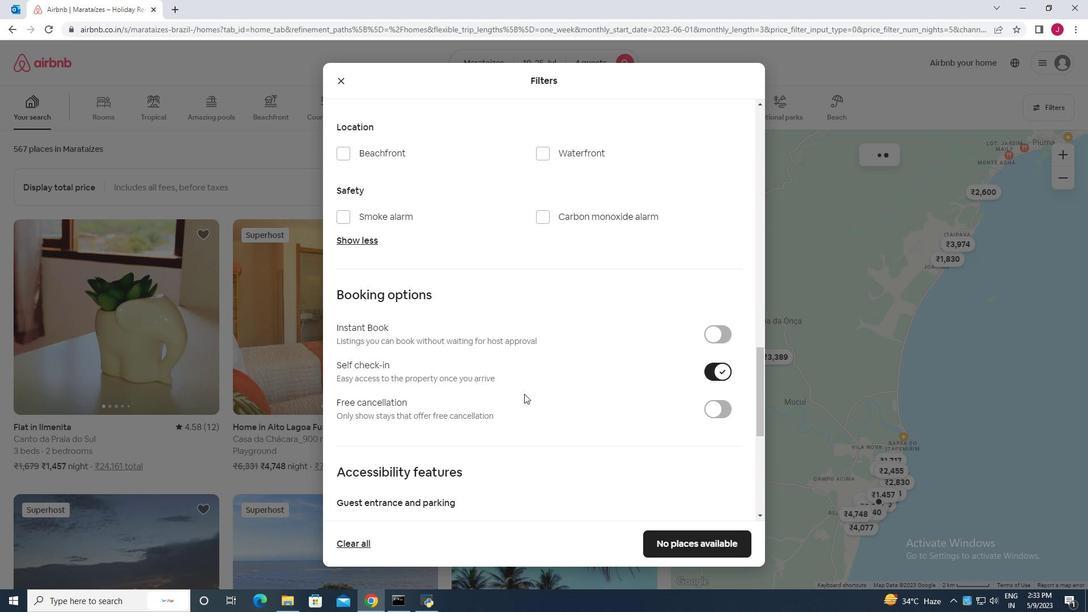 
Action: Mouse scrolled (526, 395) with delta (0, 0)
Screenshot: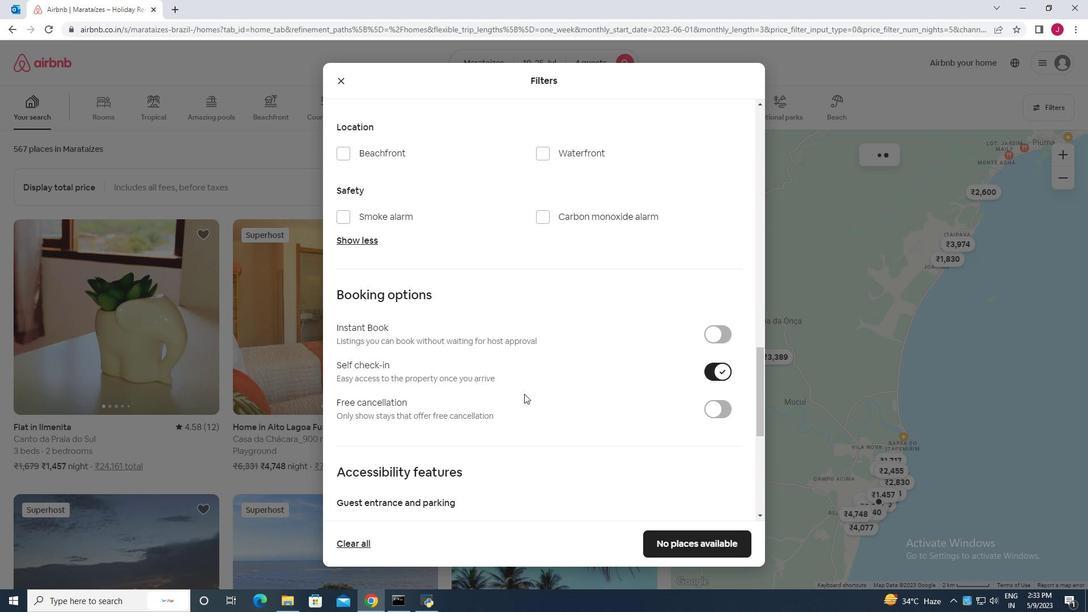 
Action: Mouse scrolled (526, 395) with delta (0, 0)
Screenshot: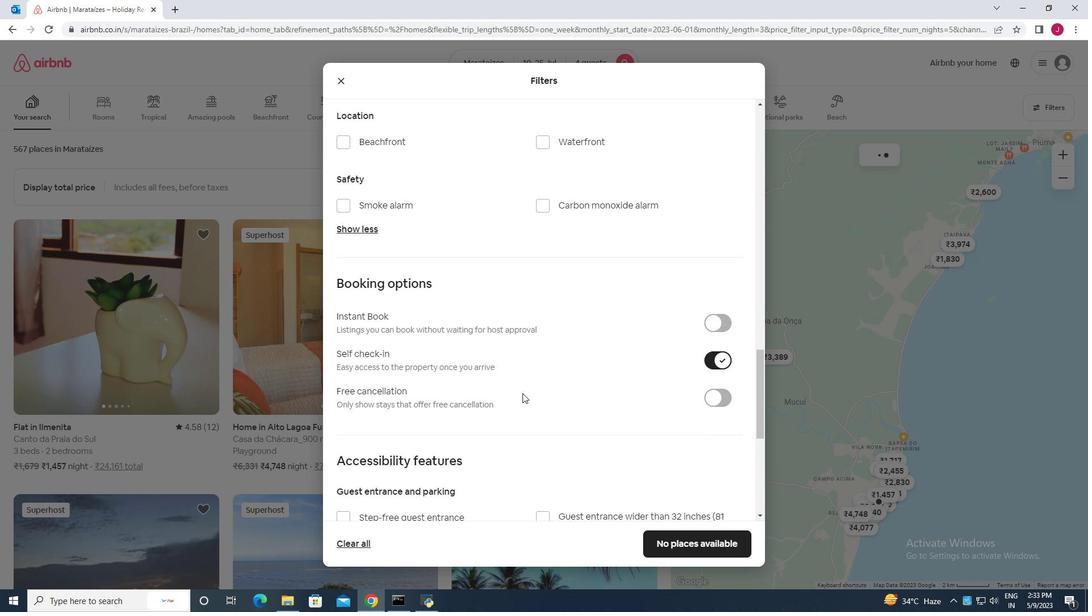 
Action: Mouse moved to (515, 393)
Screenshot: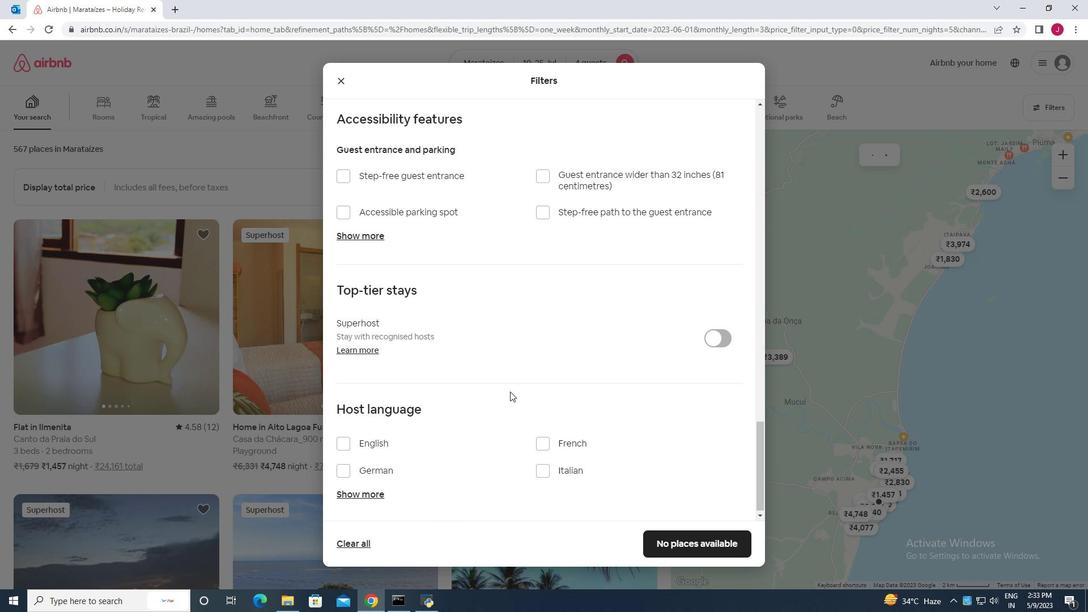 
Action: Mouse pressed middle at (515, 393)
Screenshot: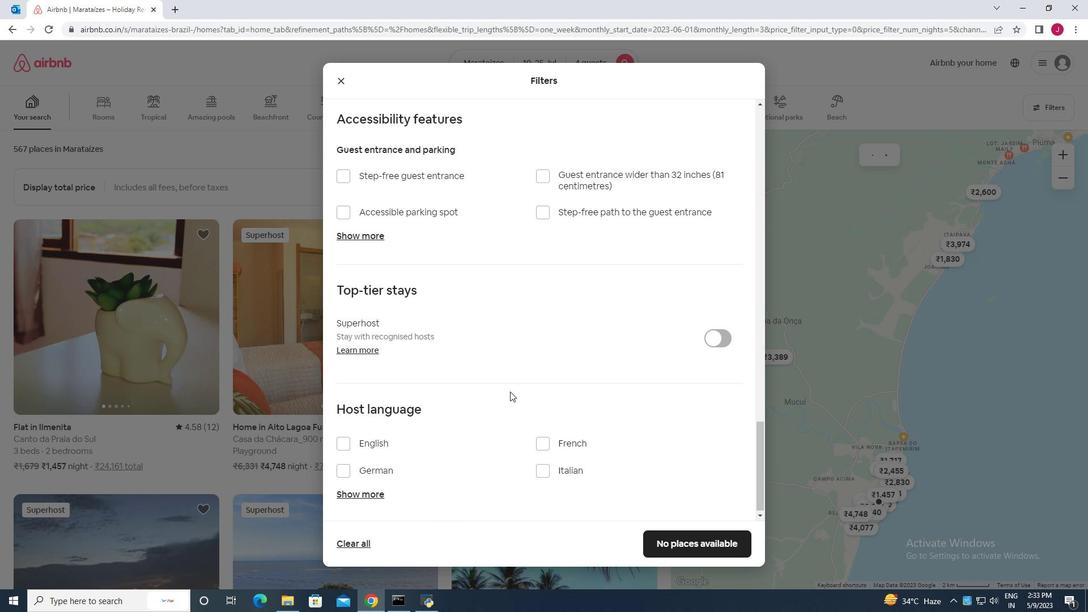 
Action: Mouse moved to (508, 395)
Screenshot: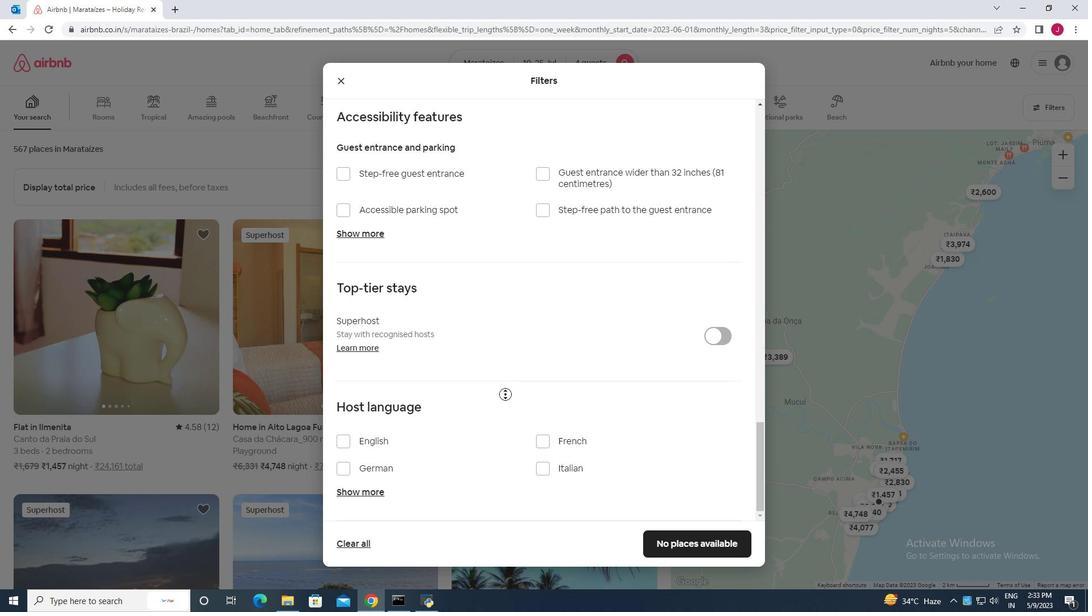 
Action: Mouse scrolled (509, 393) with delta (0, 0)
Screenshot: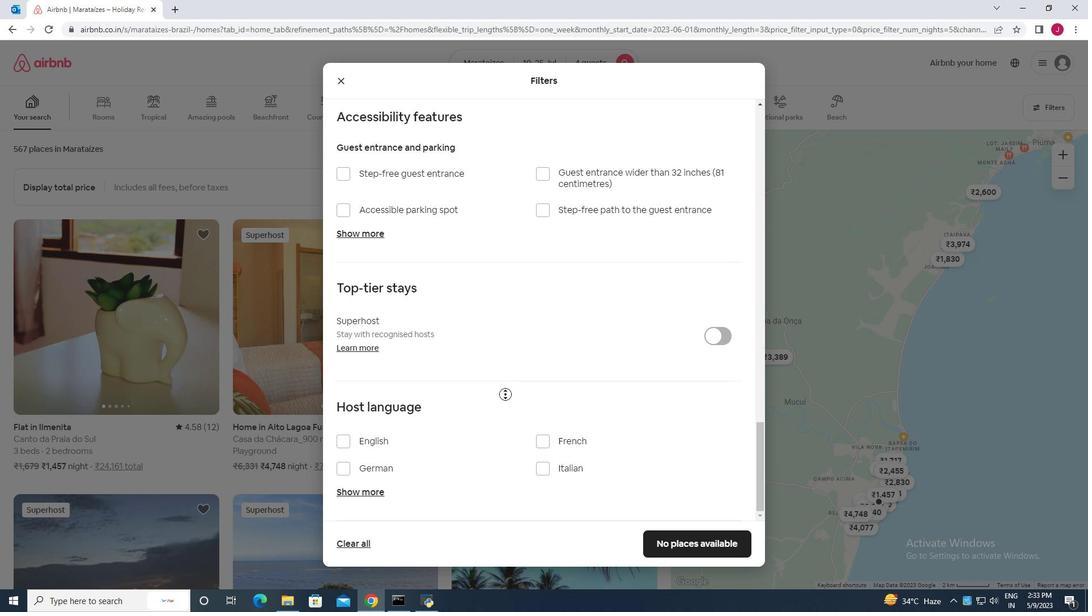 
Action: Mouse moved to (502, 399)
Screenshot: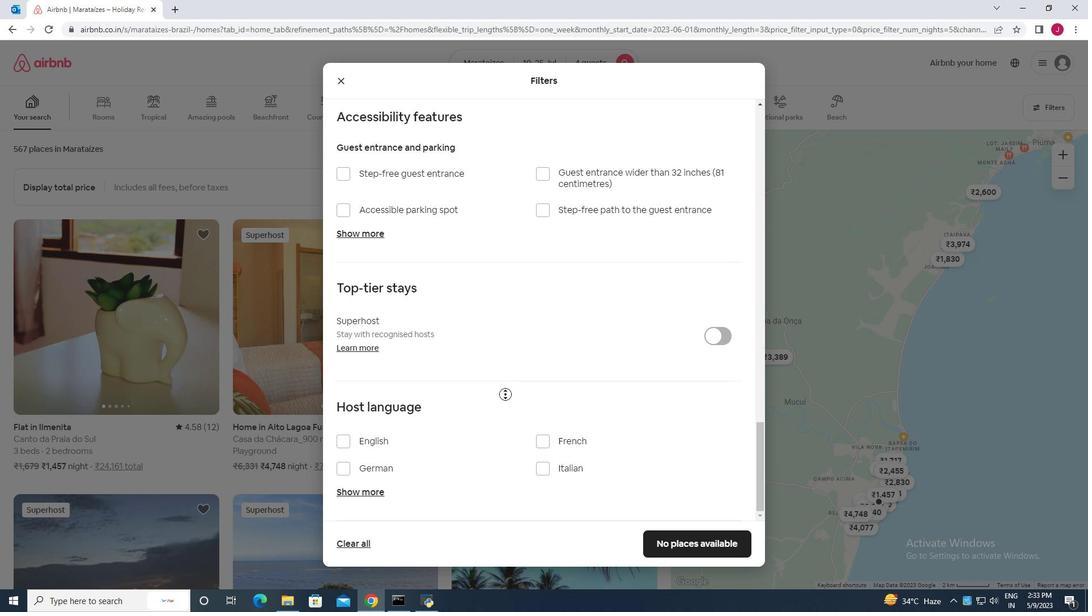 
Action: Mouse scrolled (507, 395) with delta (0, 0)
Screenshot: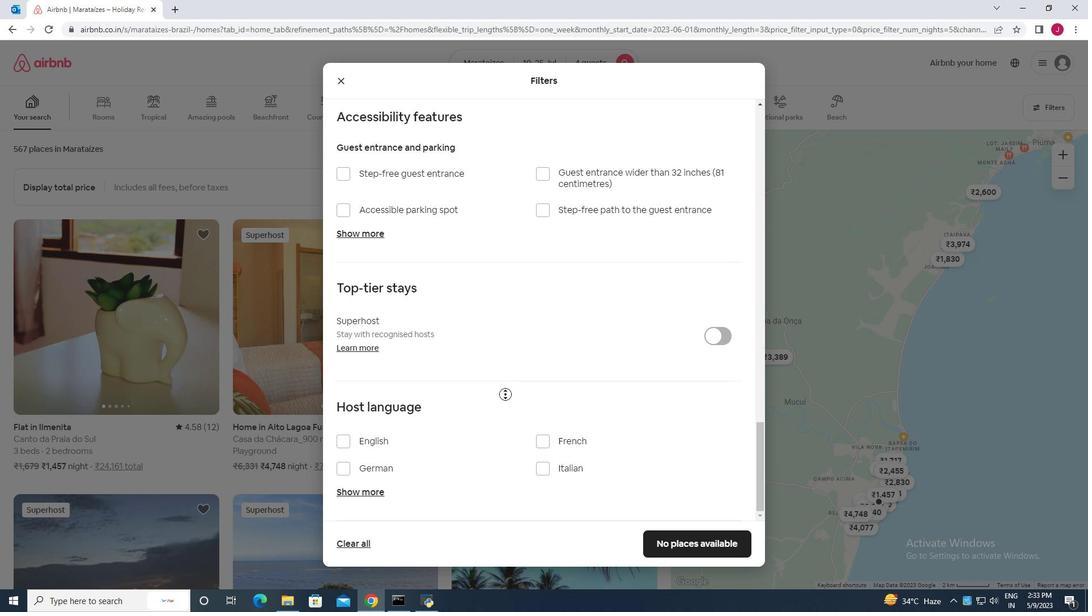 
Action: Mouse moved to (501, 399)
Screenshot: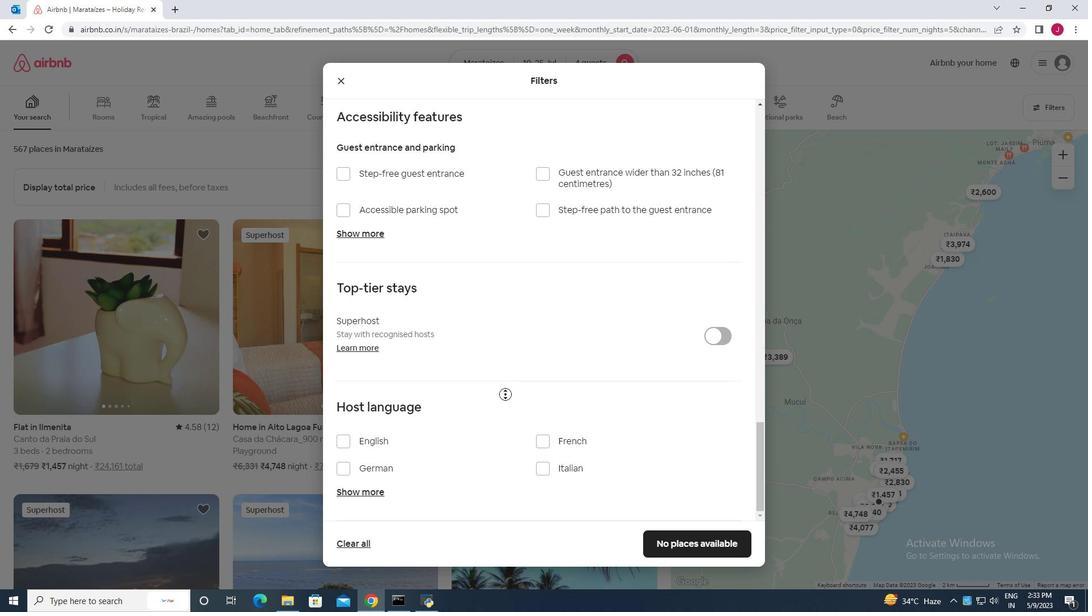 
Action: Mouse scrolled (507, 395) with delta (0, 0)
Screenshot: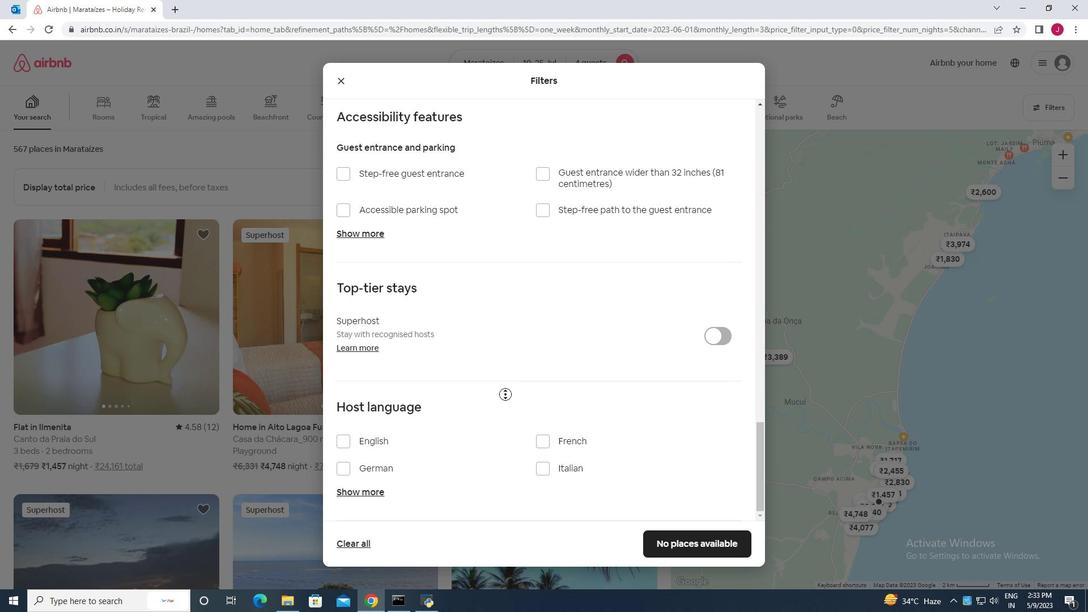 
Action: Mouse moved to (499, 401)
Screenshot: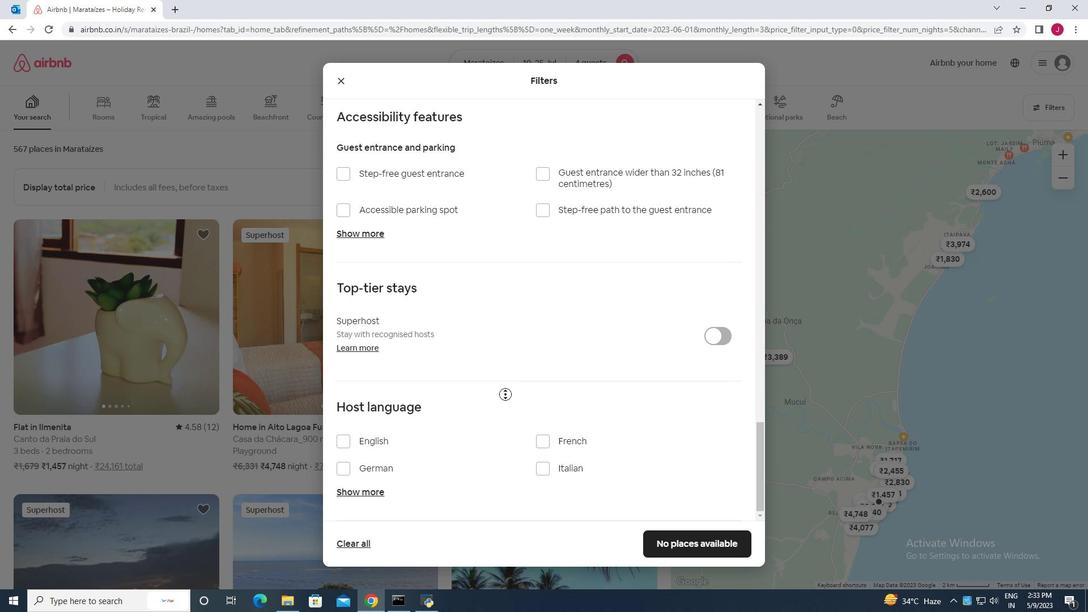 
Action: Mouse scrolled (507, 395) with delta (0, 0)
Screenshot: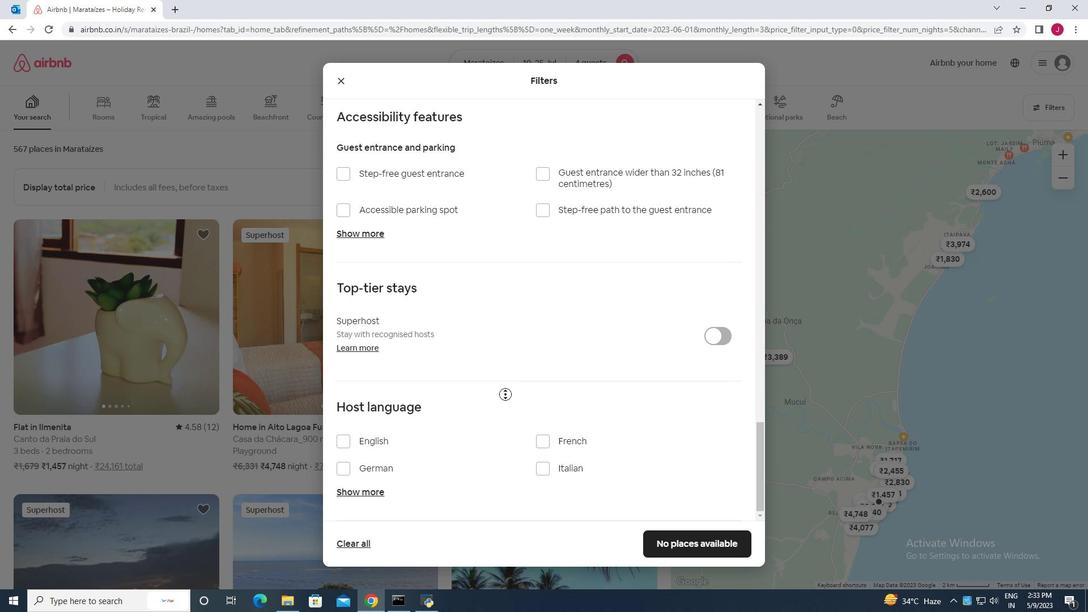 
Action: Mouse moved to (488, 405)
Screenshot: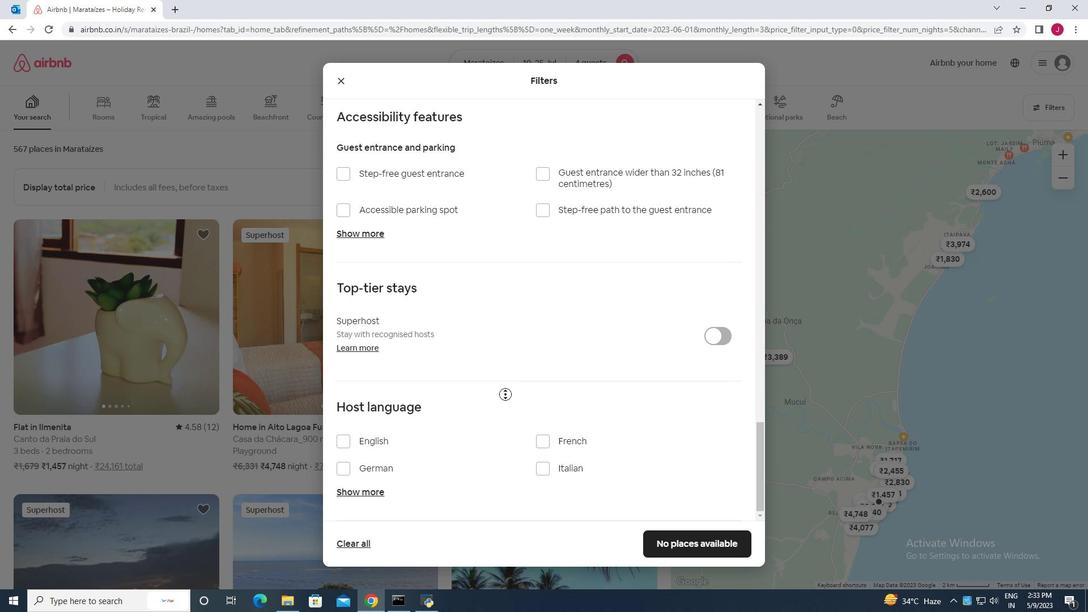 
Action: Mouse scrolled (507, 395) with delta (0, 0)
Screenshot: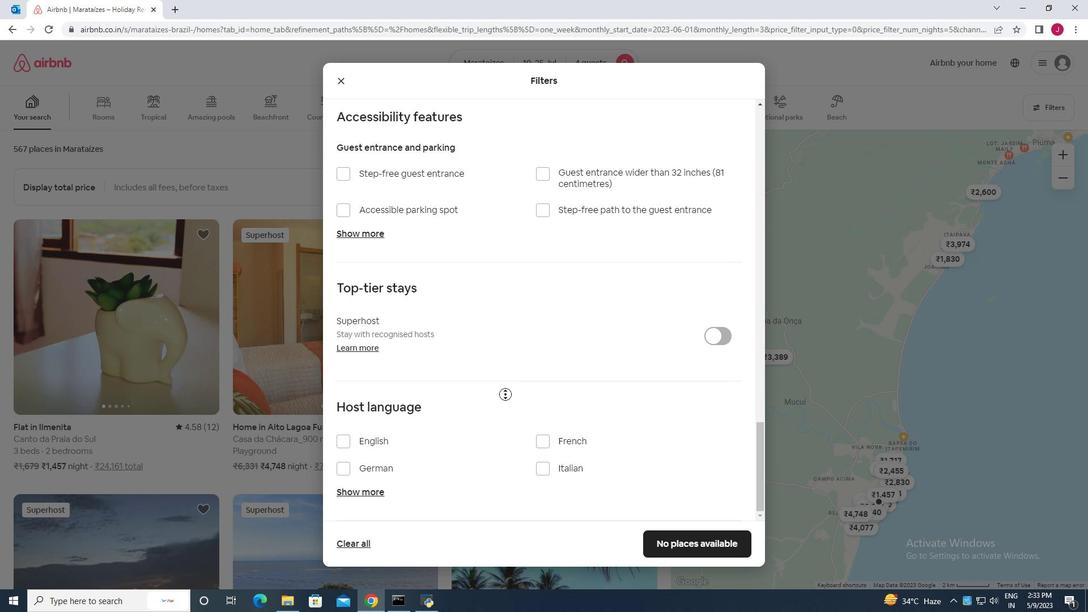 
Action: Mouse moved to (484, 407)
Screenshot: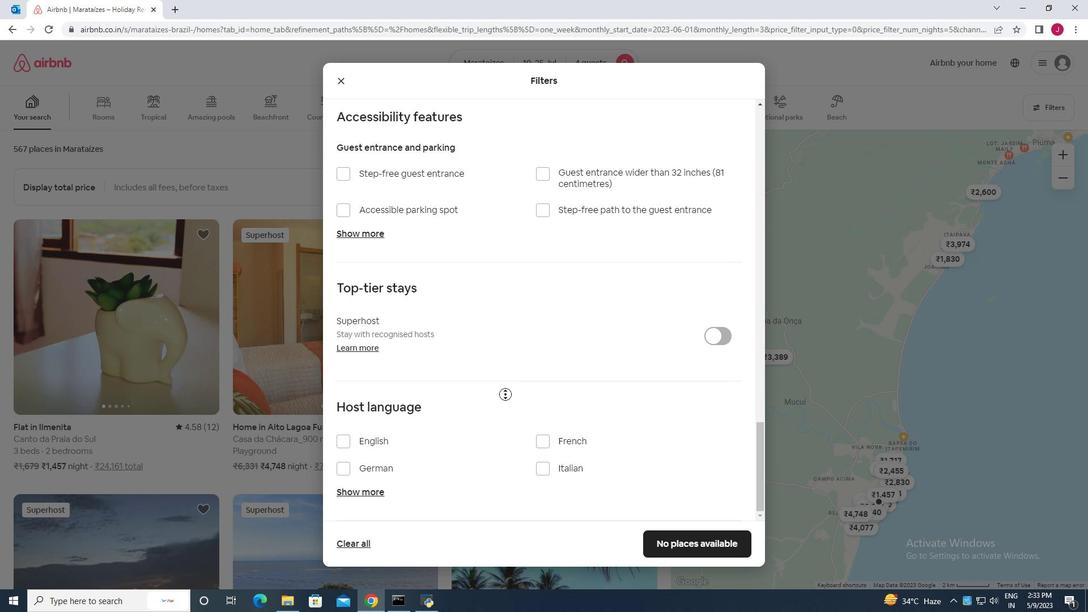 
Action: Mouse scrolled (501, 399) with delta (0, 0)
Screenshot: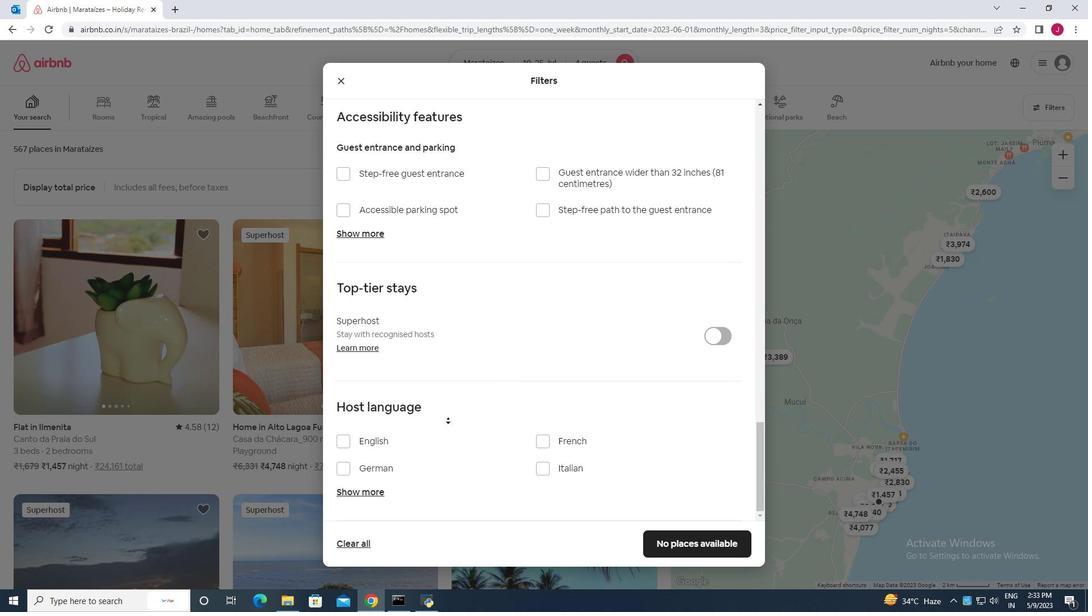 
Action: Mouse moved to (348, 443)
Screenshot: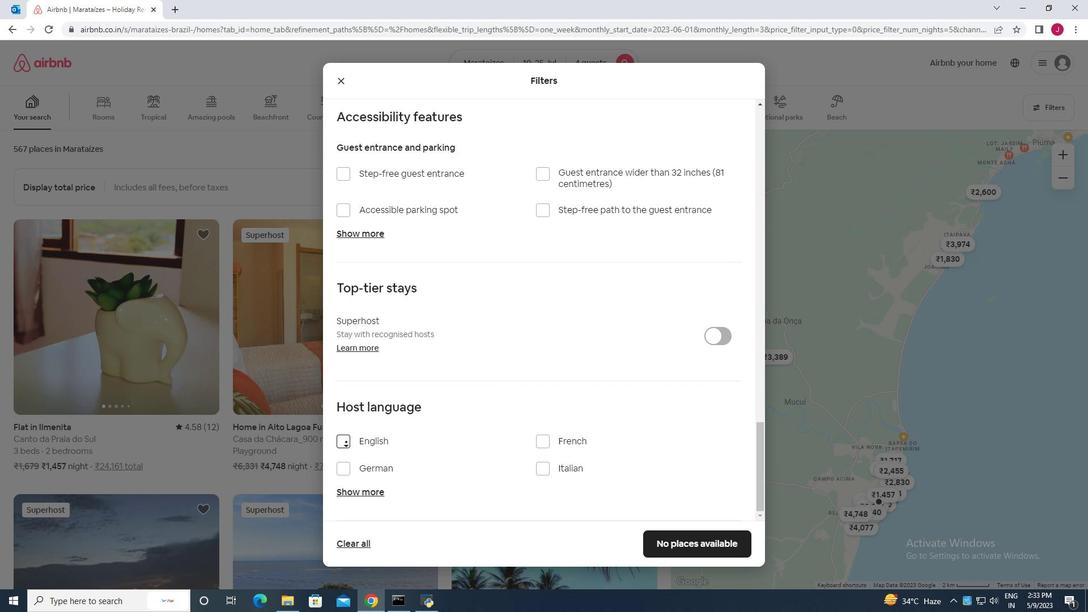 
Action: Mouse pressed left at (348, 443)
Screenshot: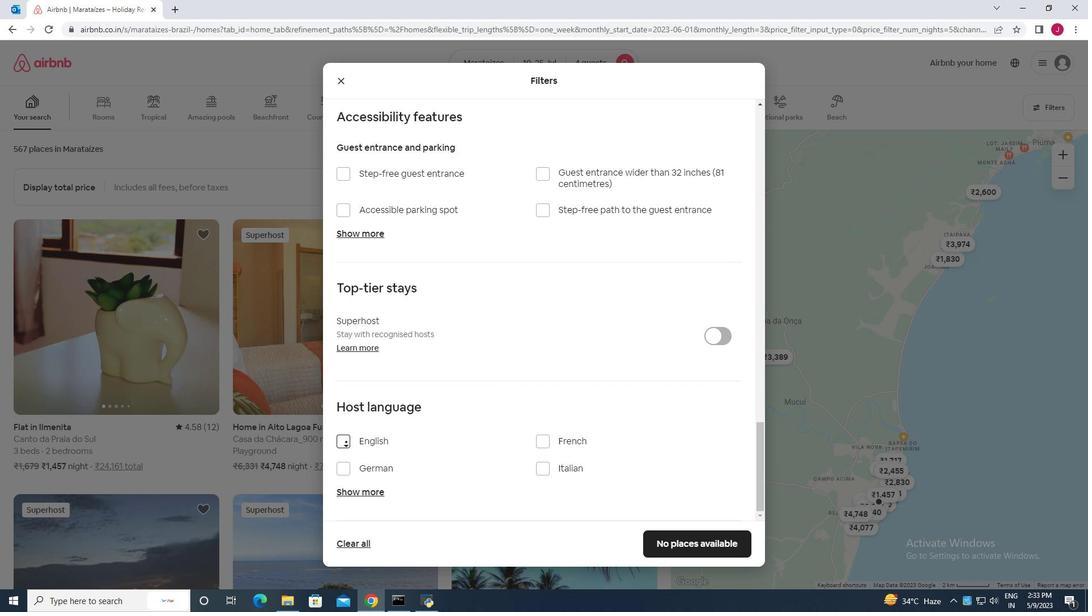 
Action: Mouse moved to (341, 442)
Screenshot: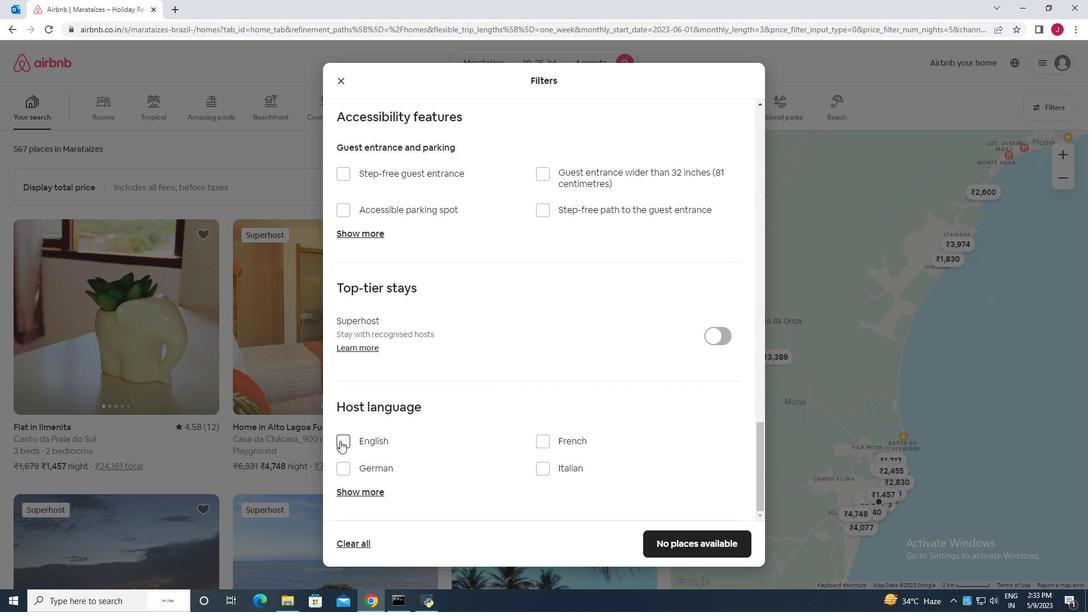 
Action: Mouse pressed left at (341, 442)
Screenshot: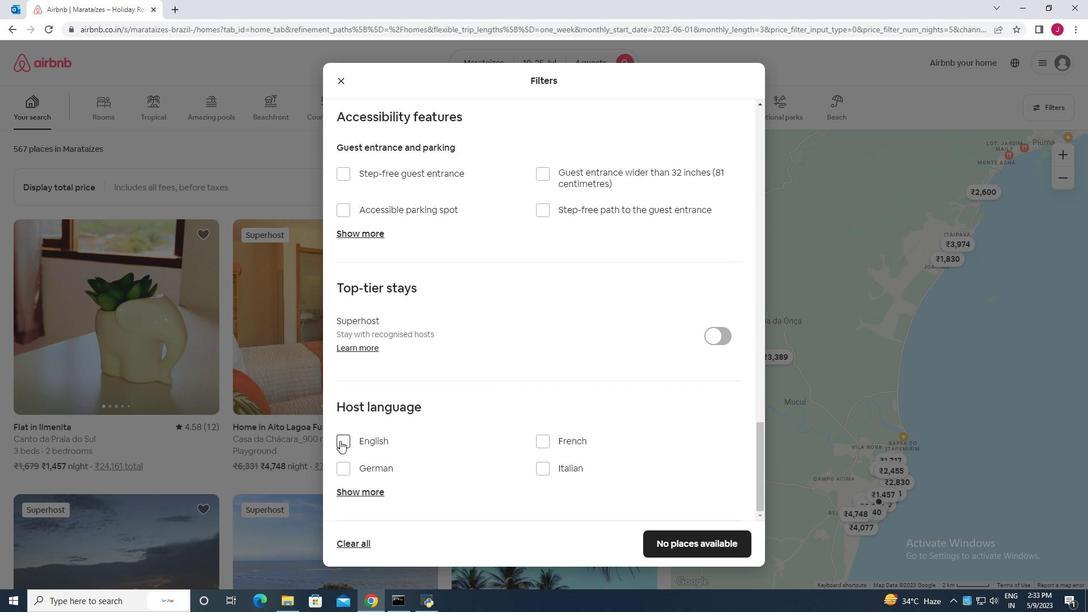 
Action: Mouse moved to (684, 545)
Screenshot: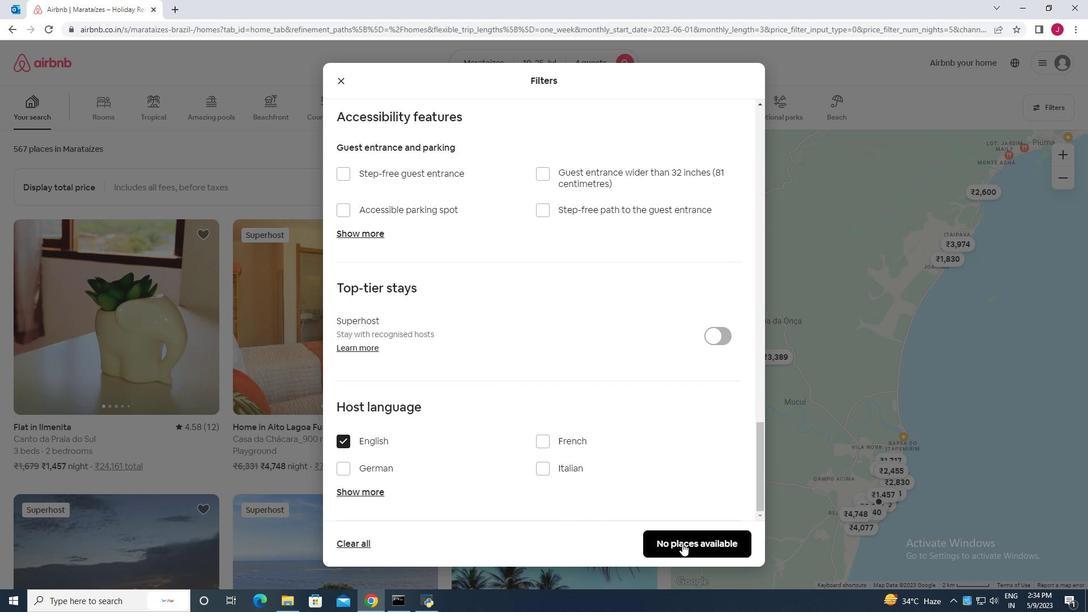 
Action: Mouse pressed left at (684, 545)
Screenshot: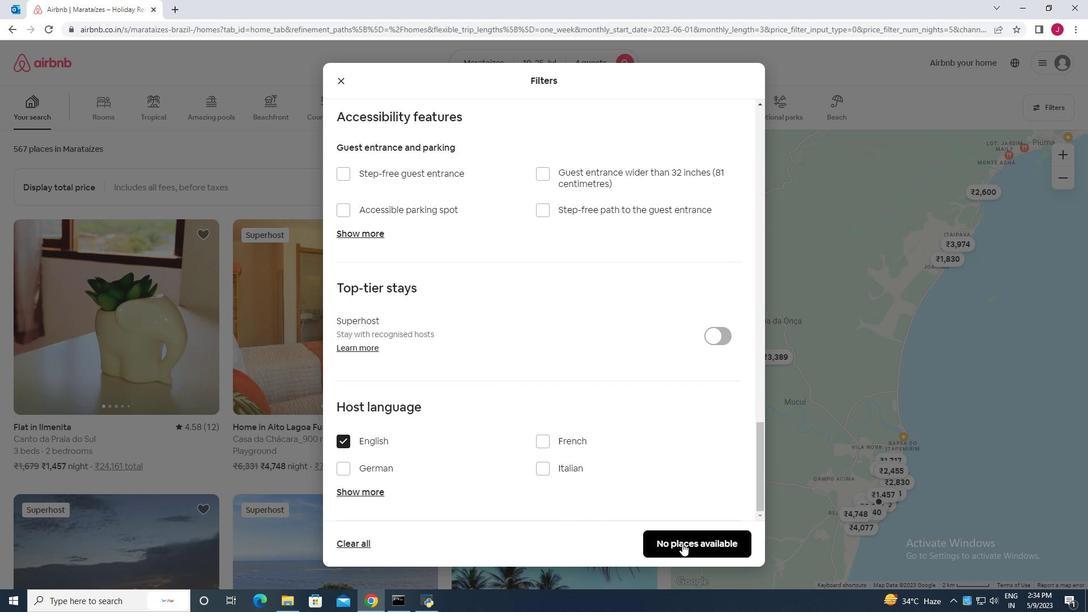 
Action: Mouse moved to (680, 527)
Screenshot: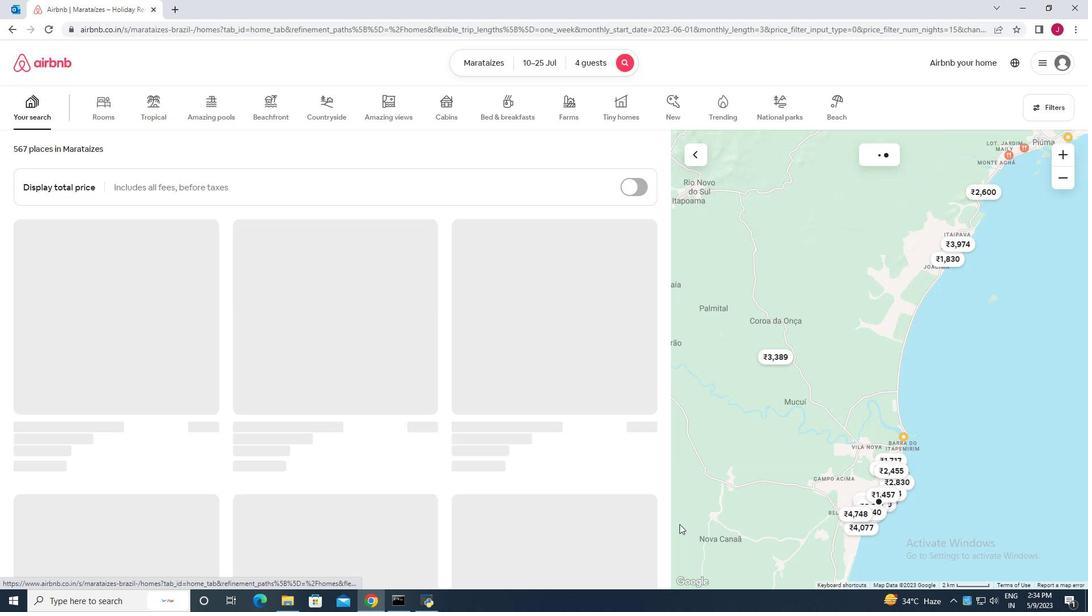 
